 Task: For heading Use Verdana.  font size for heading24,  'Change the font style of data to'Verdana and font size to 16,  Change the alignment of both headline & data to Align right In the sheet   Precision Sales   book
Action: Mouse moved to (220, 153)
Screenshot: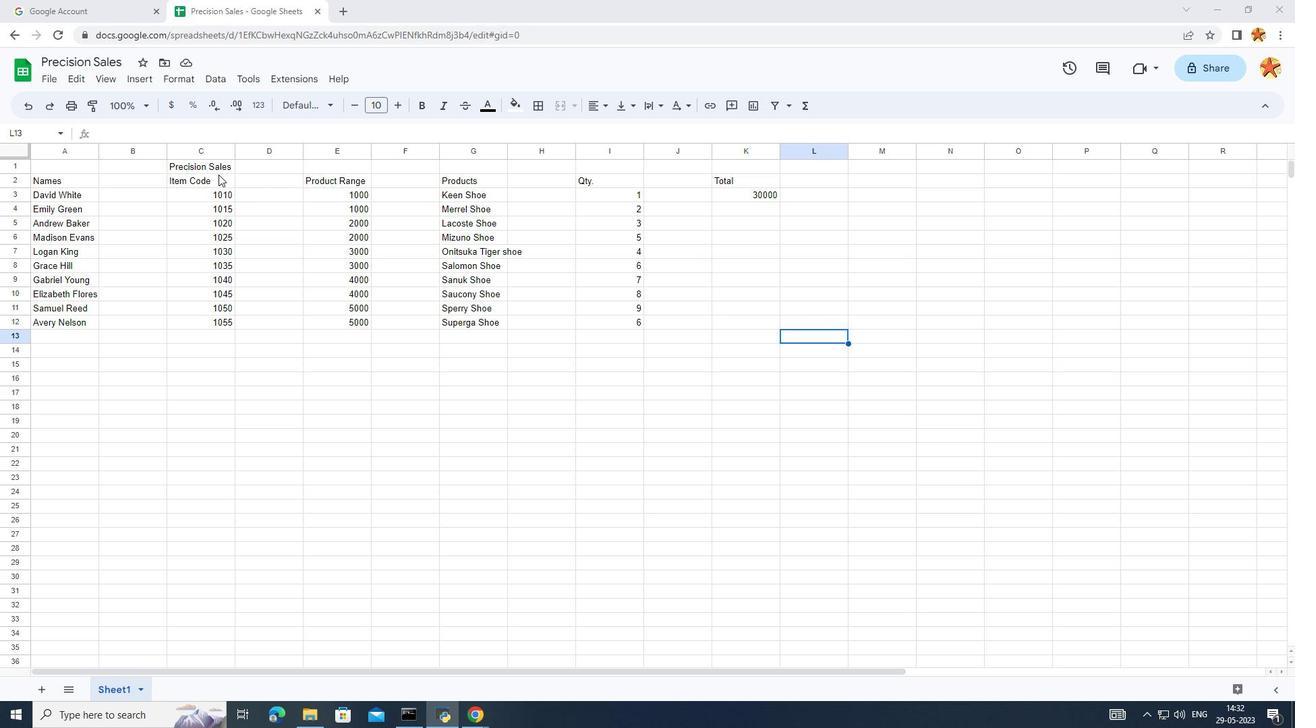 
Action: Mouse pressed left at (220, 153)
Screenshot: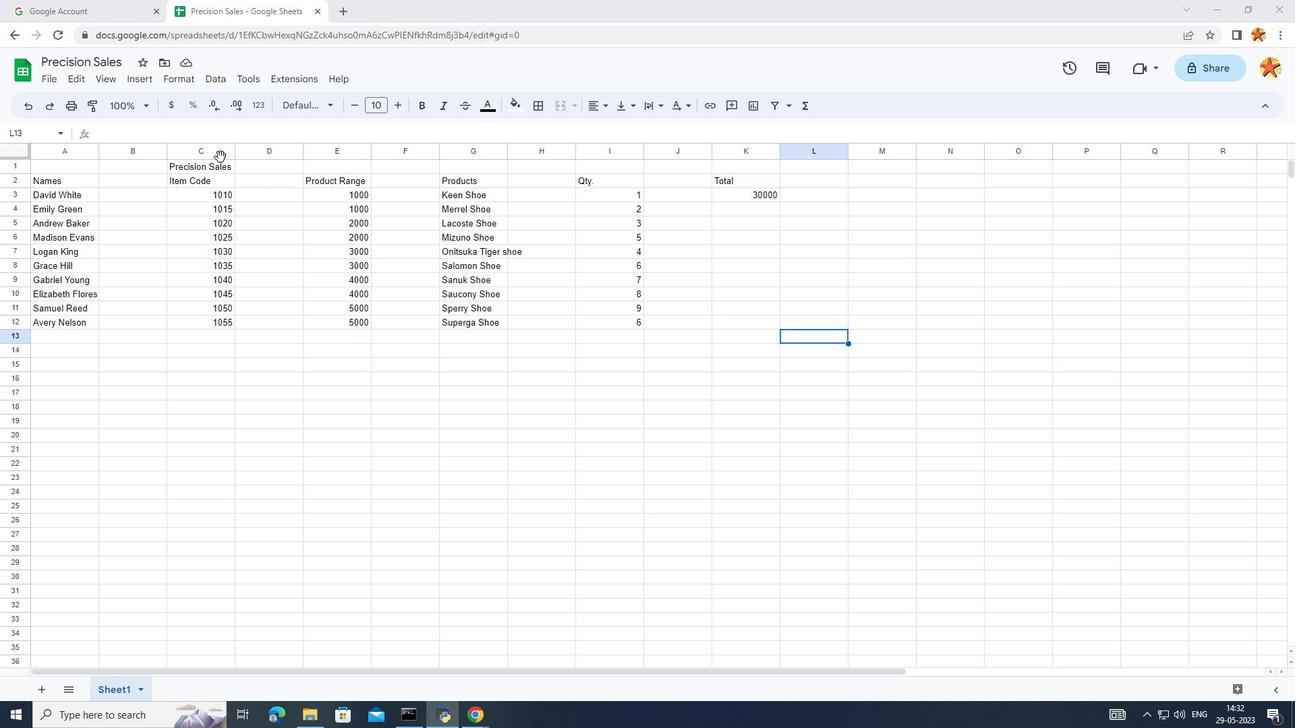 
Action: Mouse moved to (217, 165)
Screenshot: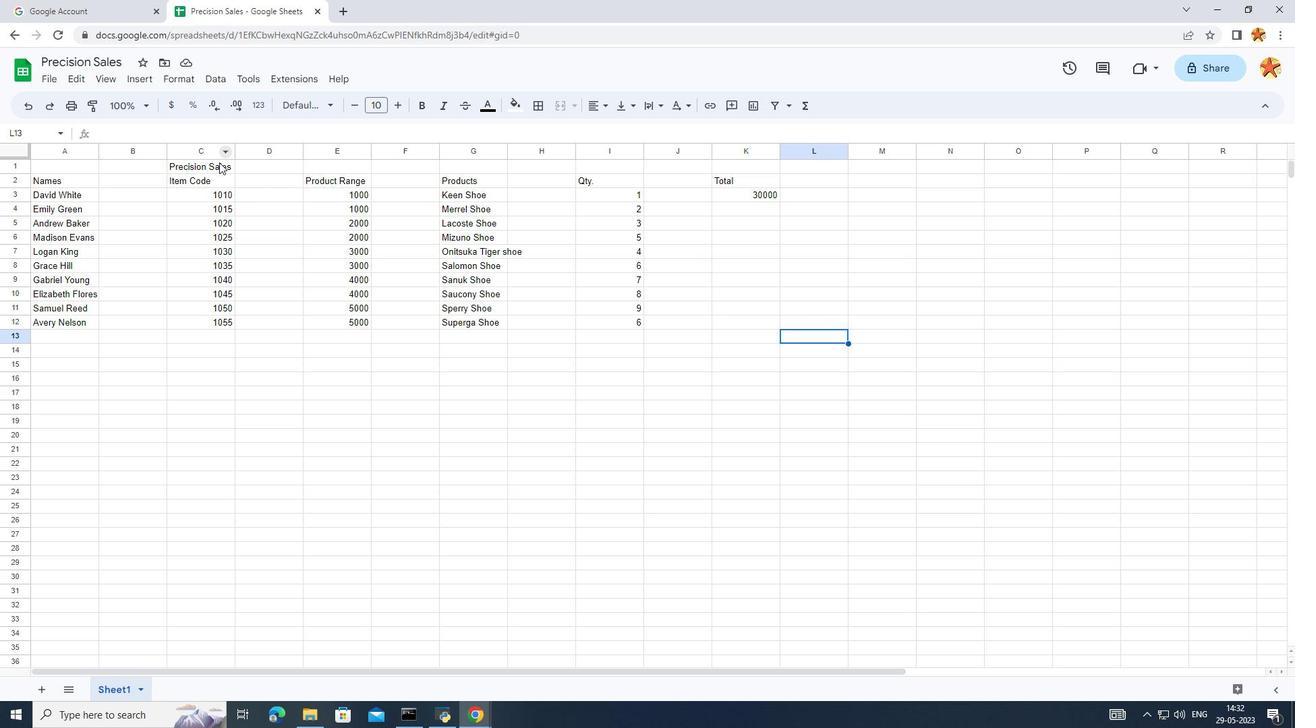 
Action: Mouse pressed left at (217, 165)
Screenshot: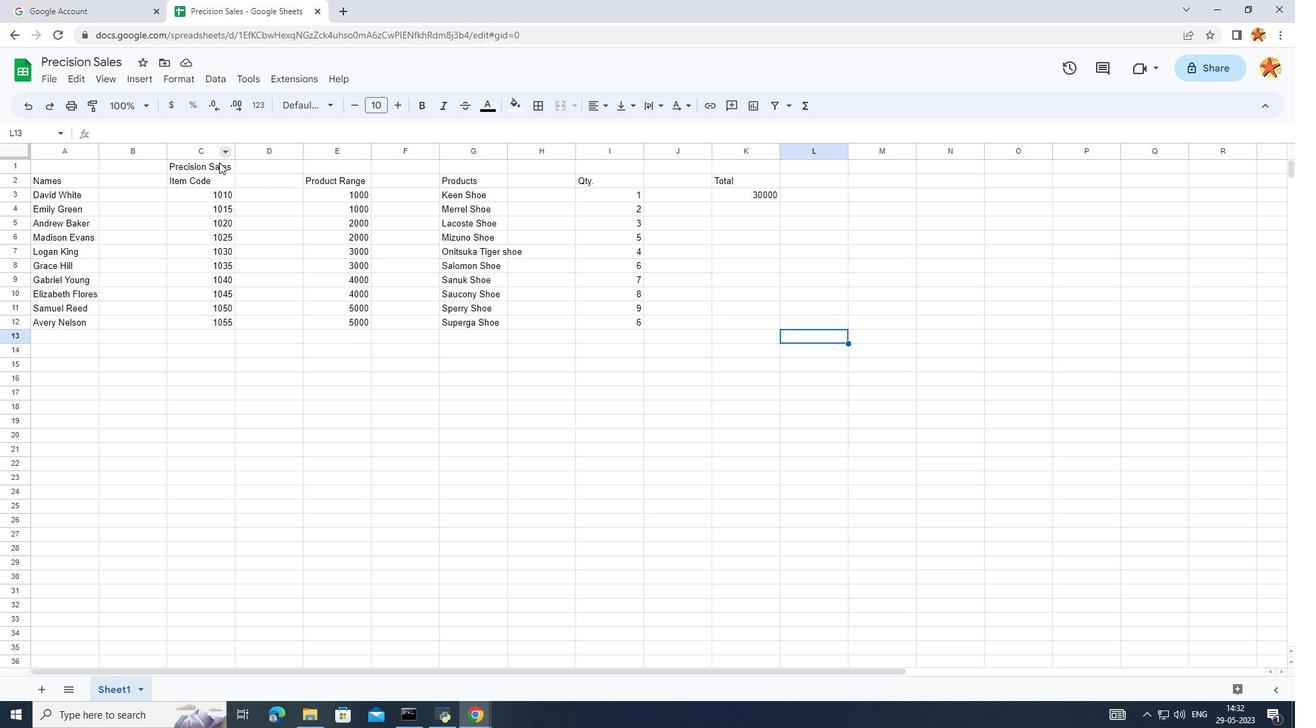 
Action: Mouse moved to (307, 106)
Screenshot: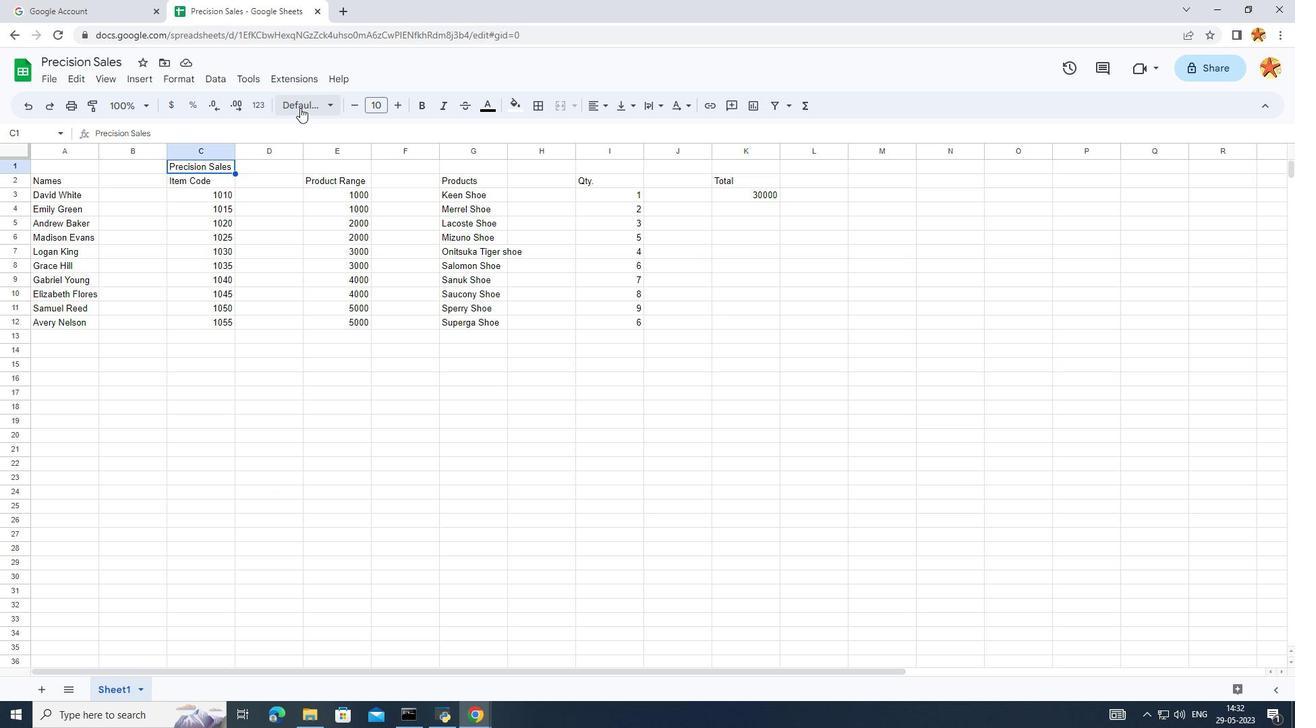 
Action: Mouse pressed left at (307, 106)
Screenshot: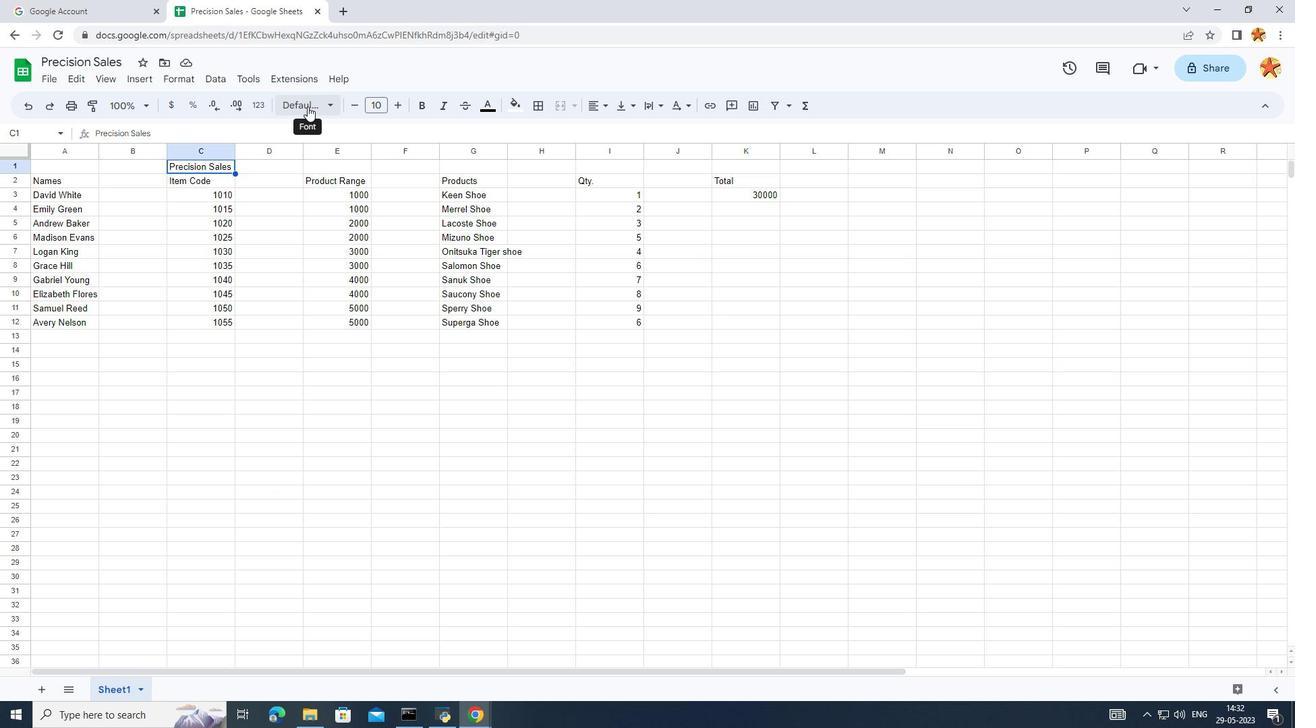 
Action: Mouse moved to (294, 500)
Screenshot: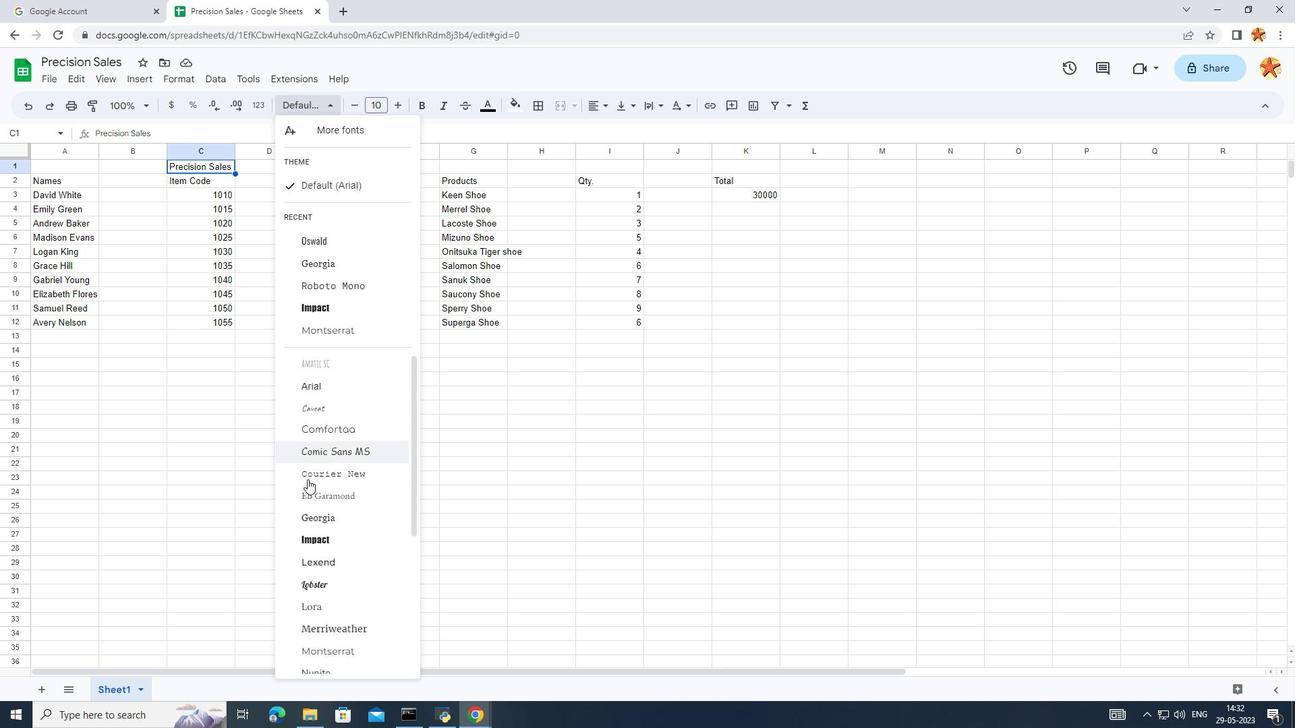 
Action: Mouse scrolled (294, 500) with delta (0, 0)
Screenshot: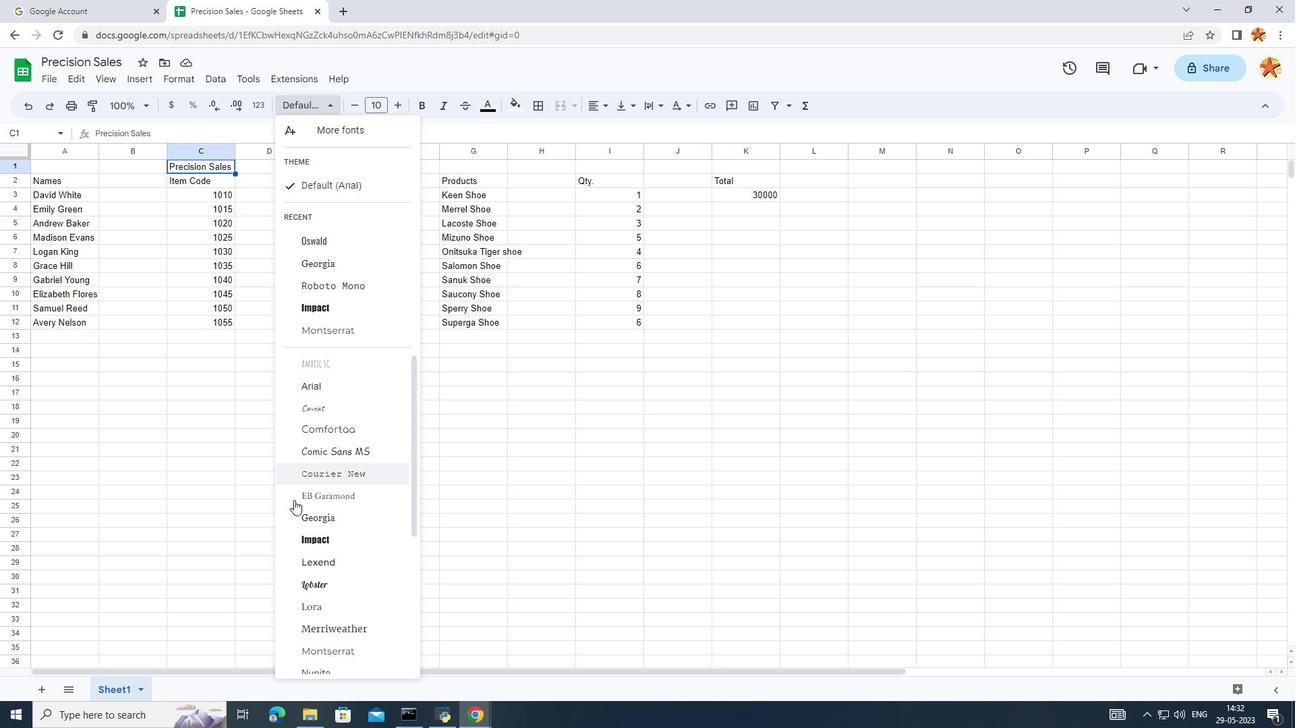 
Action: Mouse moved to (305, 548)
Screenshot: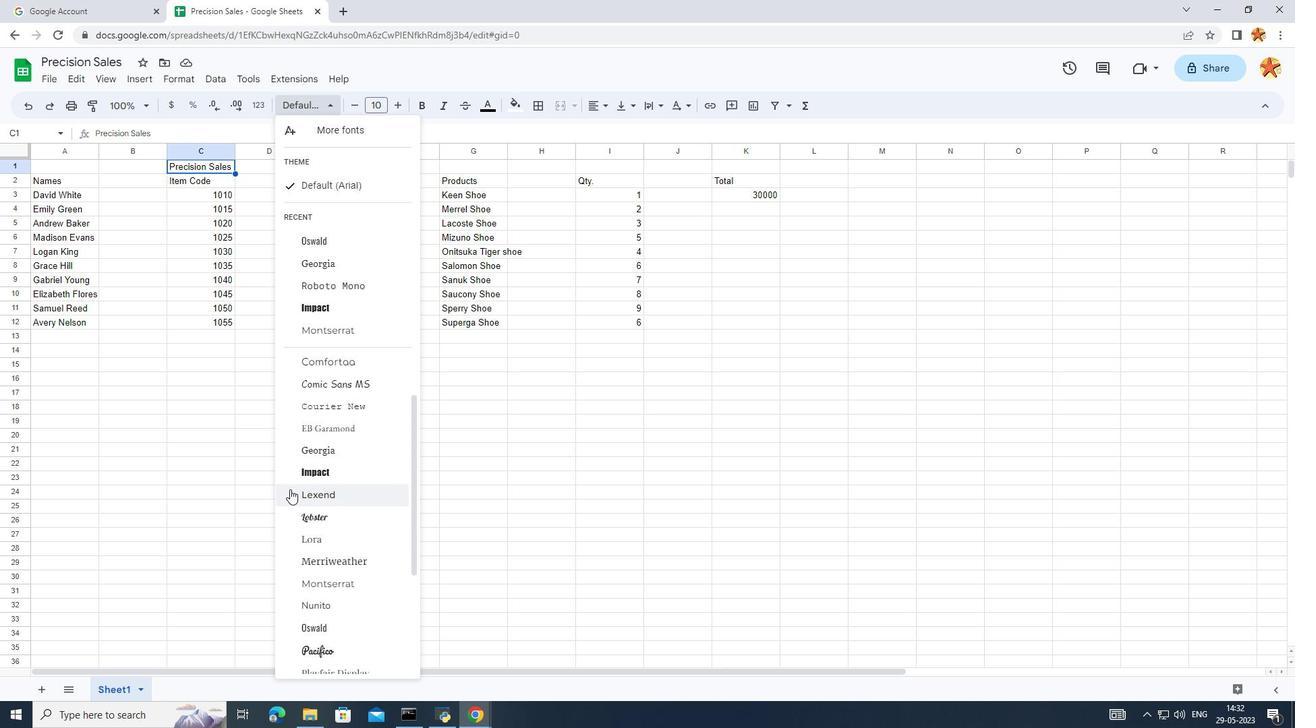 
Action: Mouse scrolled (286, 479) with delta (0, 0)
Screenshot: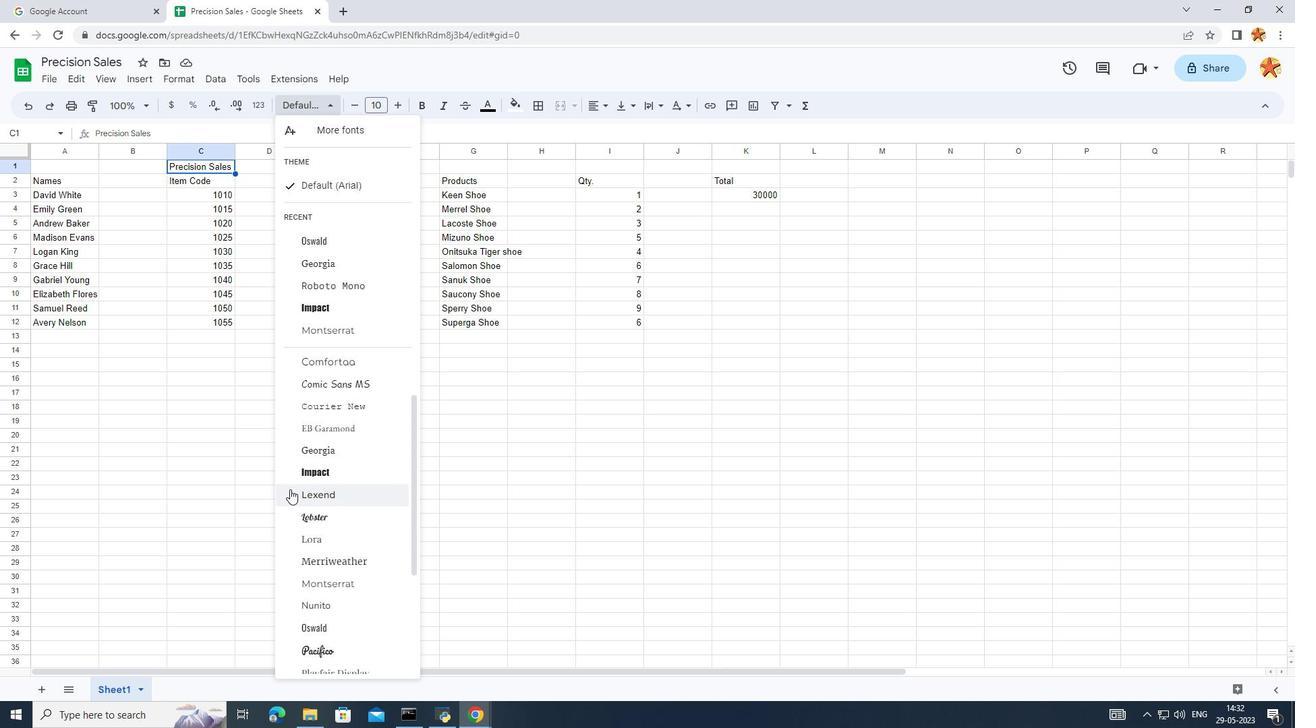 
Action: Mouse moved to (305, 552)
Screenshot: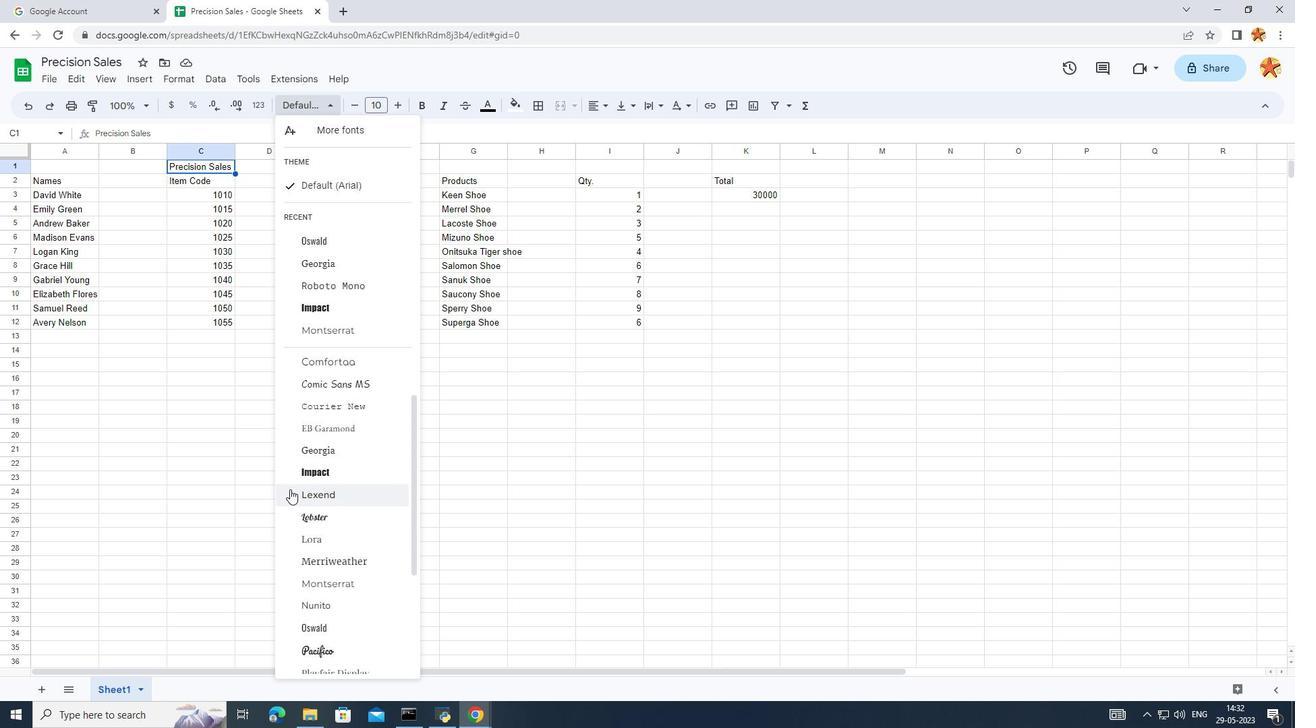 
Action: Mouse scrolled (286, 479) with delta (0, 0)
Screenshot: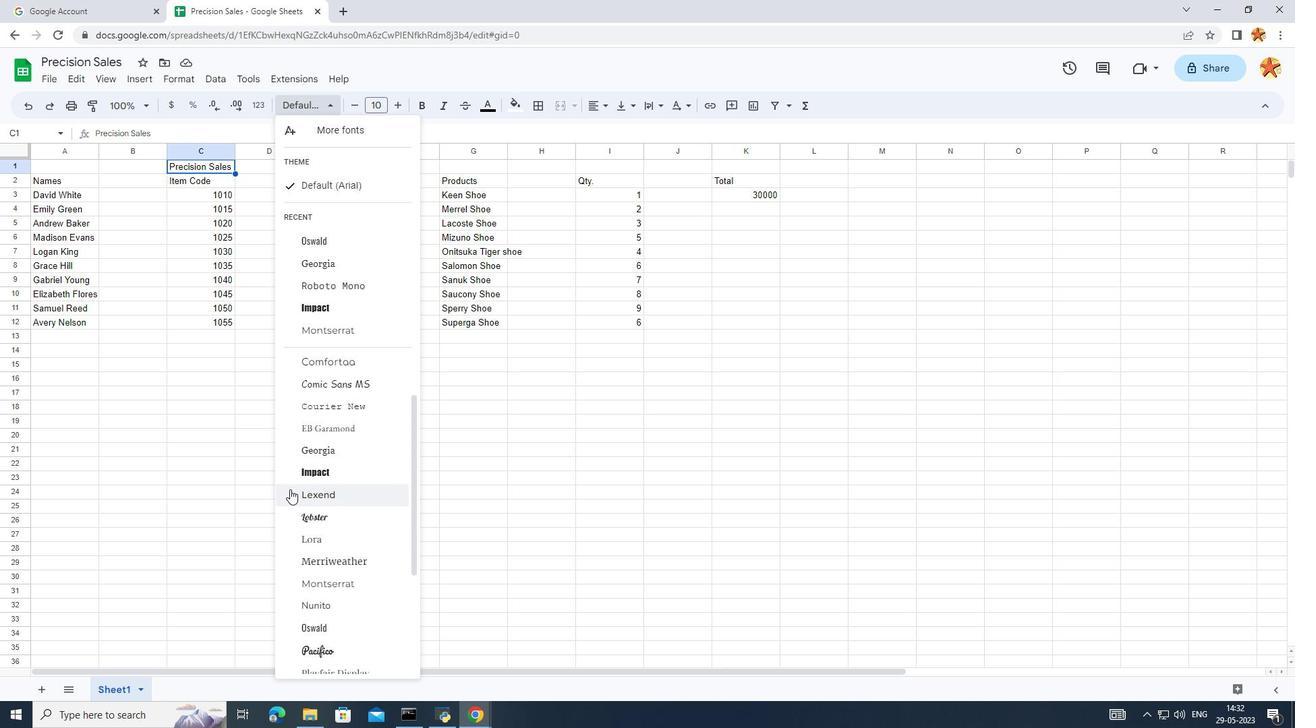 
Action: Mouse moved to (302, 565)
Screenshot: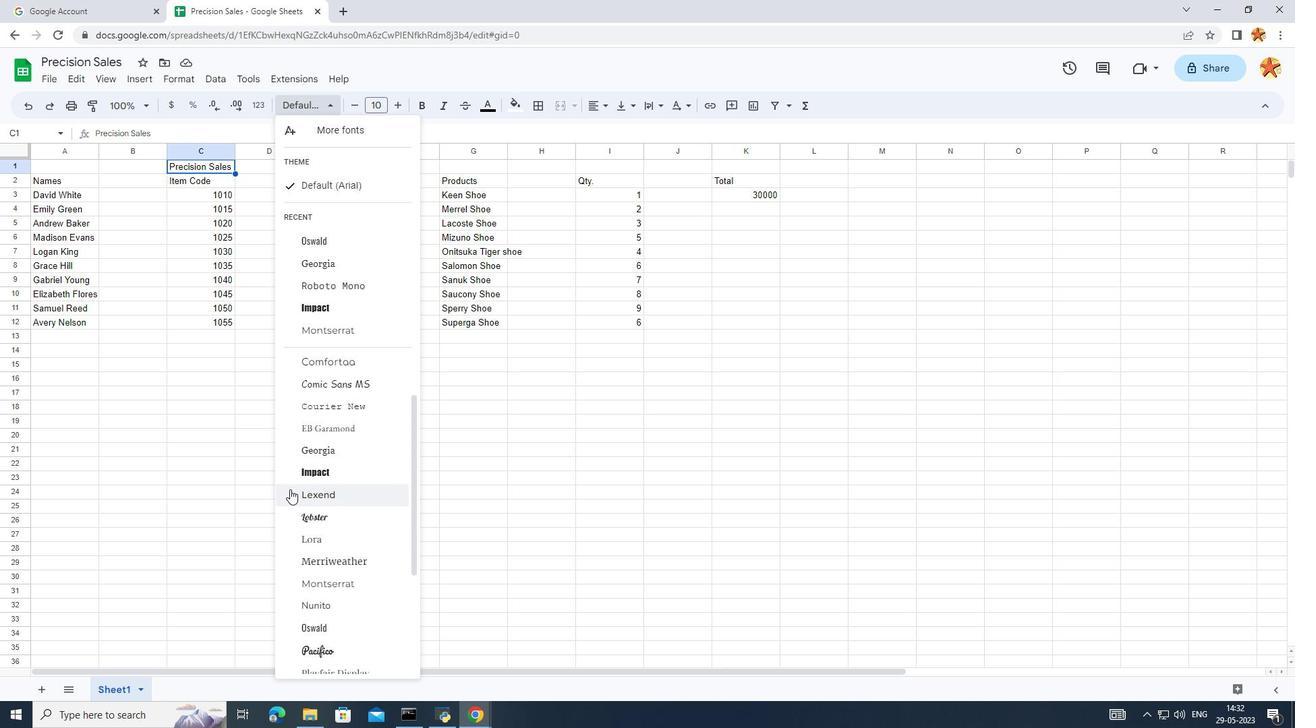 
Action: Mouse scrolled (286, 479) with delta (0, 0)
Screenshot: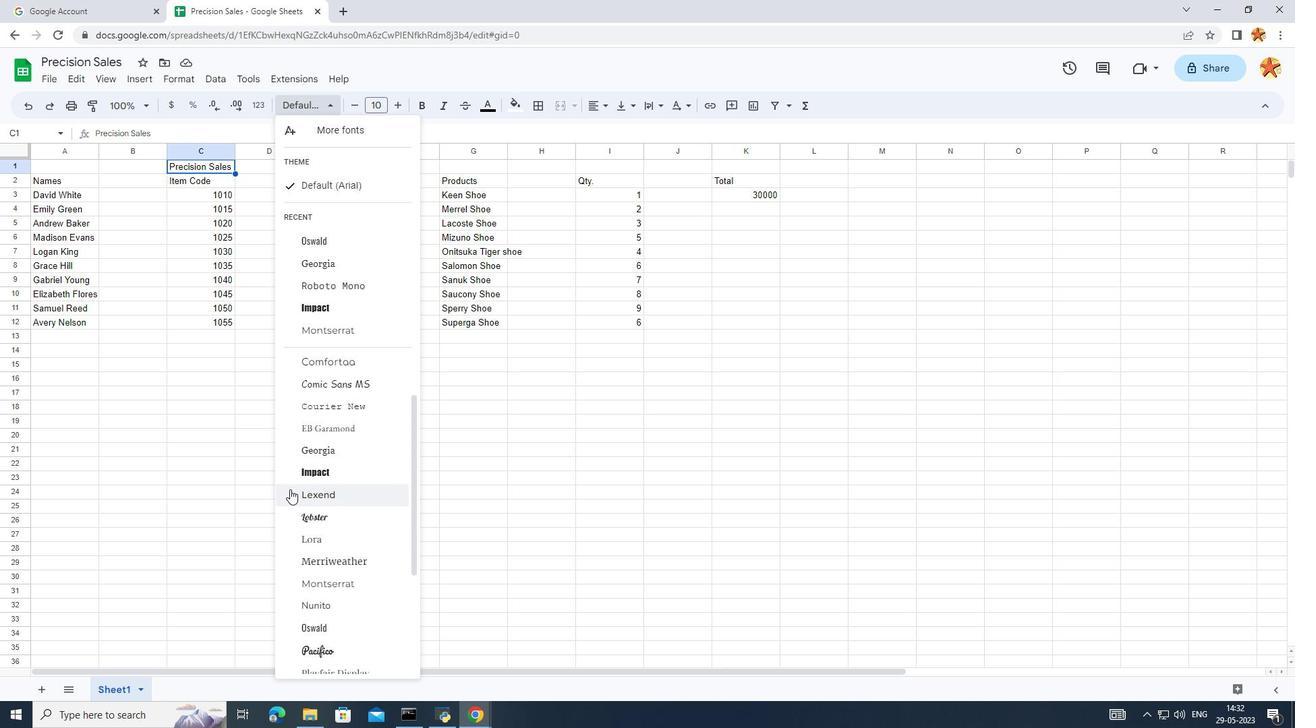 
Action: Mouse moved to (300, 568)
Screenshot: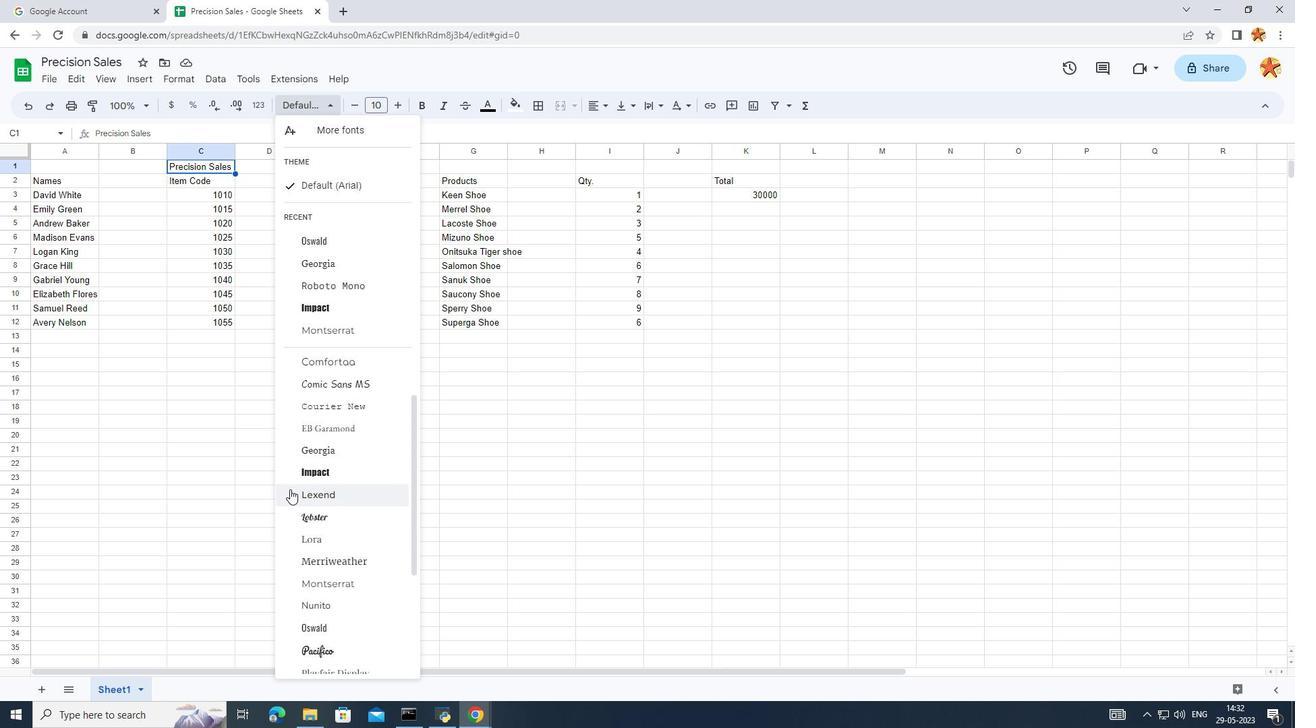 
Action: Mouse scrolled (300, 567) with delta (0, 0)
Screenshot: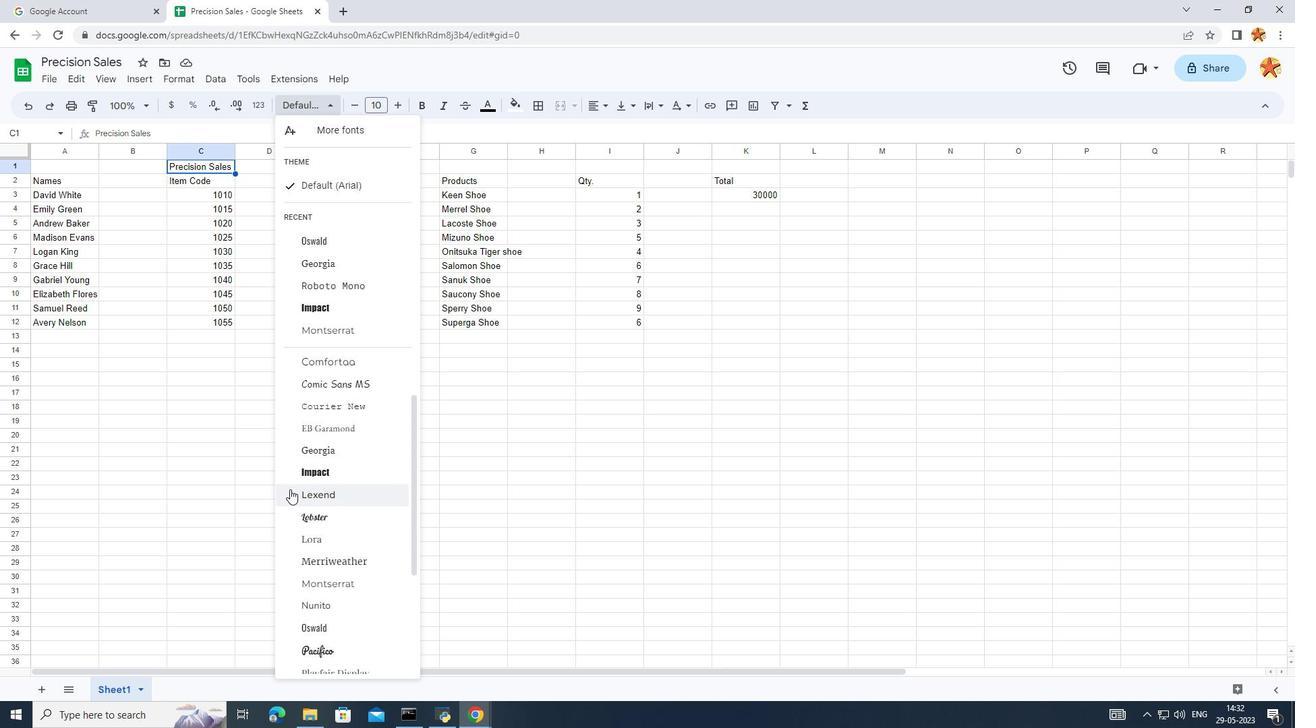 
Action: Mouse moved to (298, 570)
Screenshot: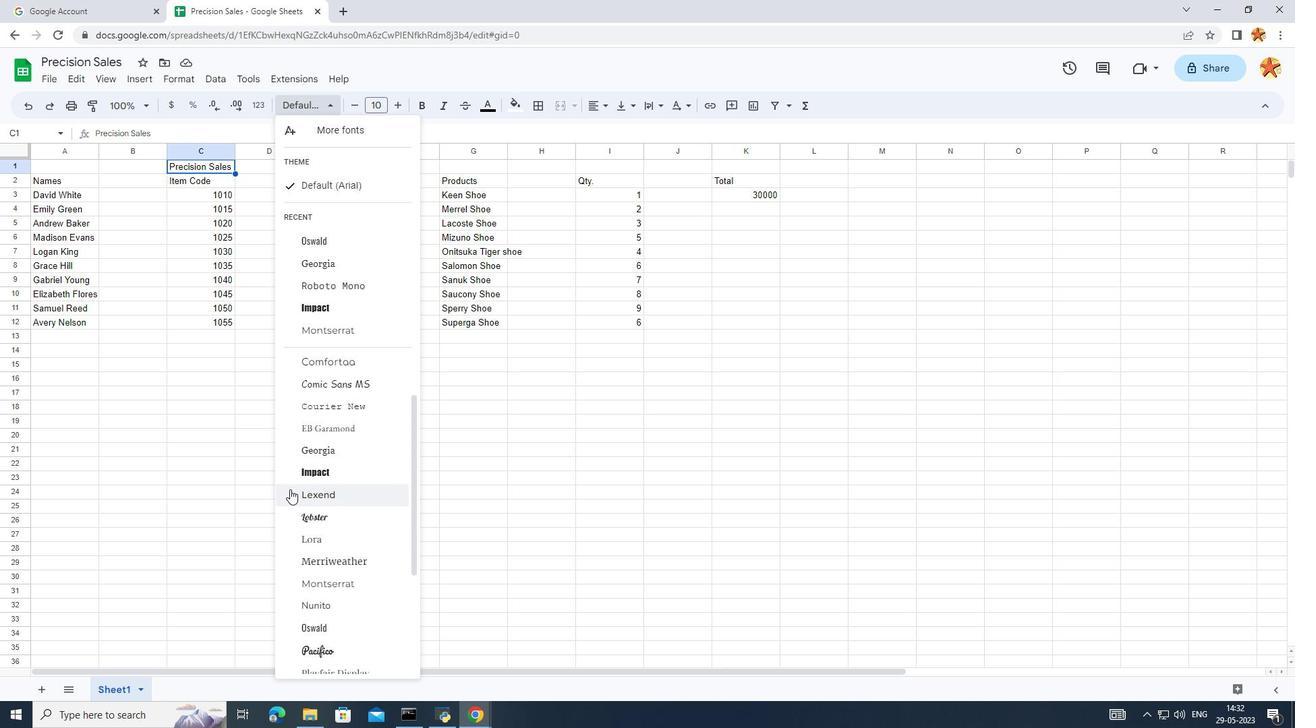 
Action: Mouse scrolled (300, 567) with delta (0, 0)
Screenshot: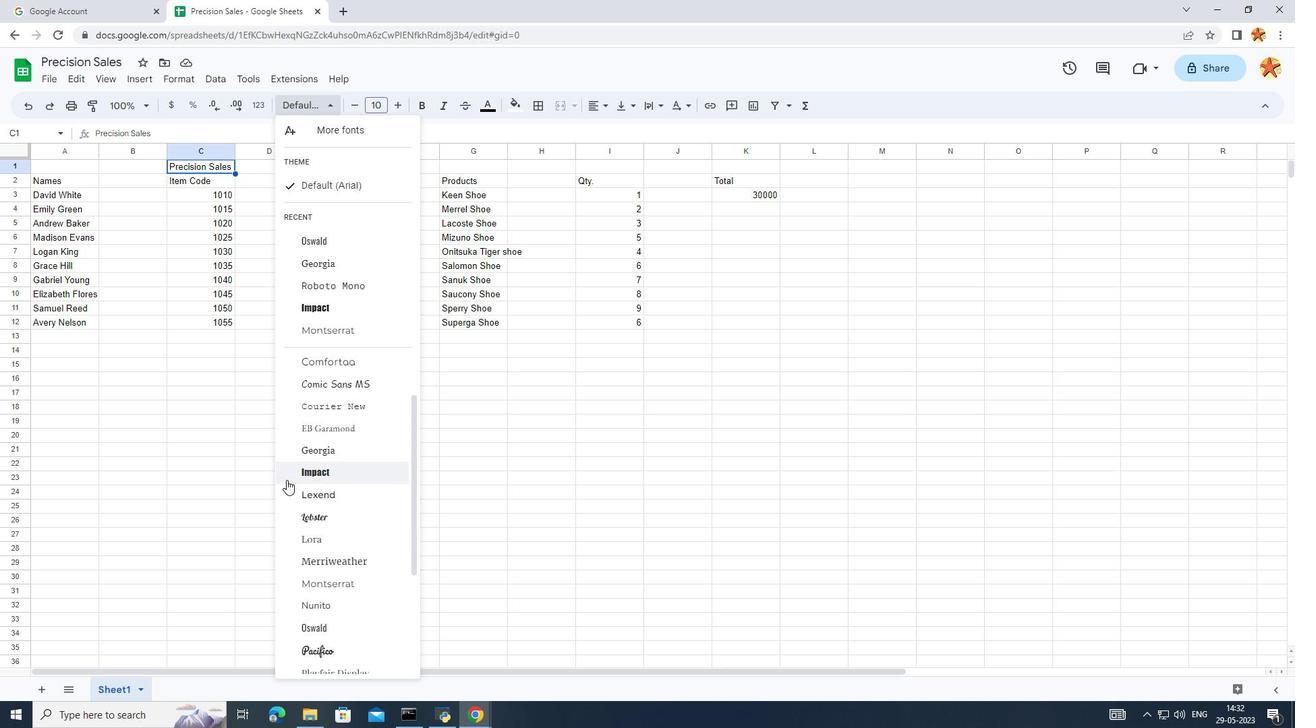 
Action: Mouse scrolled (300, 567) with delta (0, 0)
Screenshot: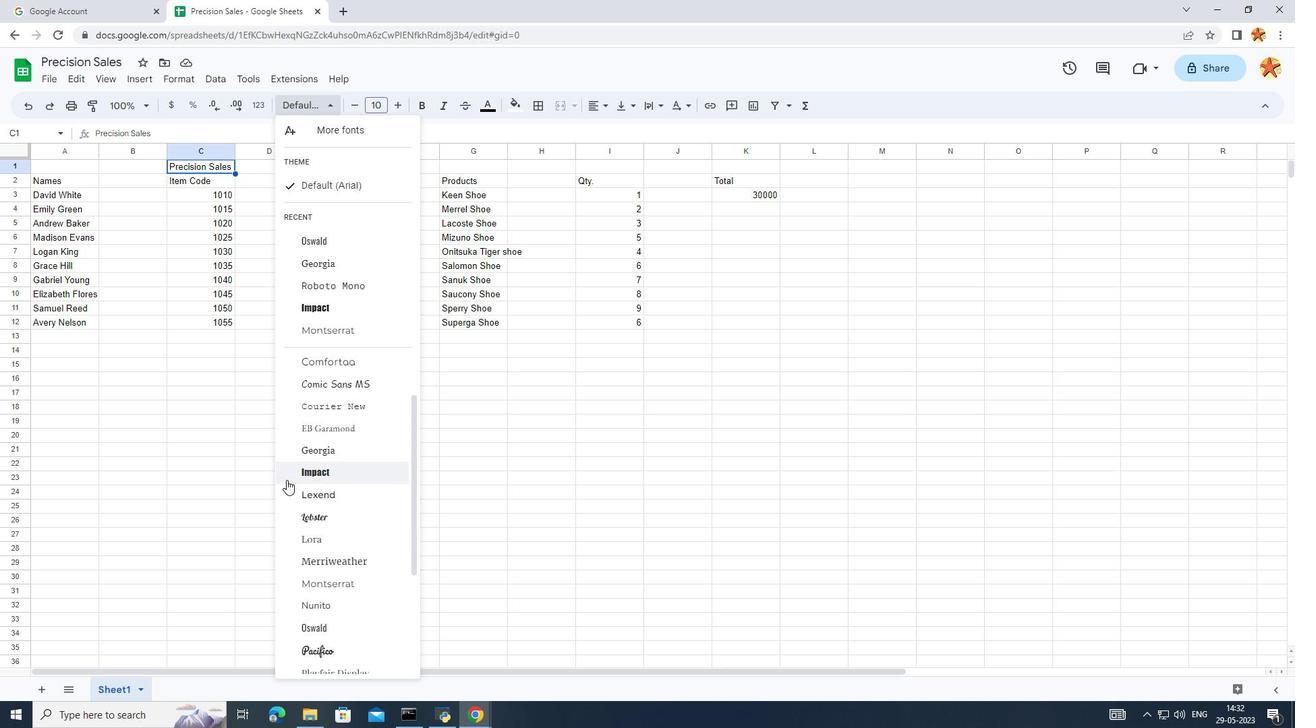 
Action: Mouse moved to (298, 569)
Screenshot: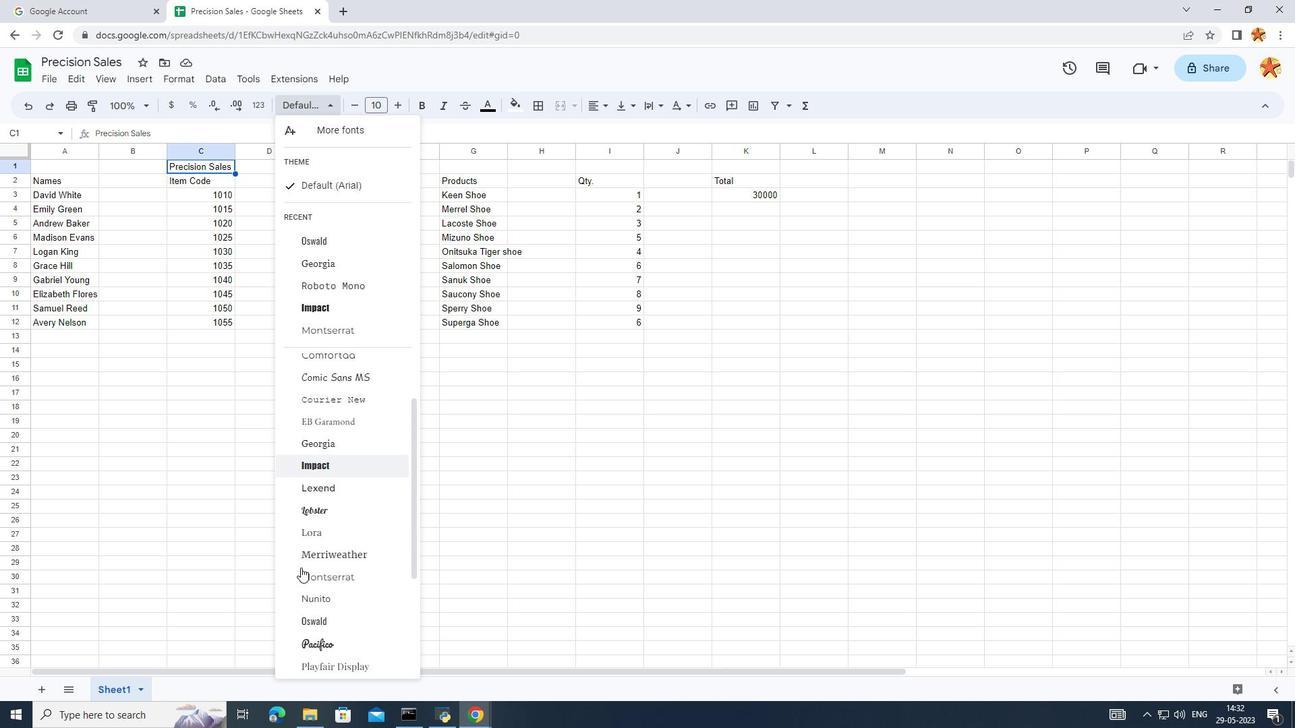 
Action: Mouse scrolled (298, 570) with delta (0, 0)
Screenshot: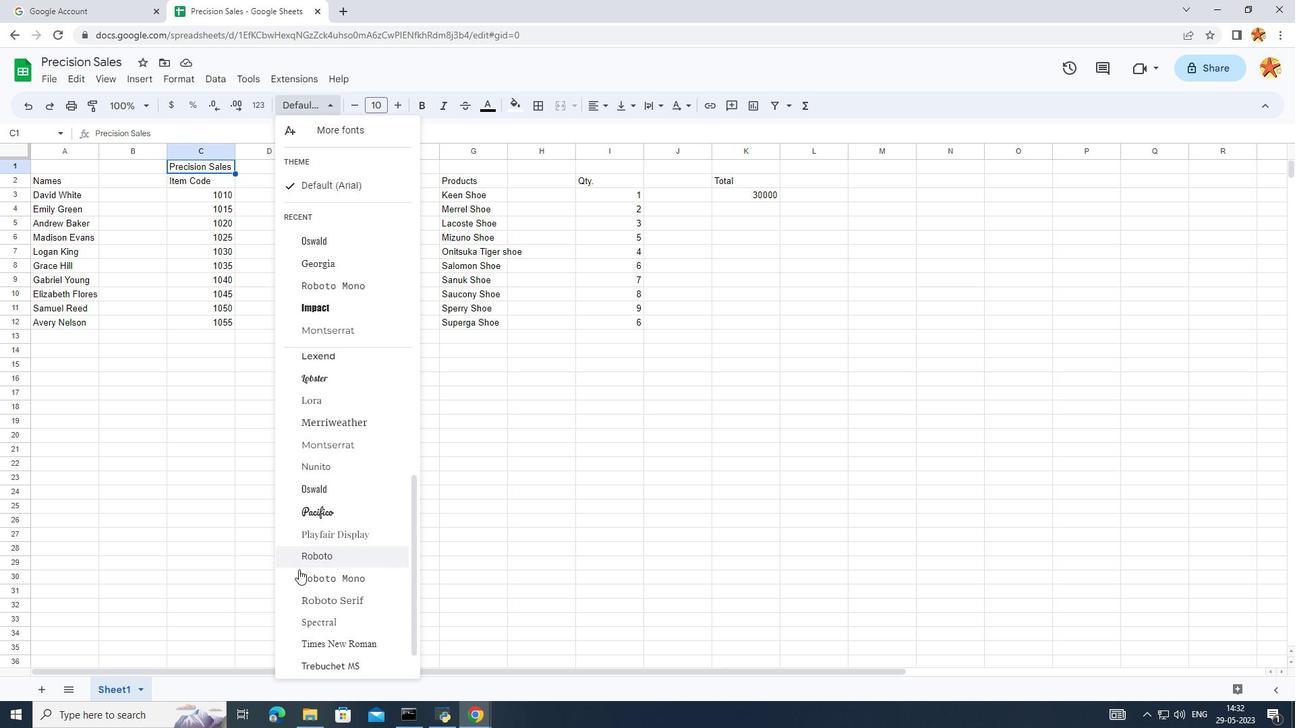 
Action: Mouse moved to (293, 566)
Screenshot: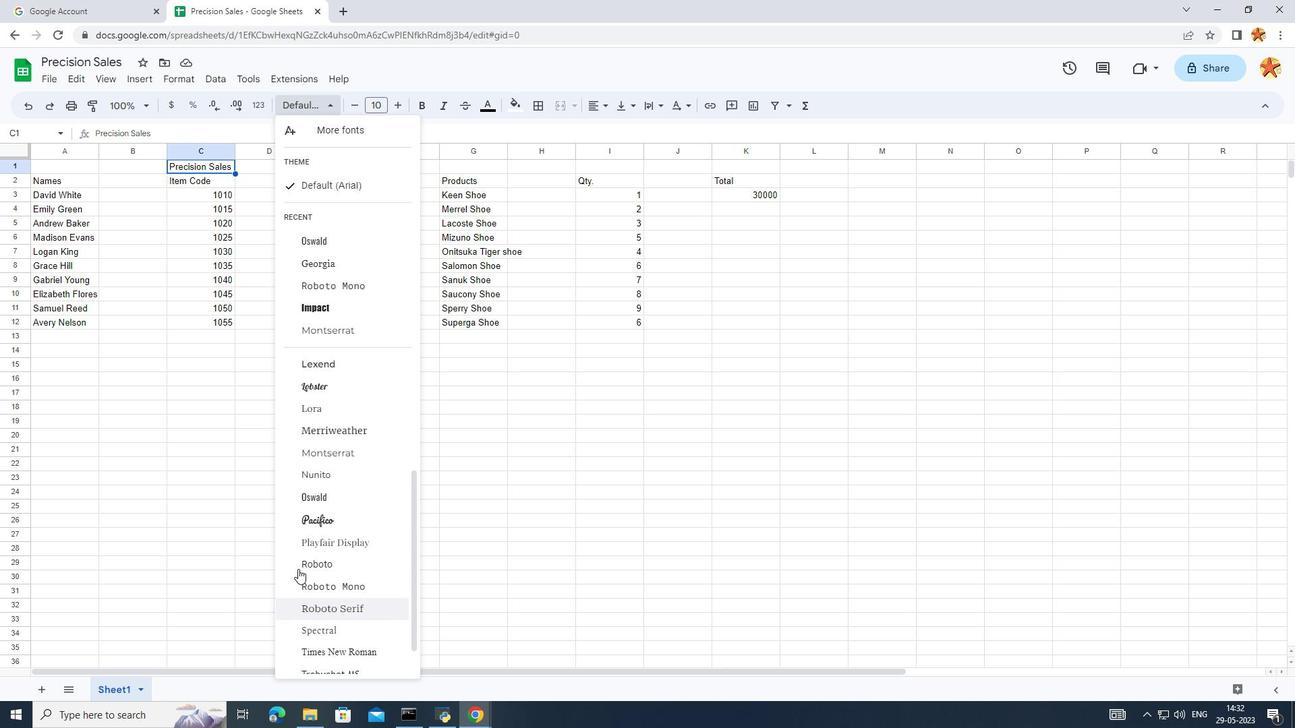 
Action: Mouse scrolled (293, 565) with delta (0, 0)
Screenshot: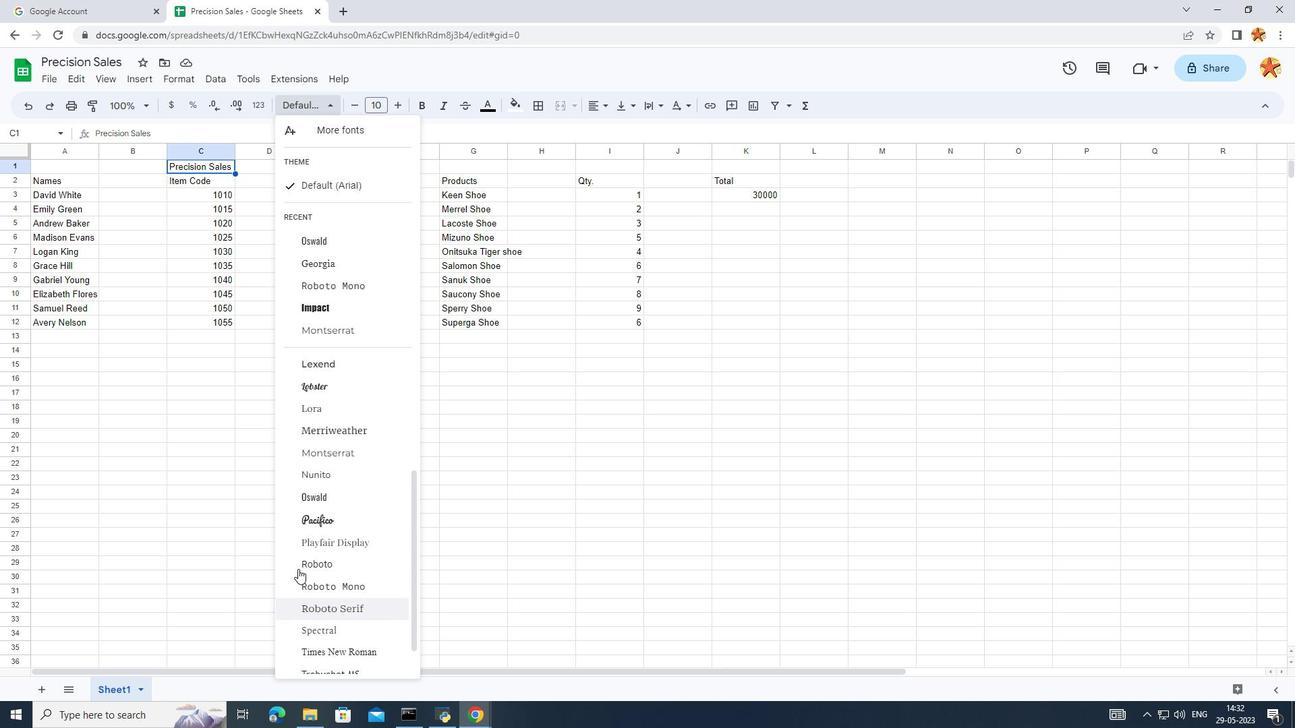 
Action: Mouse scrolled (293, 566) with delta (0, 0)
Screenshot: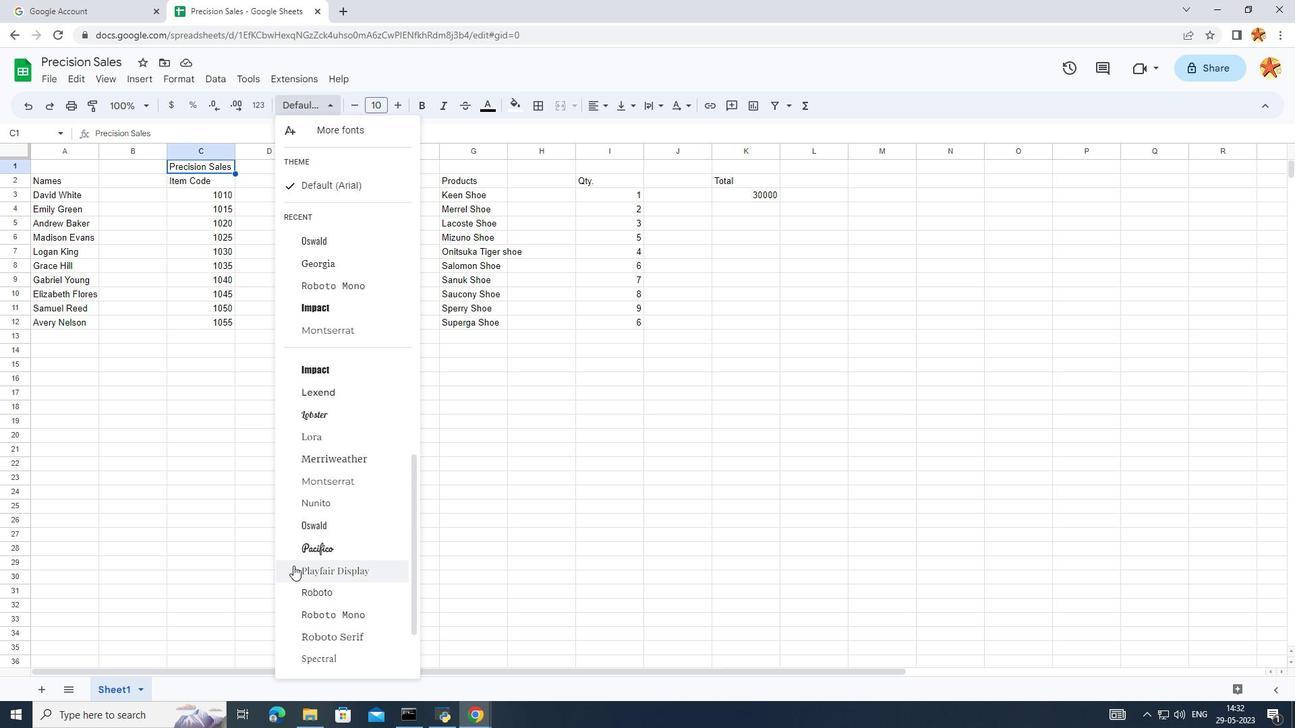 
Action: Mouse scrolled (293, 566) with delta (0, 0)
Screenshot: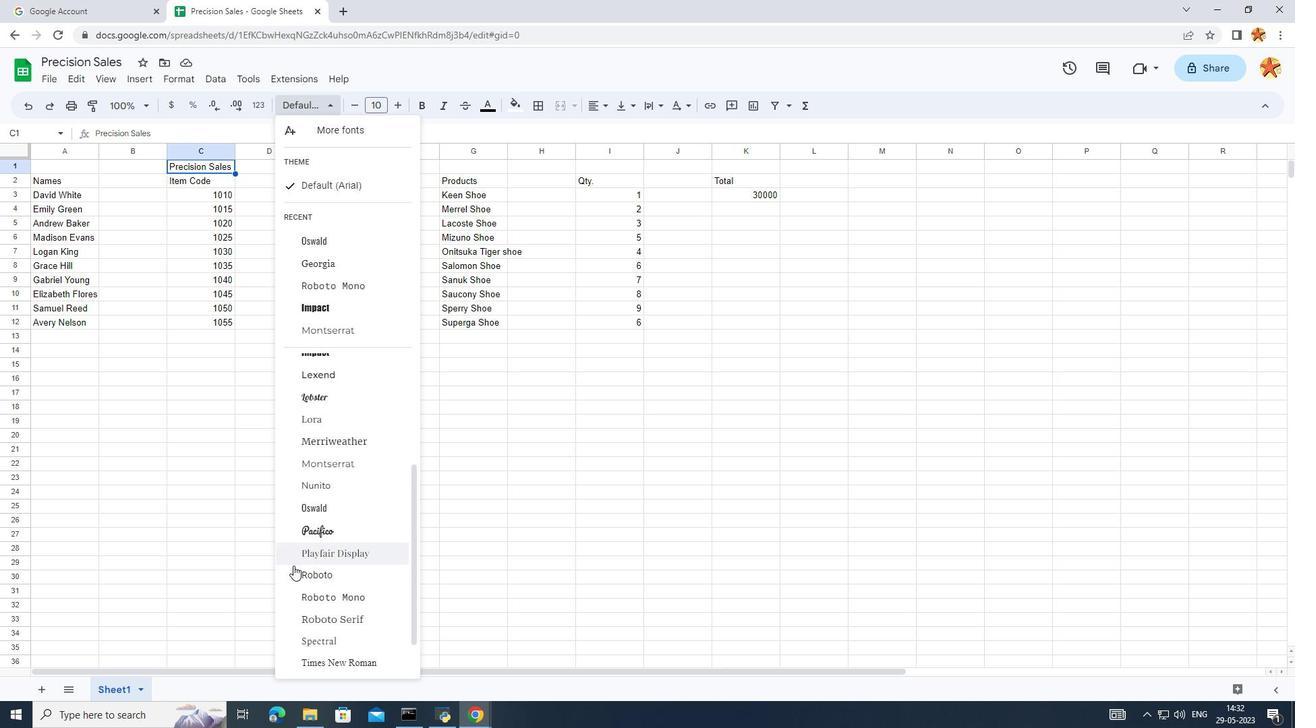 
Action: Mouse scrolled (293, 566) with delta (0, 0)
Screenshot: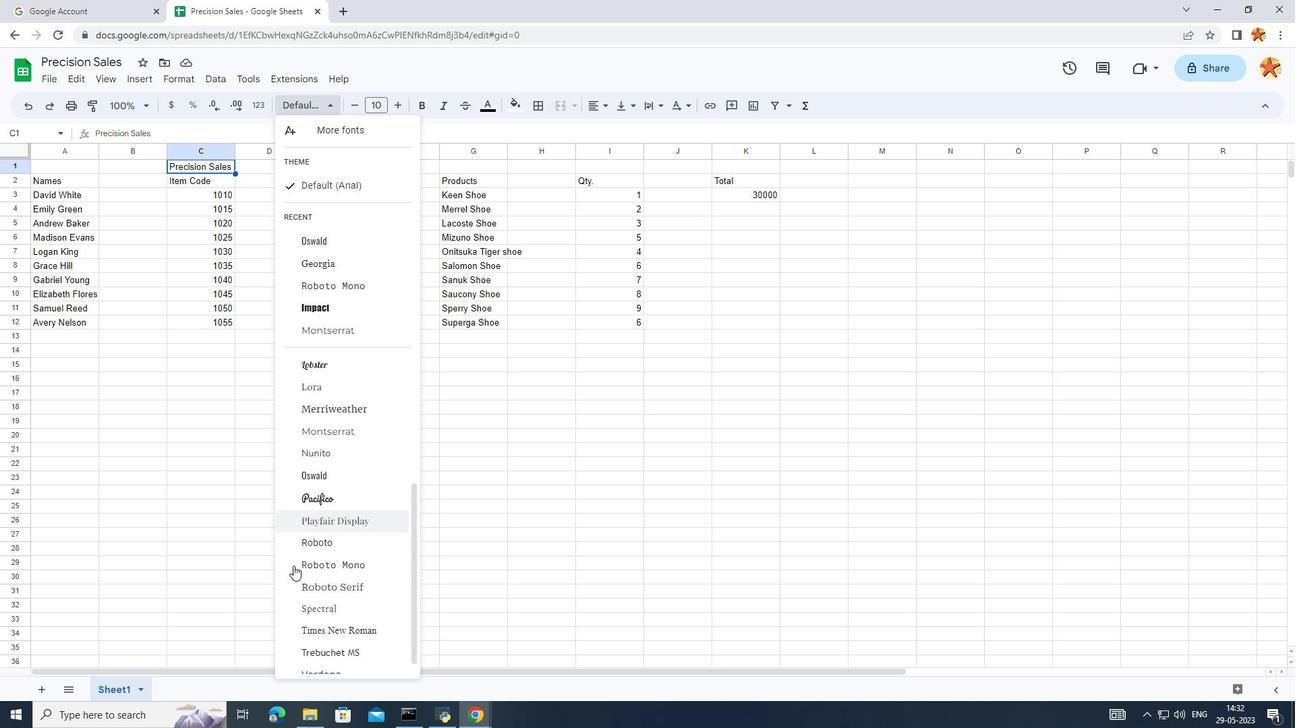 
Action: Mouse moved to (307, 637)
Screenshot: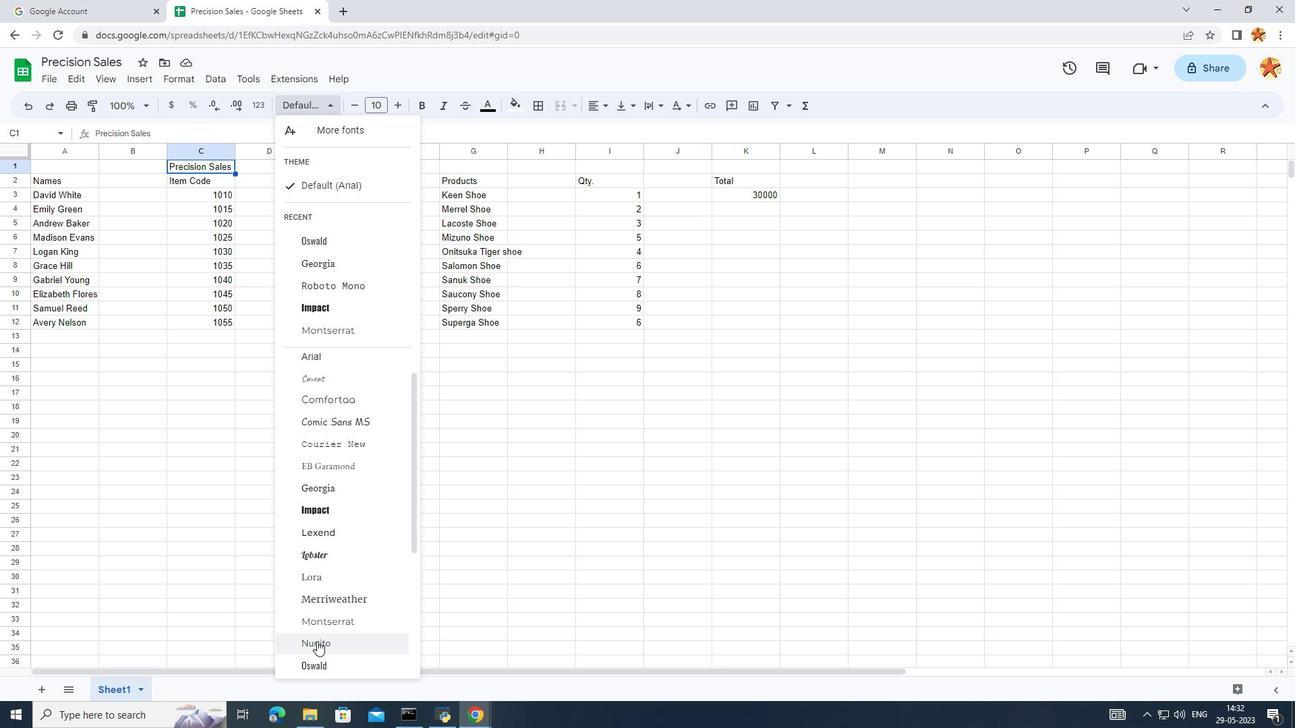 
Action: Mouse scrolled (307, 636) with delta (0, 0)
Screenshot: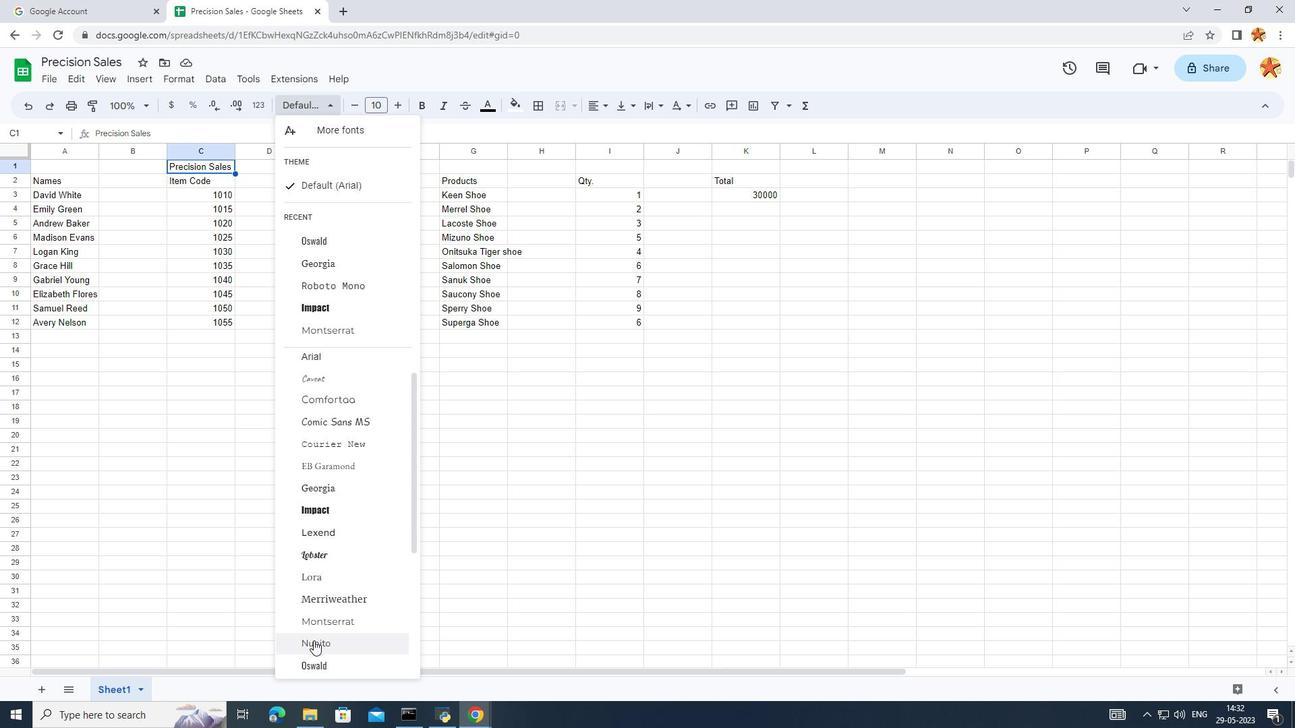
Action: Mouse moved to (305, 635)
Screenshot: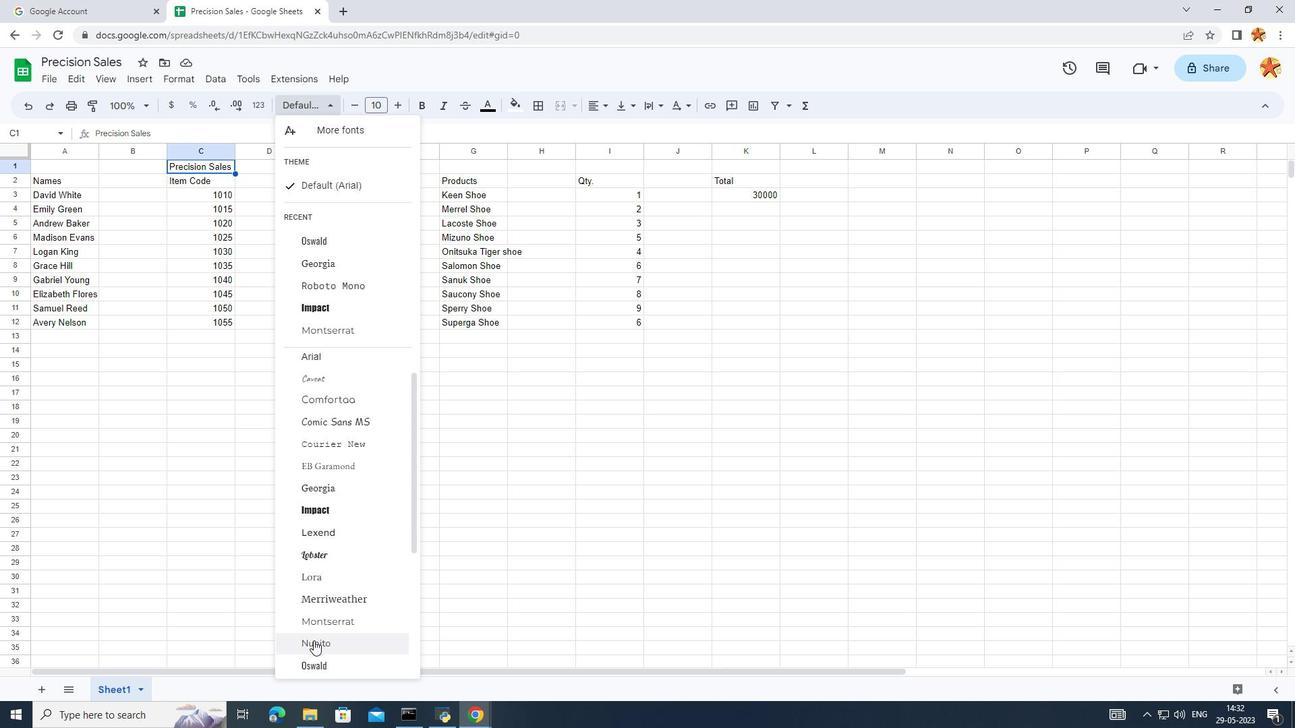 
Action: Mouse scrolled (305, 635) with delta (0, 0)
Screenshot: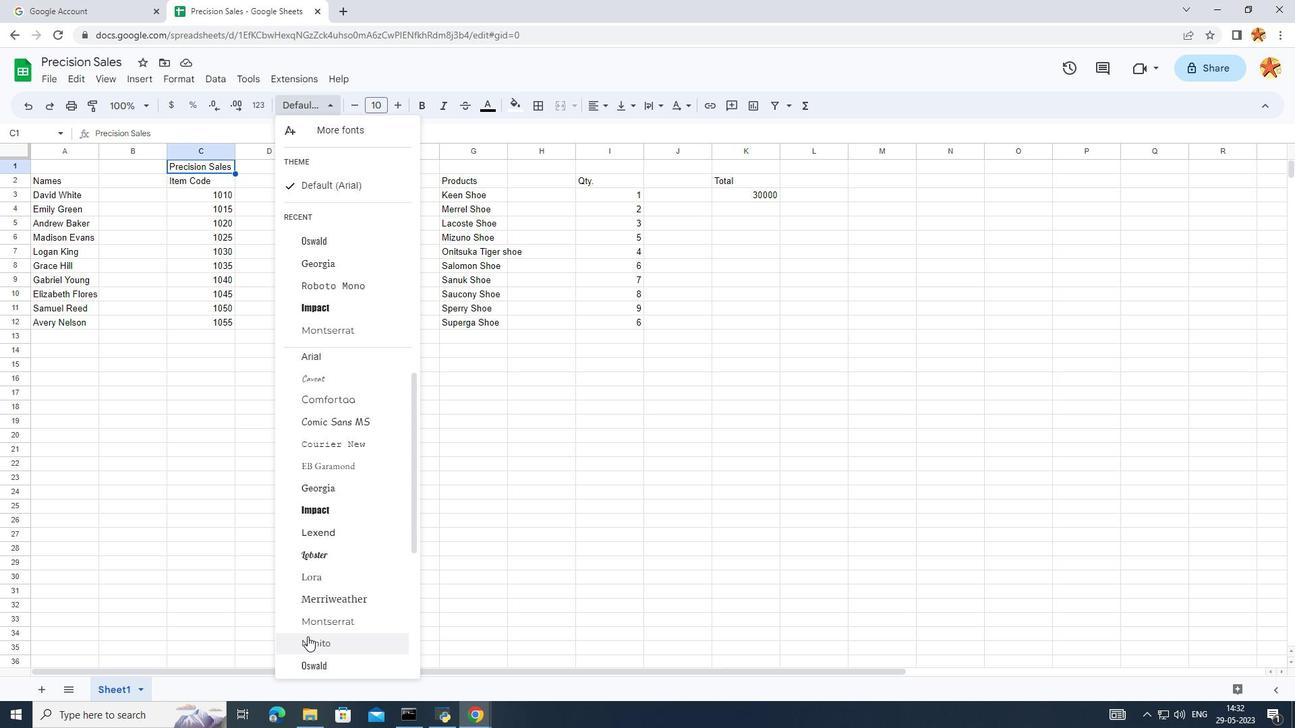 
Action: Mouse moved to (305, 645)
Screenshot: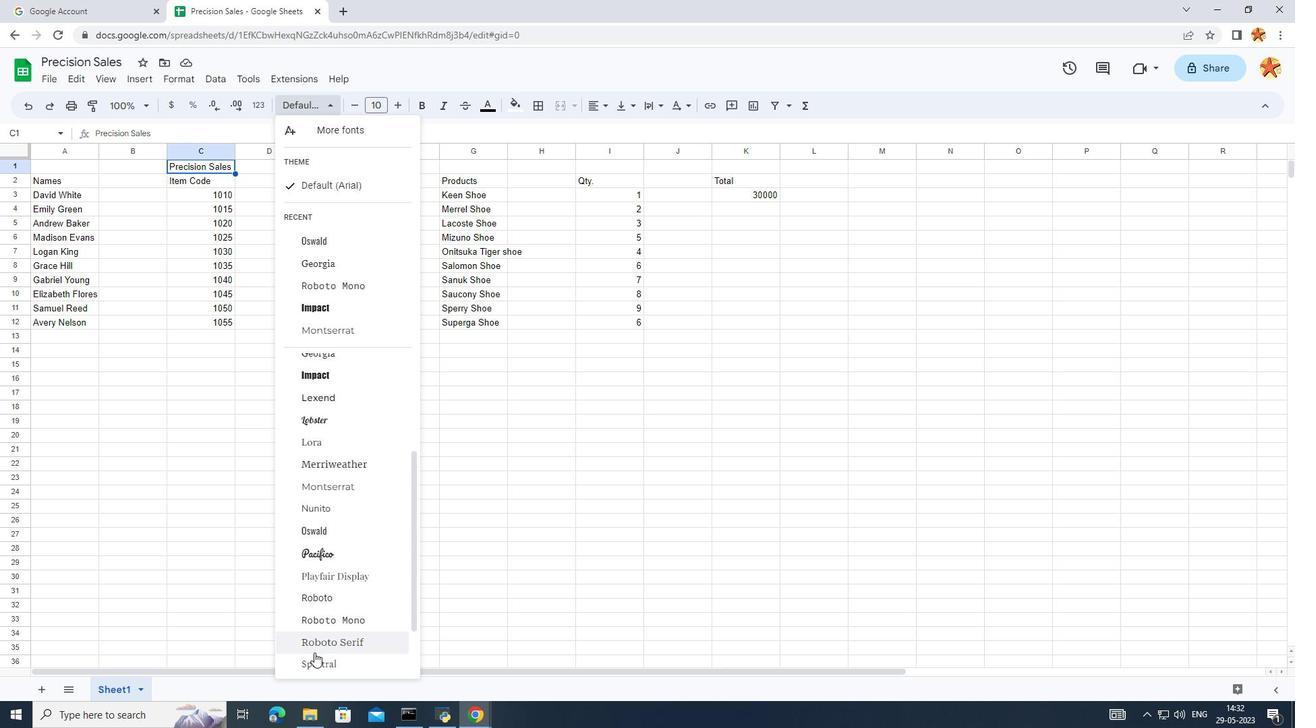 
Action: Mouse scrolled (305, 645) with delta (0, 0)
Screenshot: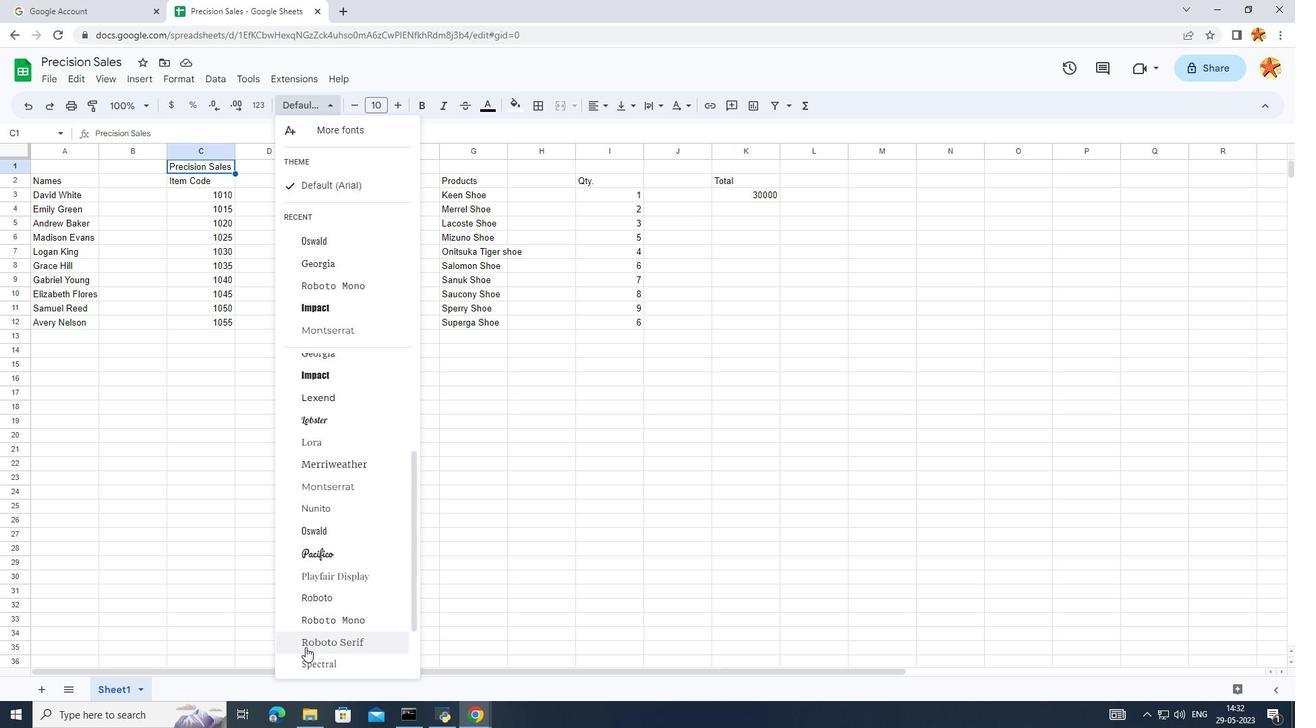 
Action: Mouse scrolled (305, 645) with delta (0, 0)
Screenshot: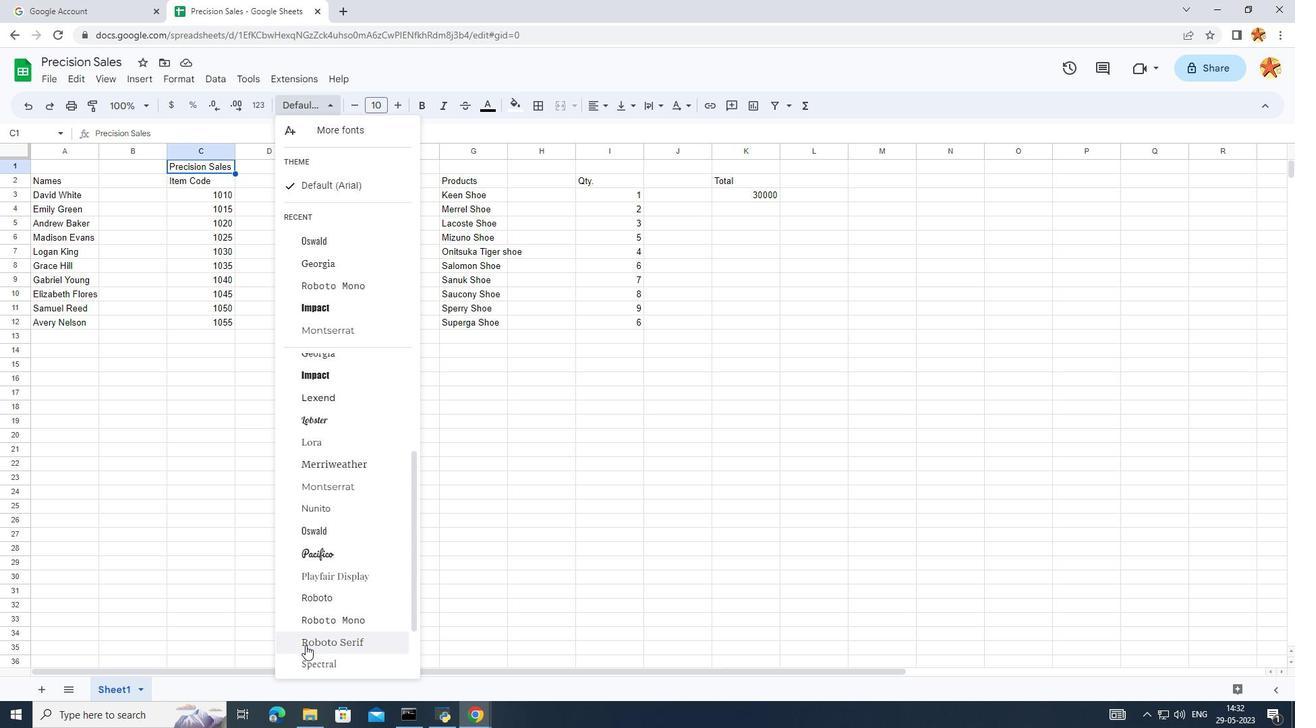 
Action: Mouse scrolled (305, 645) with delta (0, 0)
Screenshot: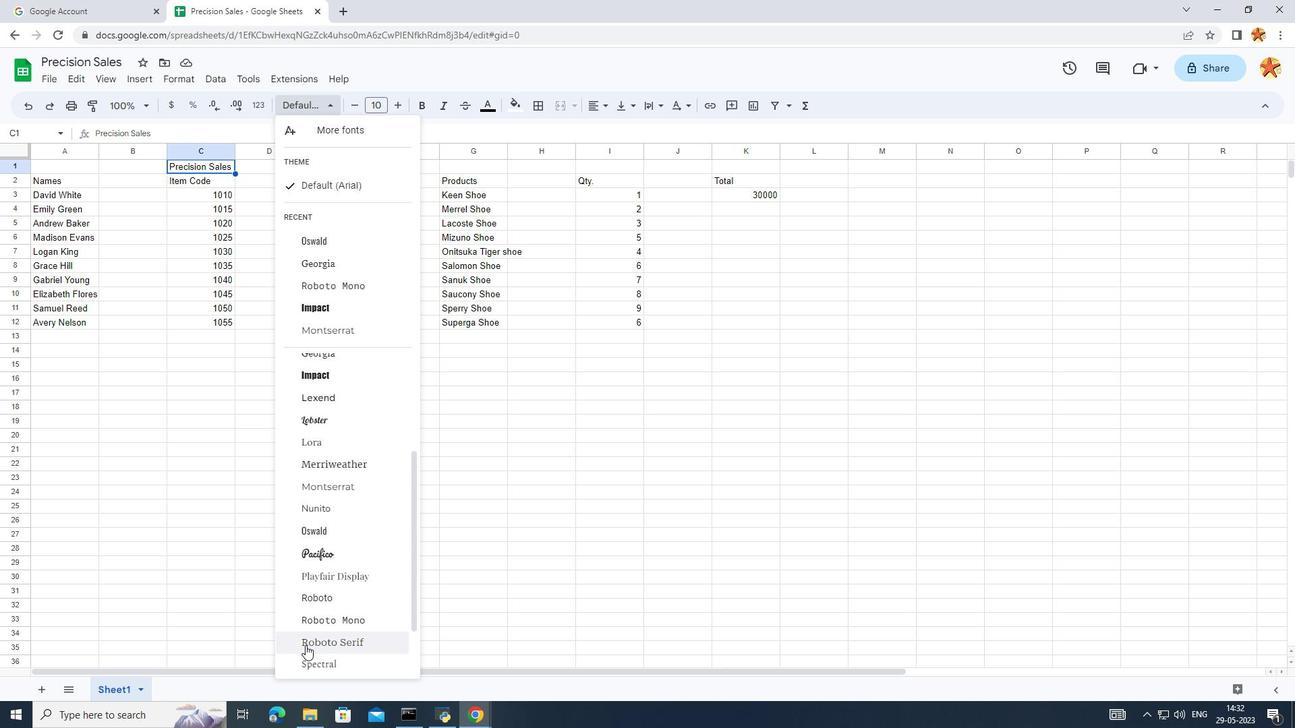 
Action: Mouse scrolled (305, 645) with delta (0, 0)
Screenshot: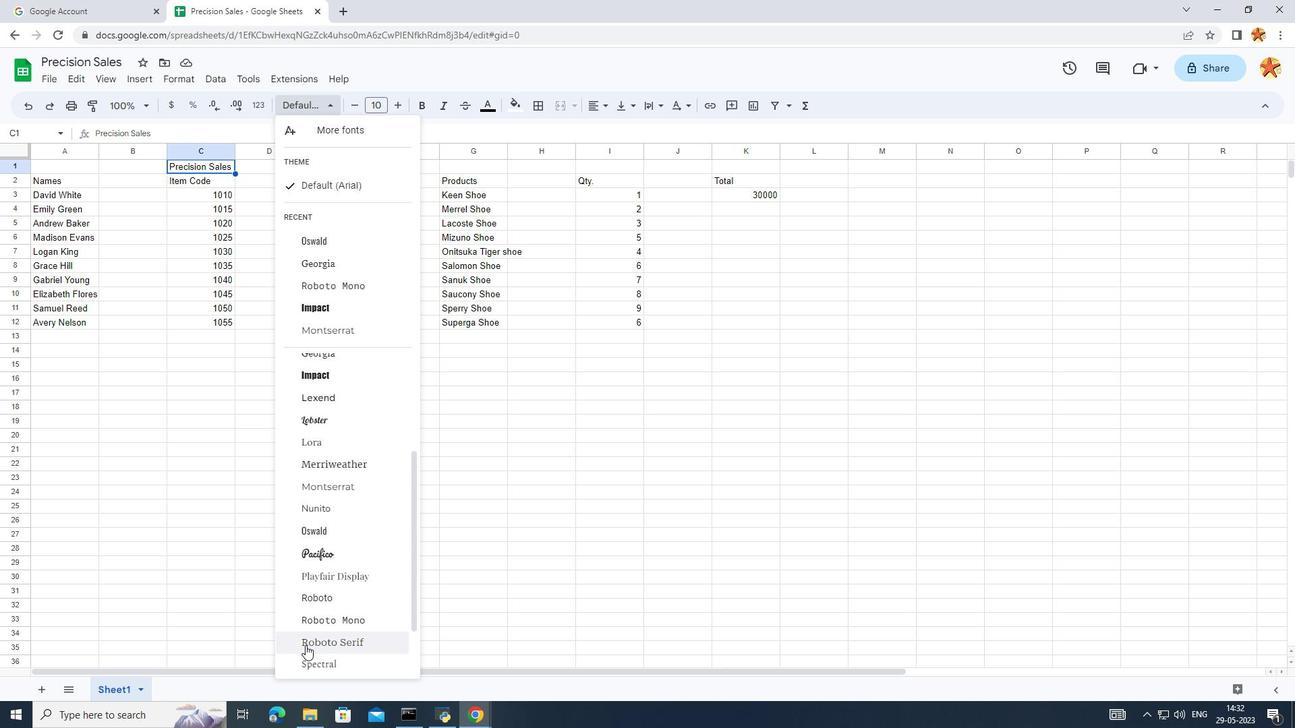 
Action: Mouse moved to (306, 638)
Screenshot: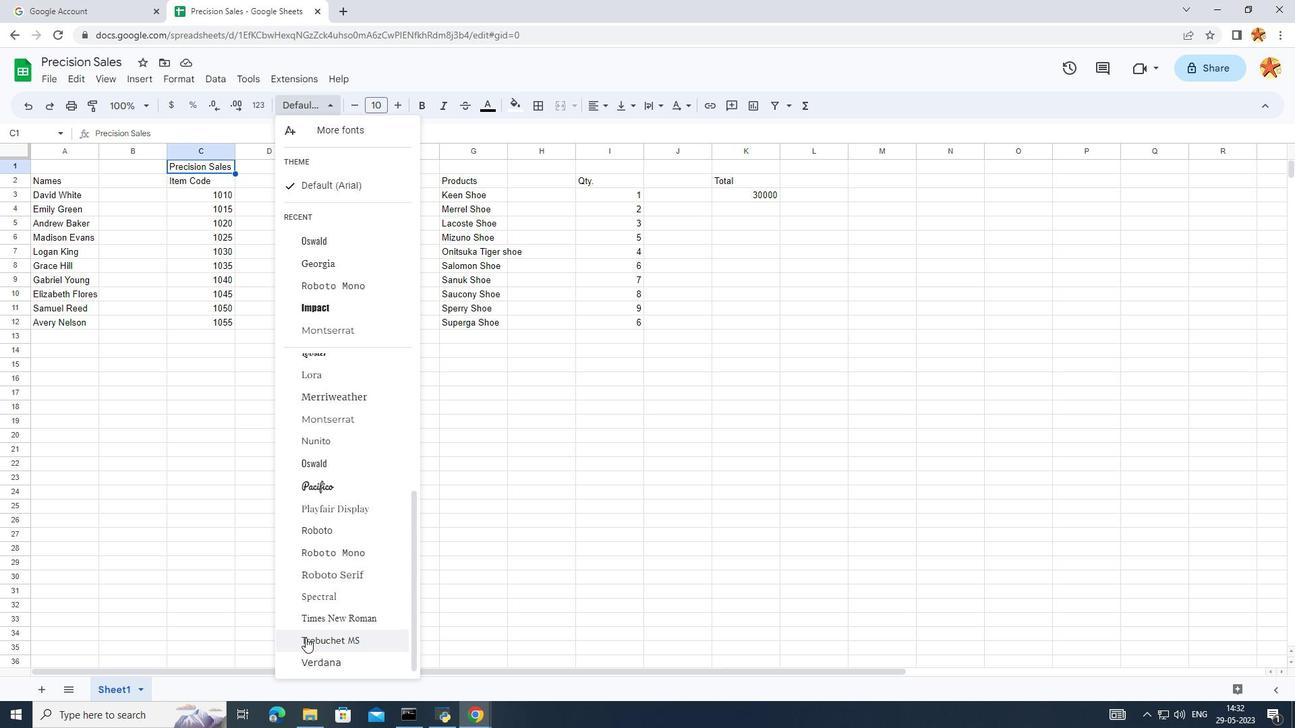 
Action: Mouse scrolled (306, 637) with delta (0, 0)
Screenshot: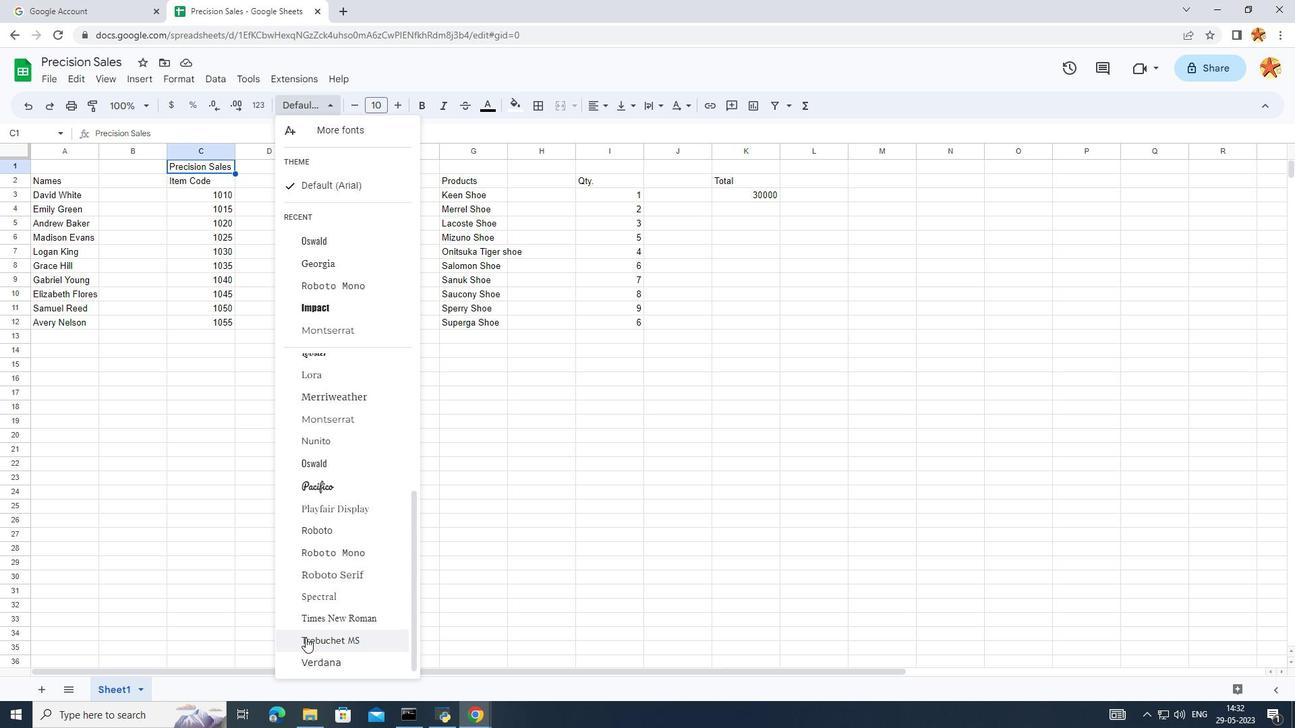 
Action: Mouse scrolled (306, 637) with delta (0, 0)
Screenshot: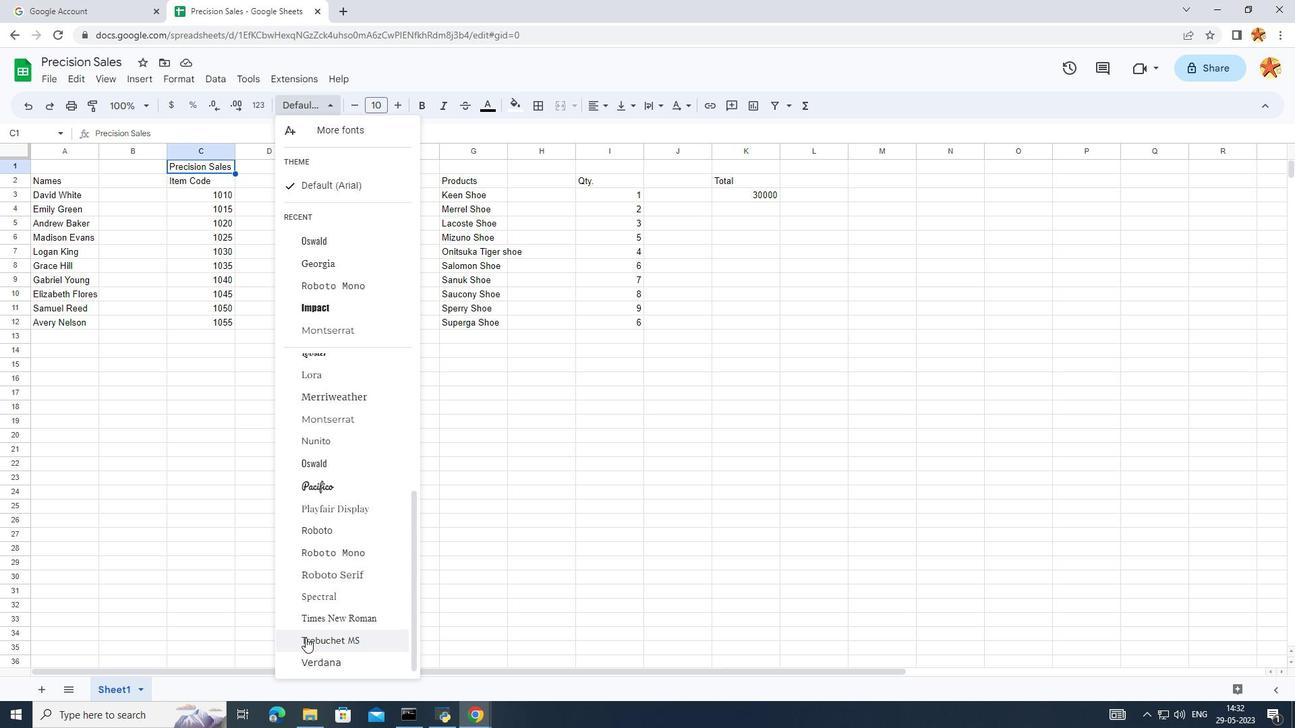 
Action: Mouse scrolled (306, 639) with delta (0, 0)
Screenshot: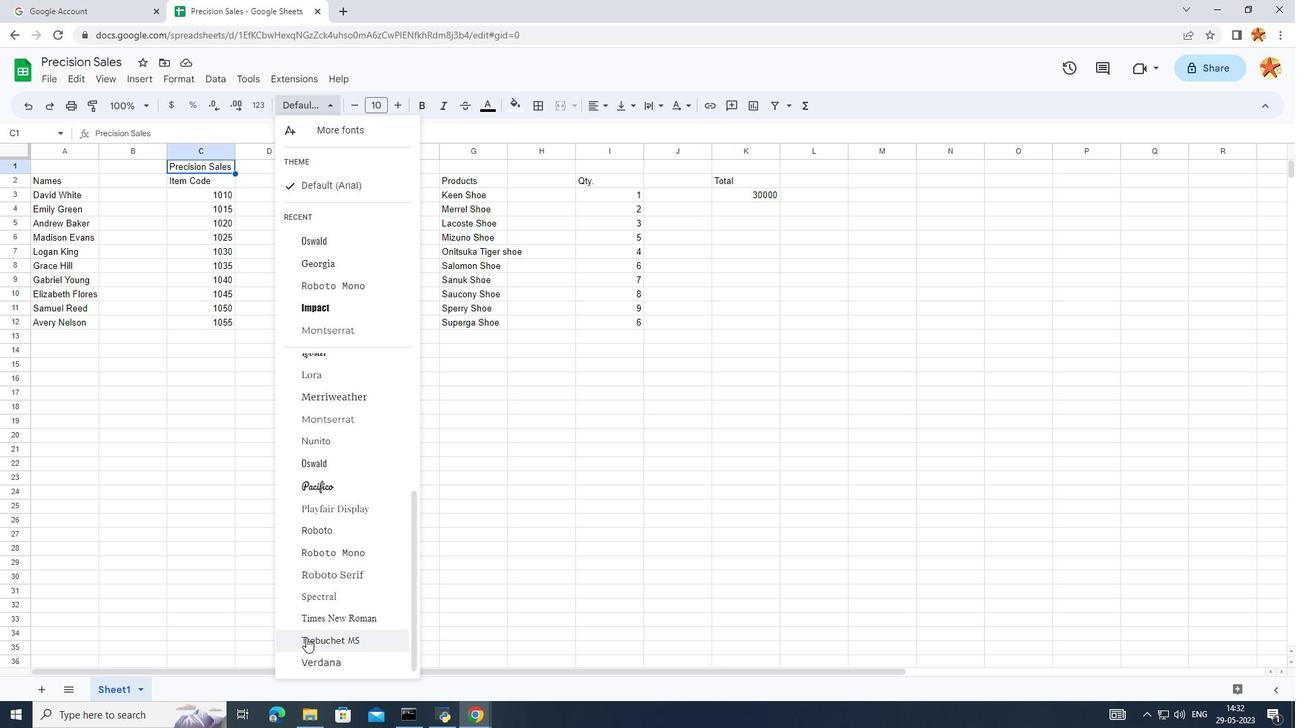 
Action: Mouse moved to (307, 642)
Screenshot: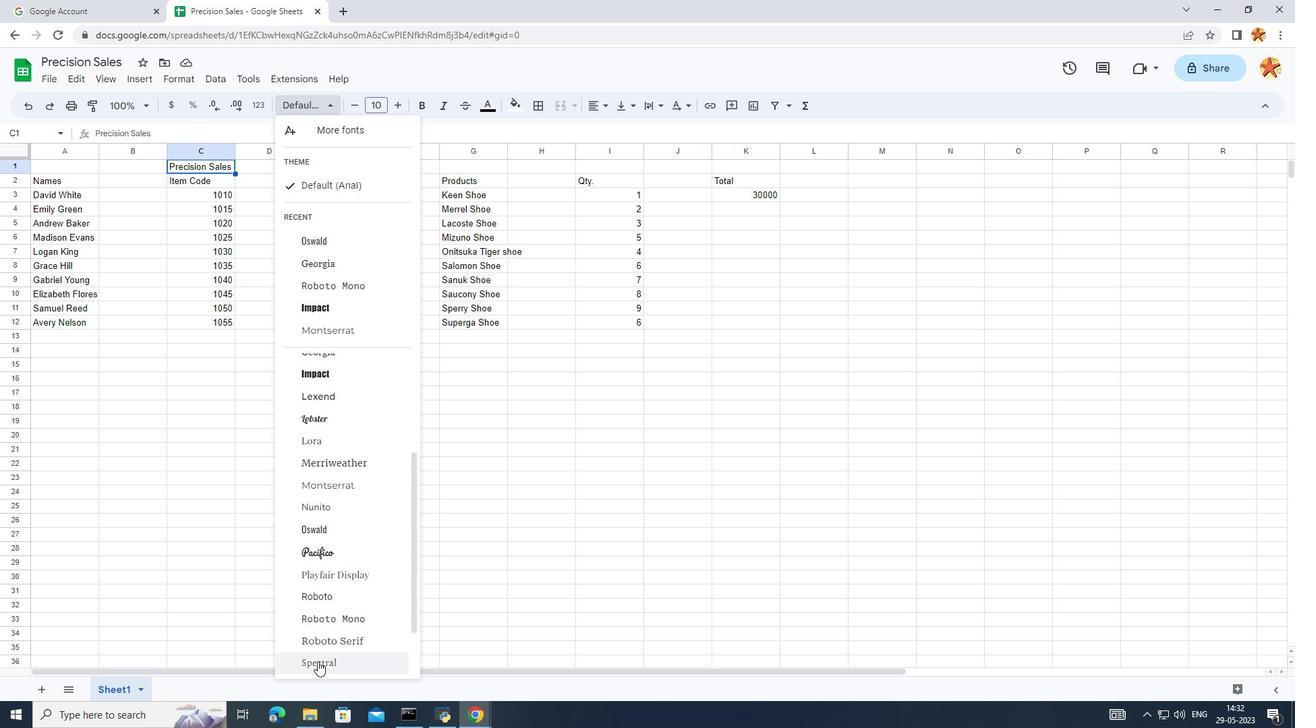
Action: Mouse scrolled (307, 641) with delta (0, 0)
Screenshot: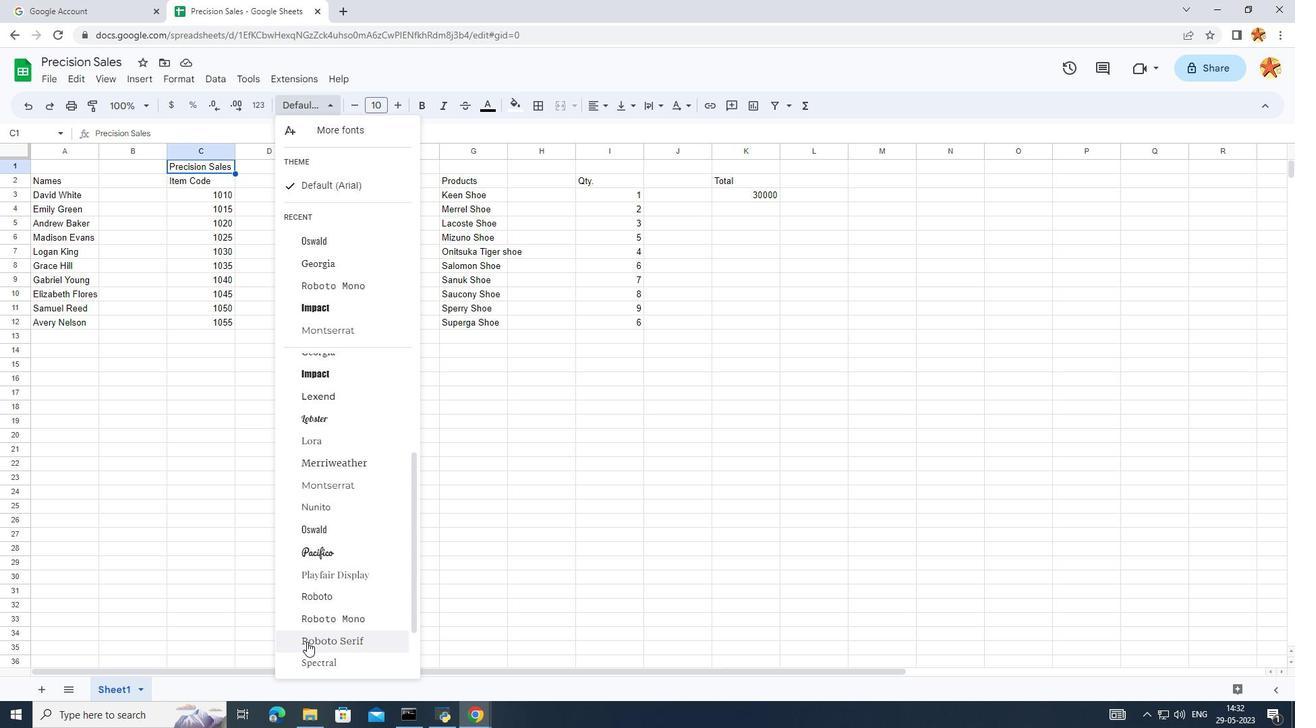 
Action: Mouse scrolled (307, 641) with delta (0, 0)
Screenshot: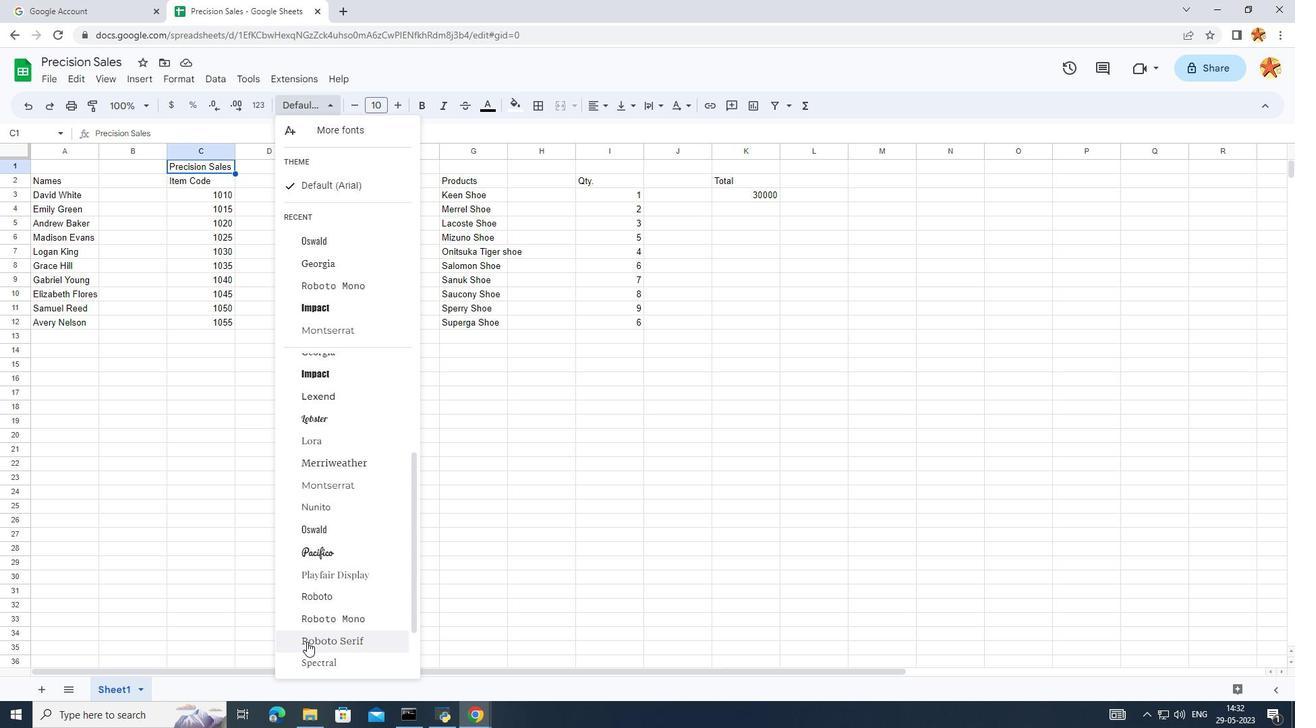 
Action: Mouse scrolled (307, 641) with delta (0, 0)
Screenshot: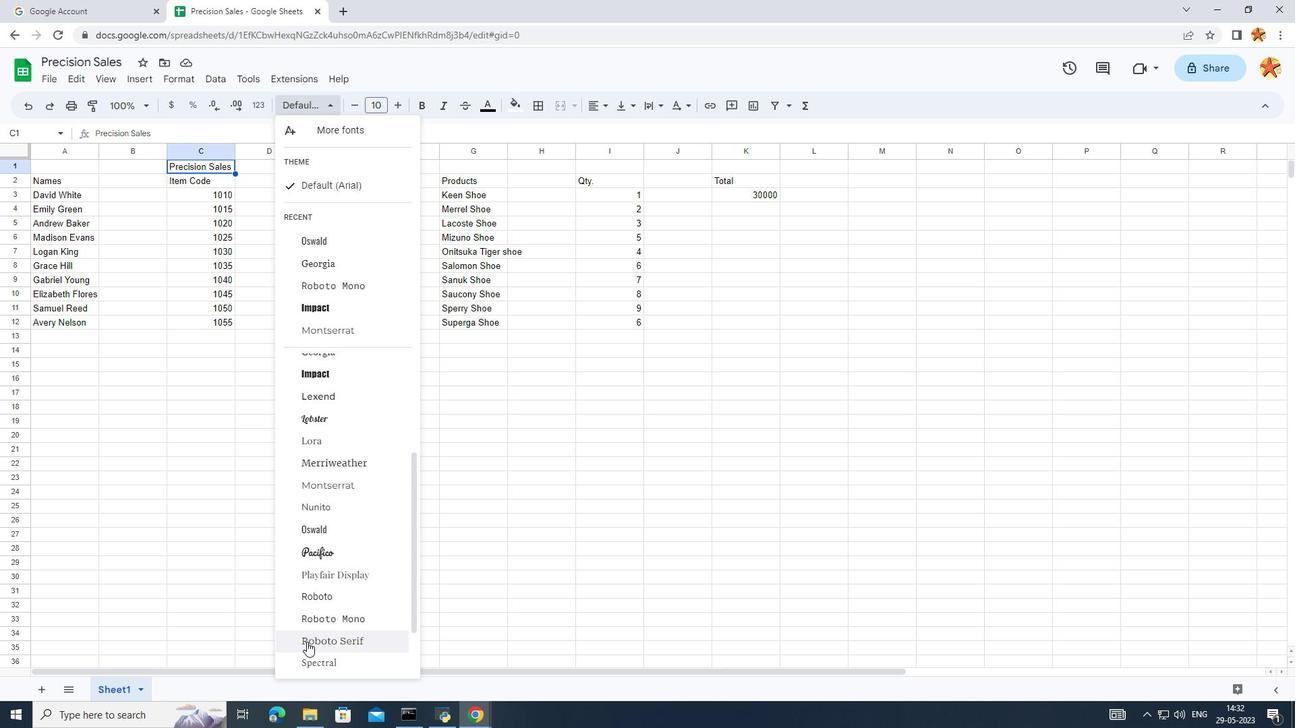 
Action: Mouse moved to (307, 662)
Screenshot: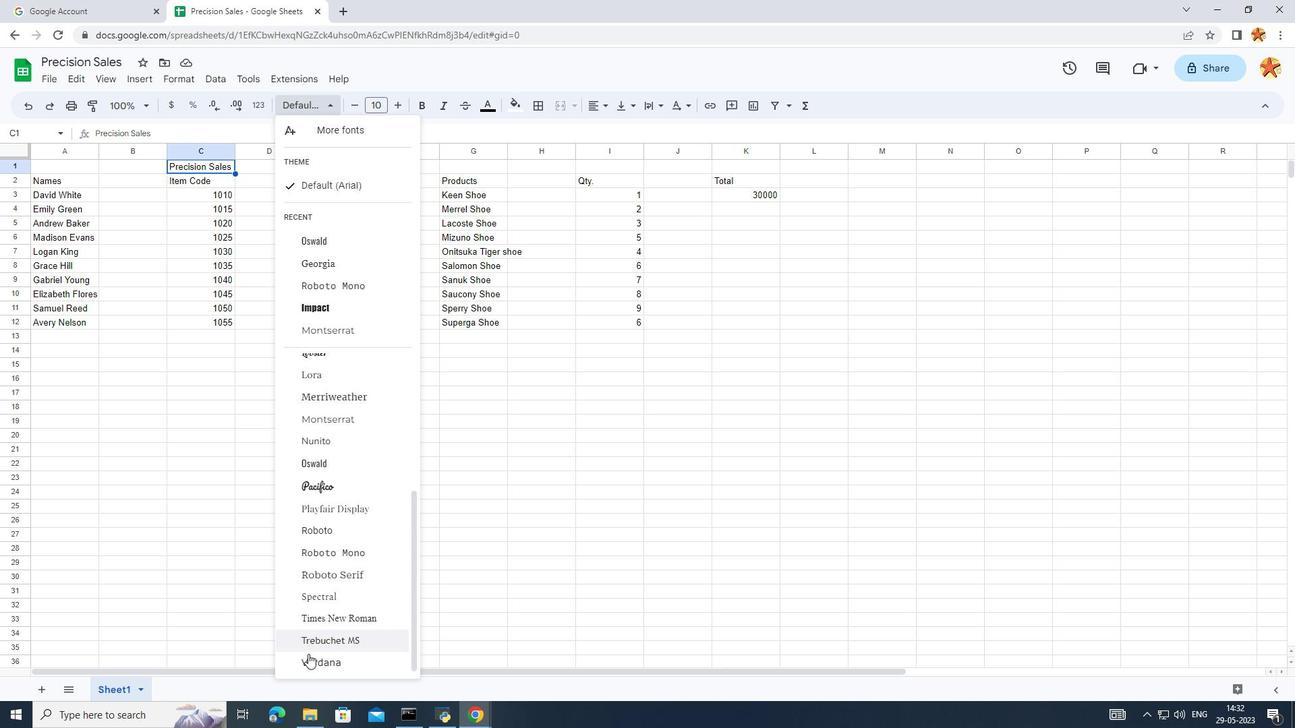 
Action: Mouse pressed left at (307, 662)
Screenshot: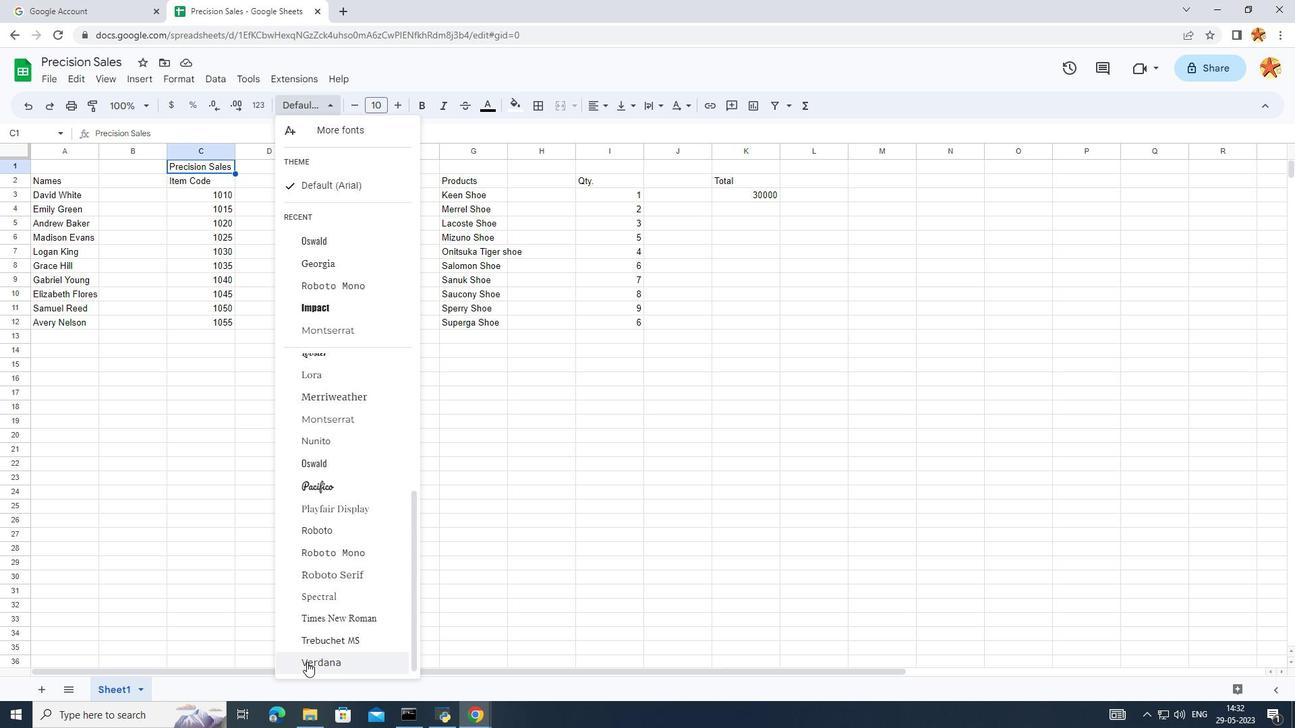
Action: Mouse moved to (196, 160)
Screenshot: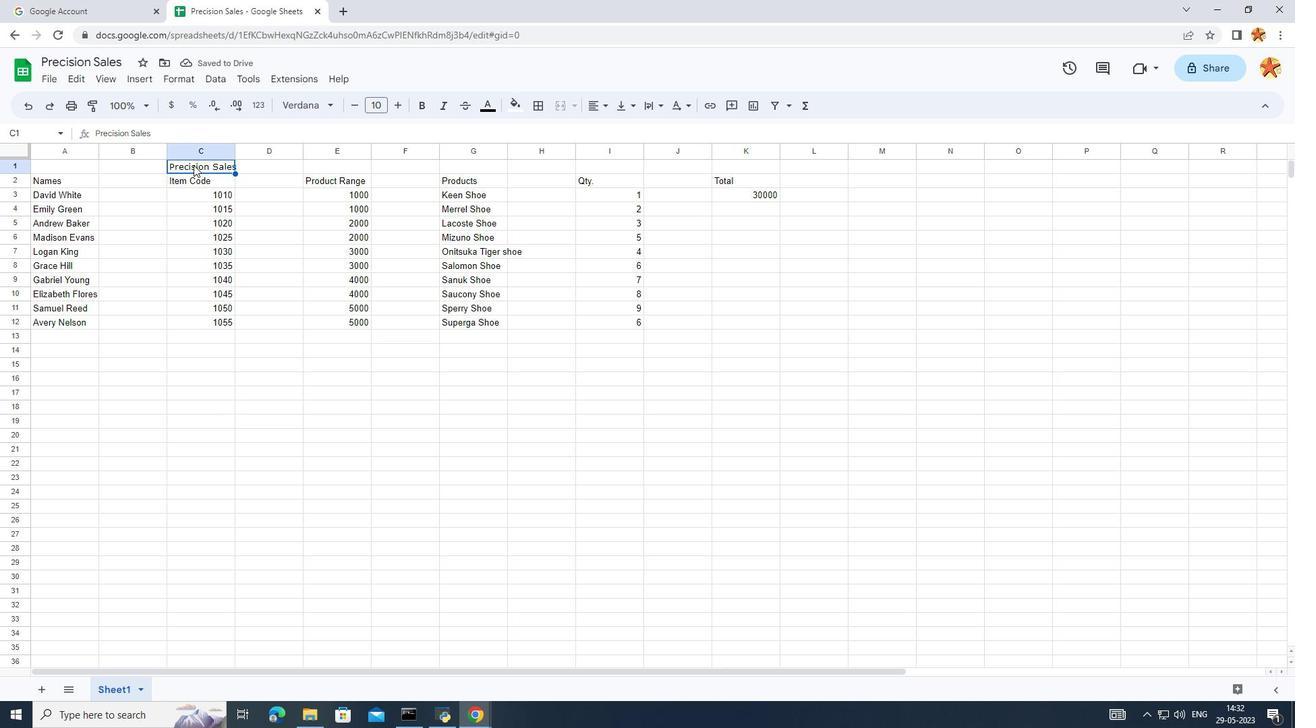 
Action: Mouse pressed left at (196, 160)
Screenshot: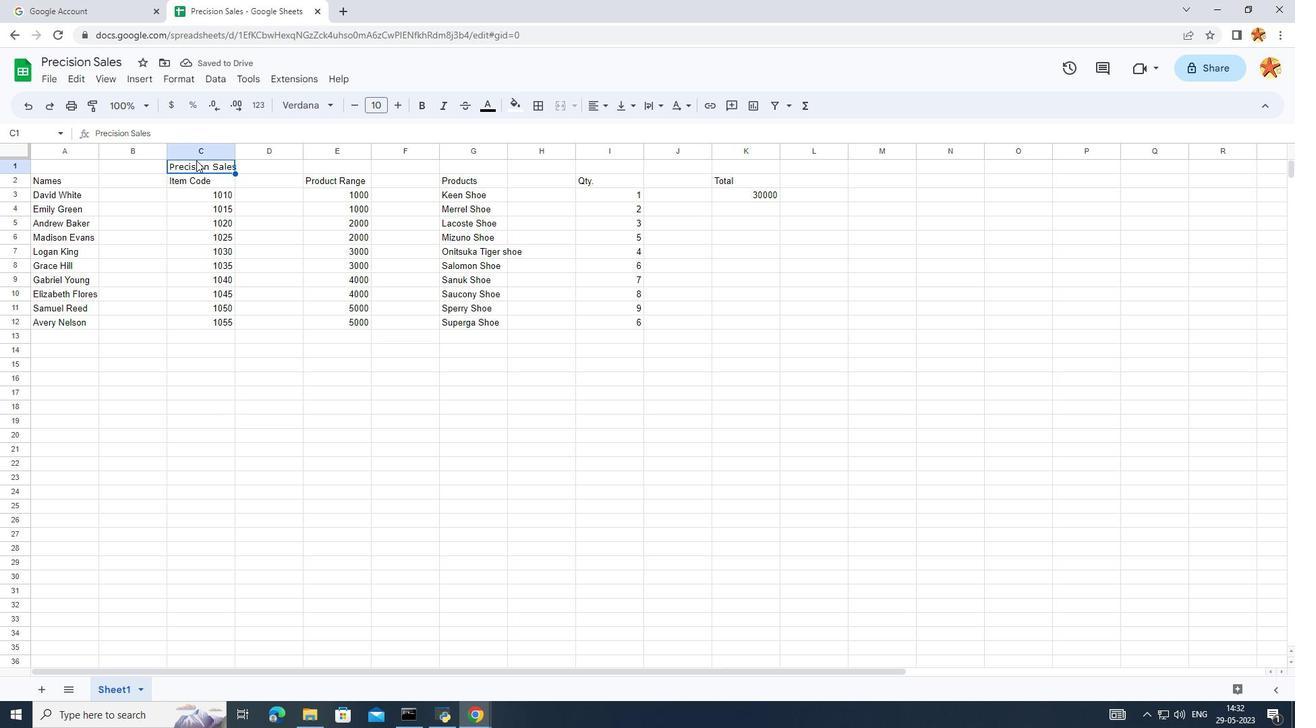 
Action: Mouse moved to (213, 224)
Screenshot: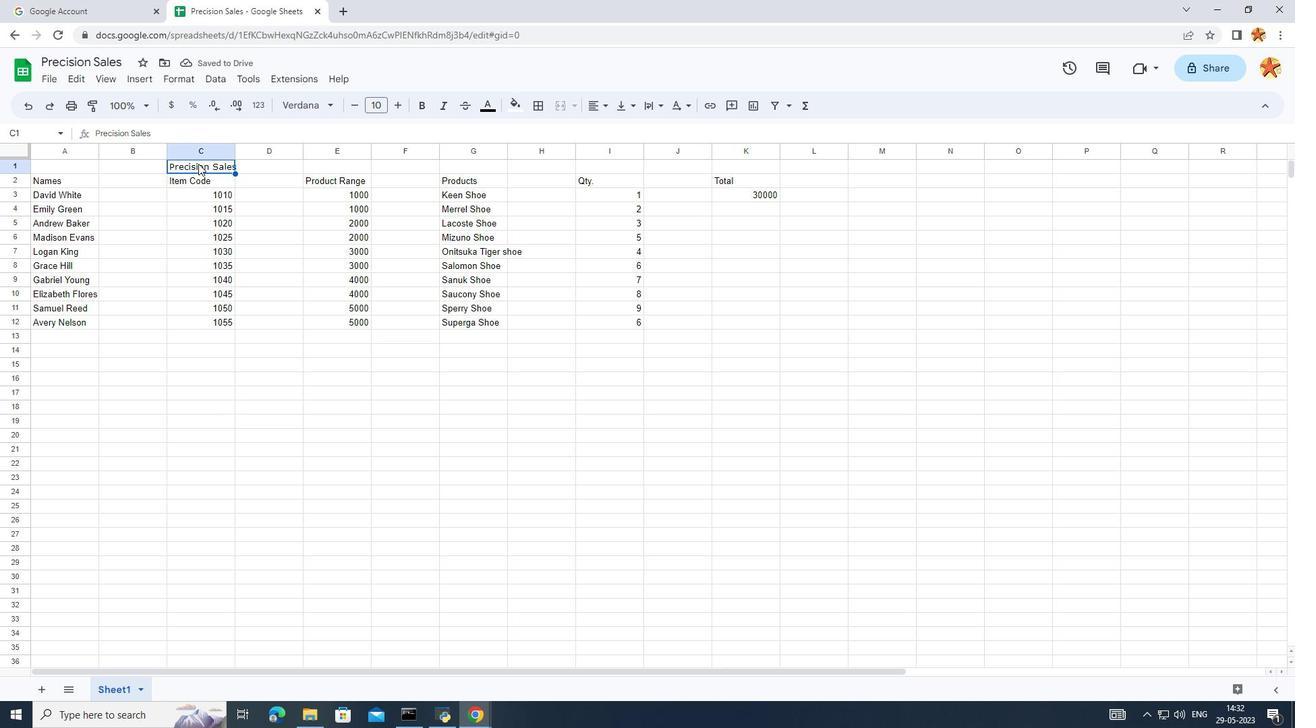
Action: Mouse pressed left at (213, 224)
Screenshot: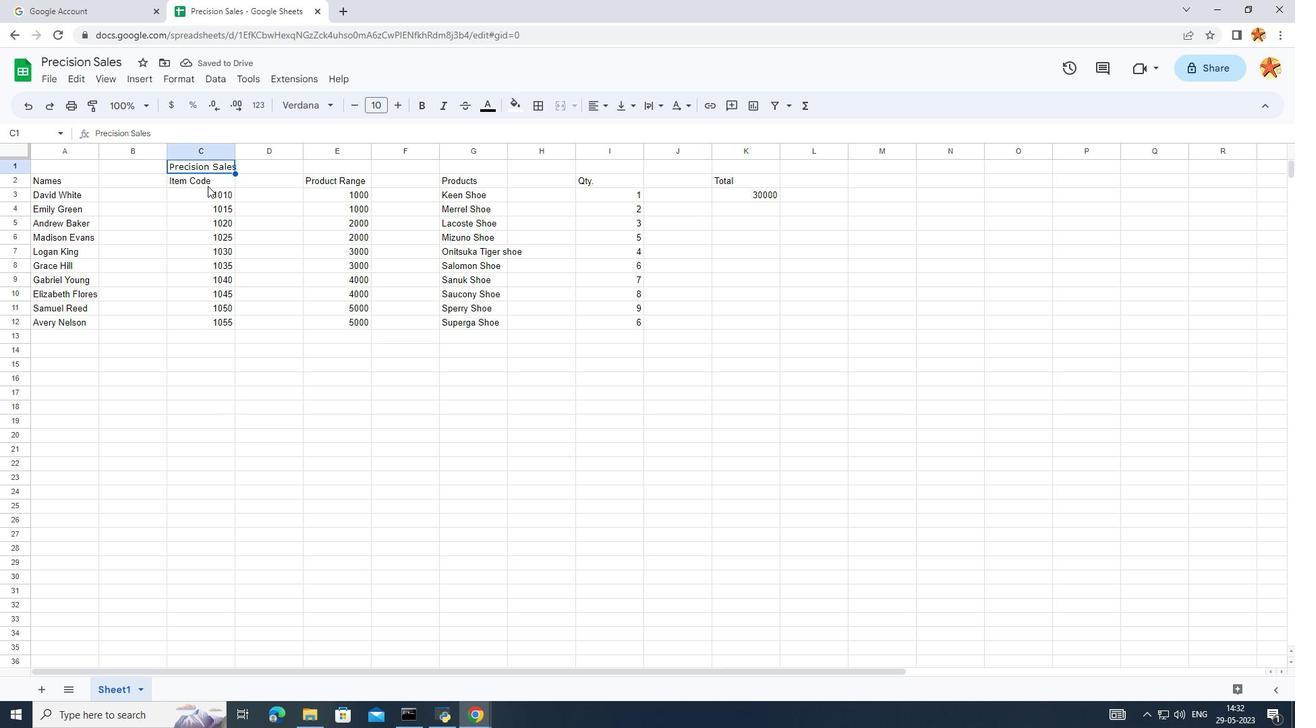 
Action: Mouse moved to (195, 161)
Screenshot: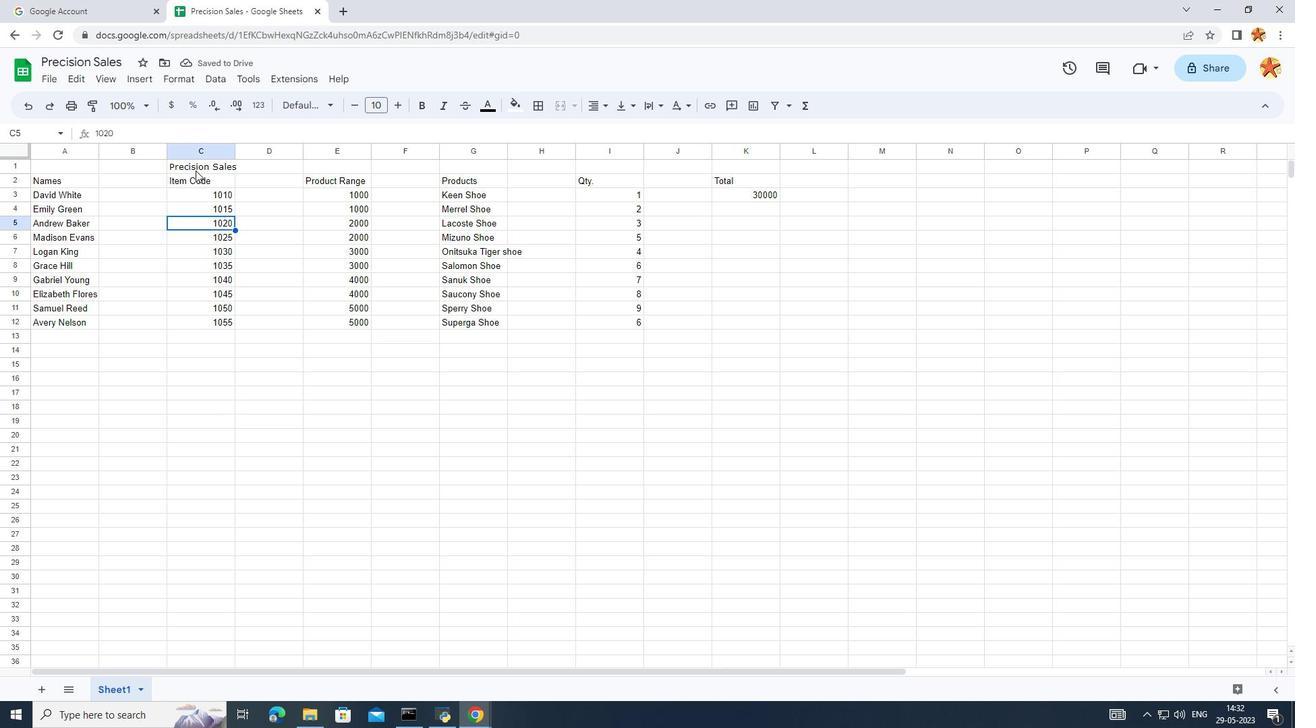 
Action: Mouse pressed left at (195, 161)
Screenshot: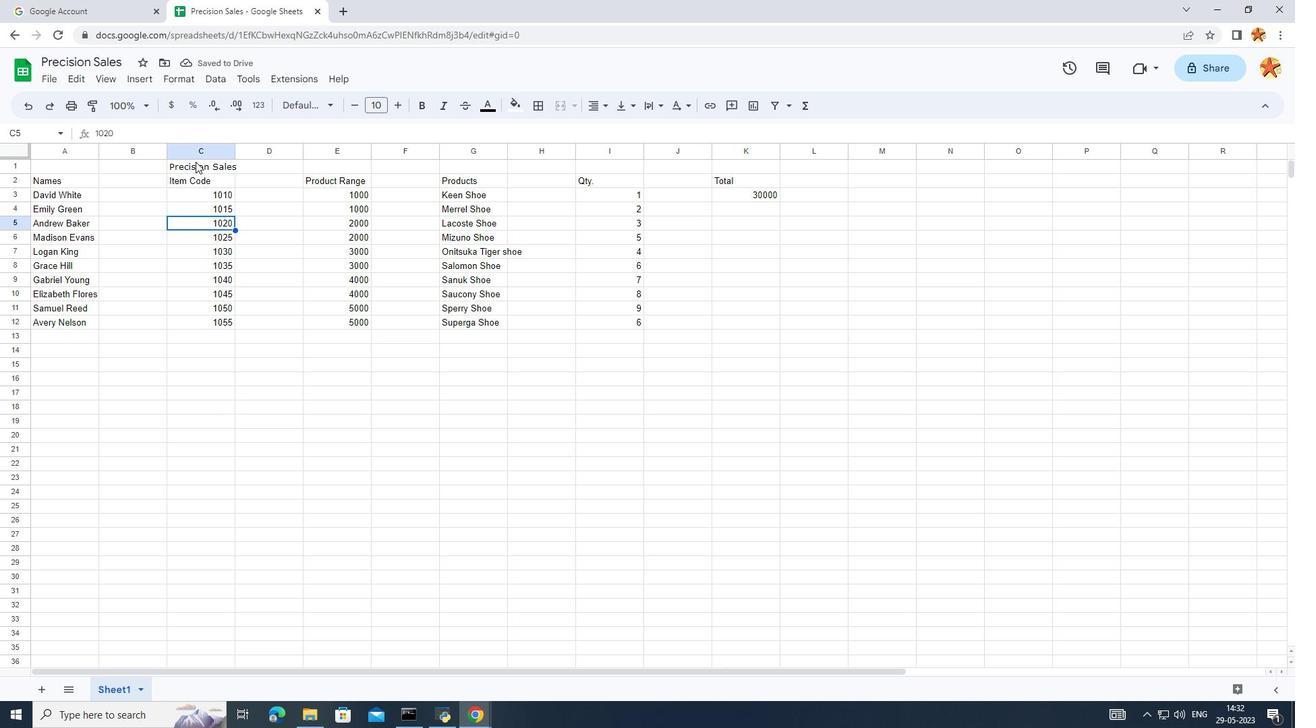 
Action: Mouse moved to (401, 105)
Screenshot: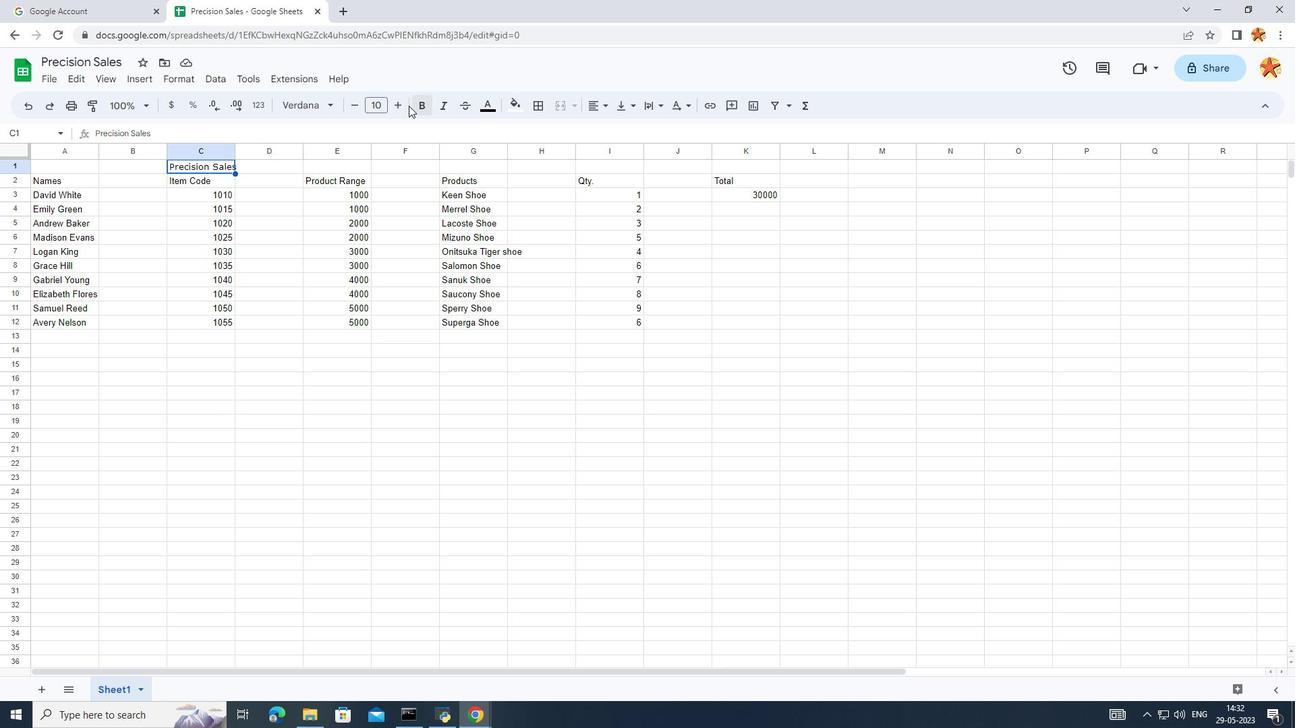 
Action: Mouse pressed left at (401, 105)
Screenshot: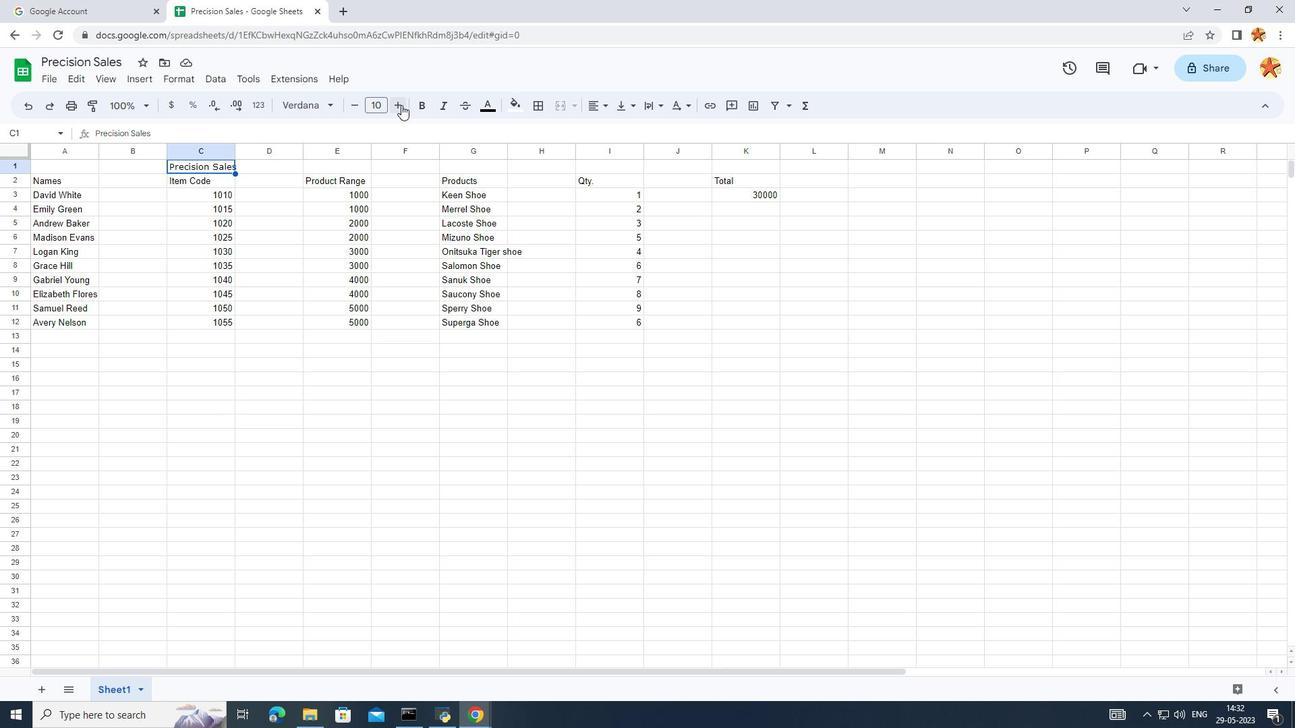 
Action: Mouse pressed left at (401, 105)
Screenshot: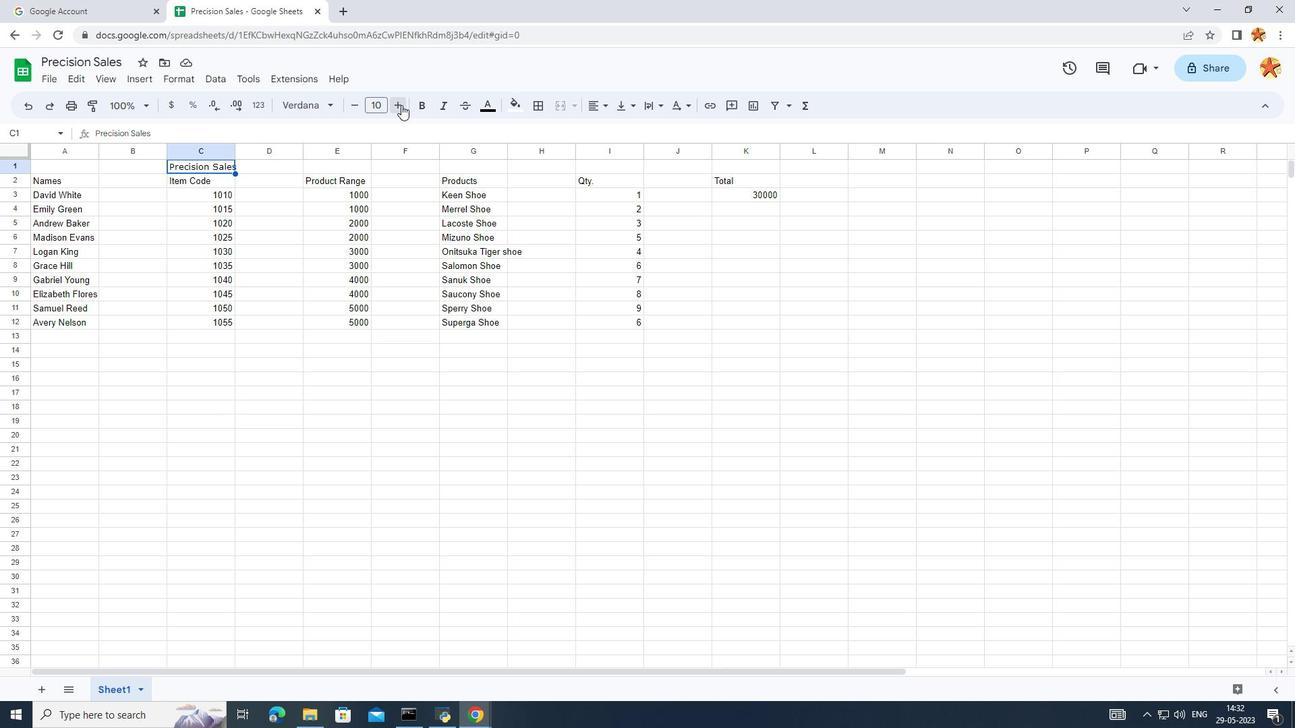 
Action: Mouse pressed left at (401, 105)
Screenshot: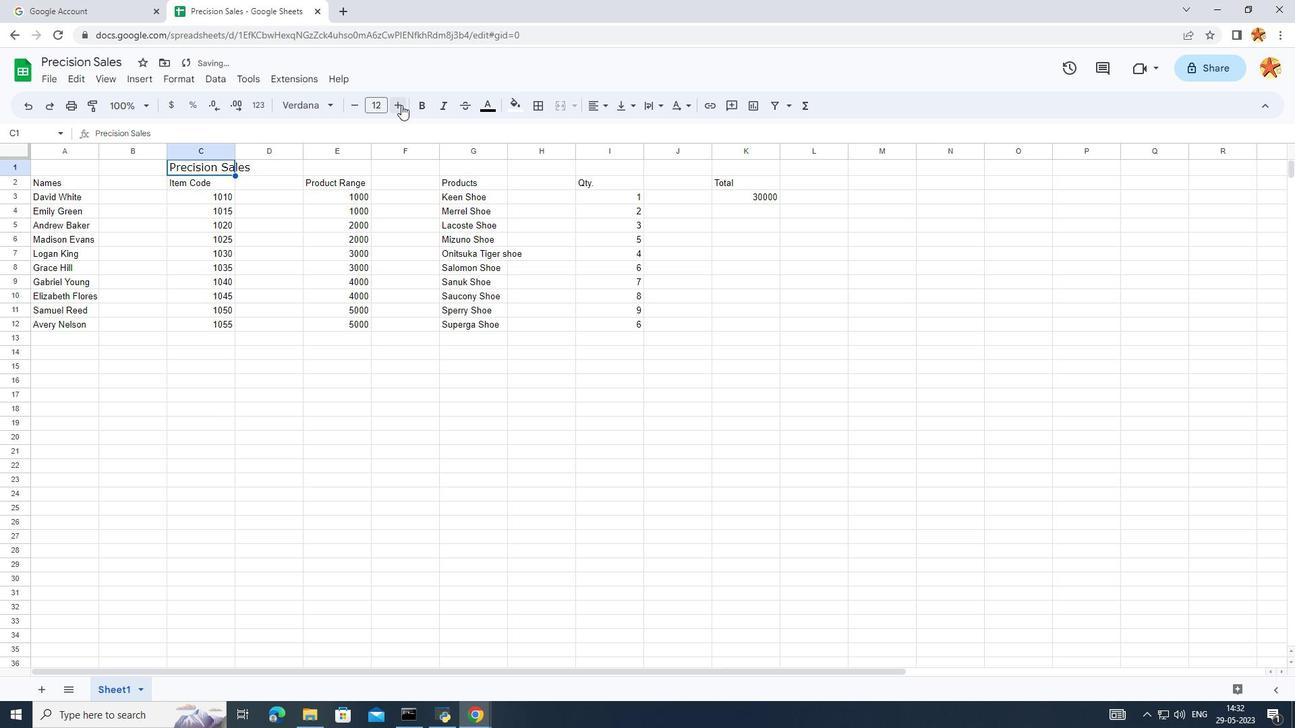 
Action: Mouse pressed left at (401, 105)
Screenshot: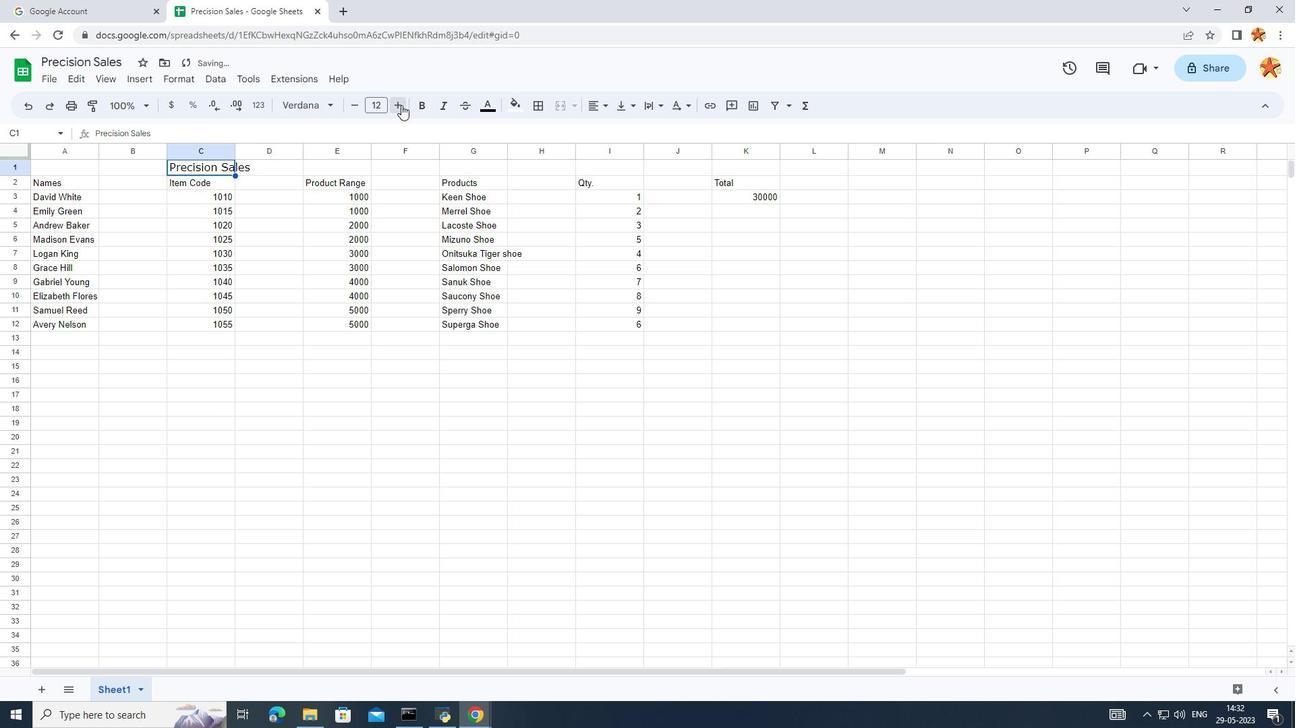 
Action: Mouse pressed left at (401, 105)
Screenshot: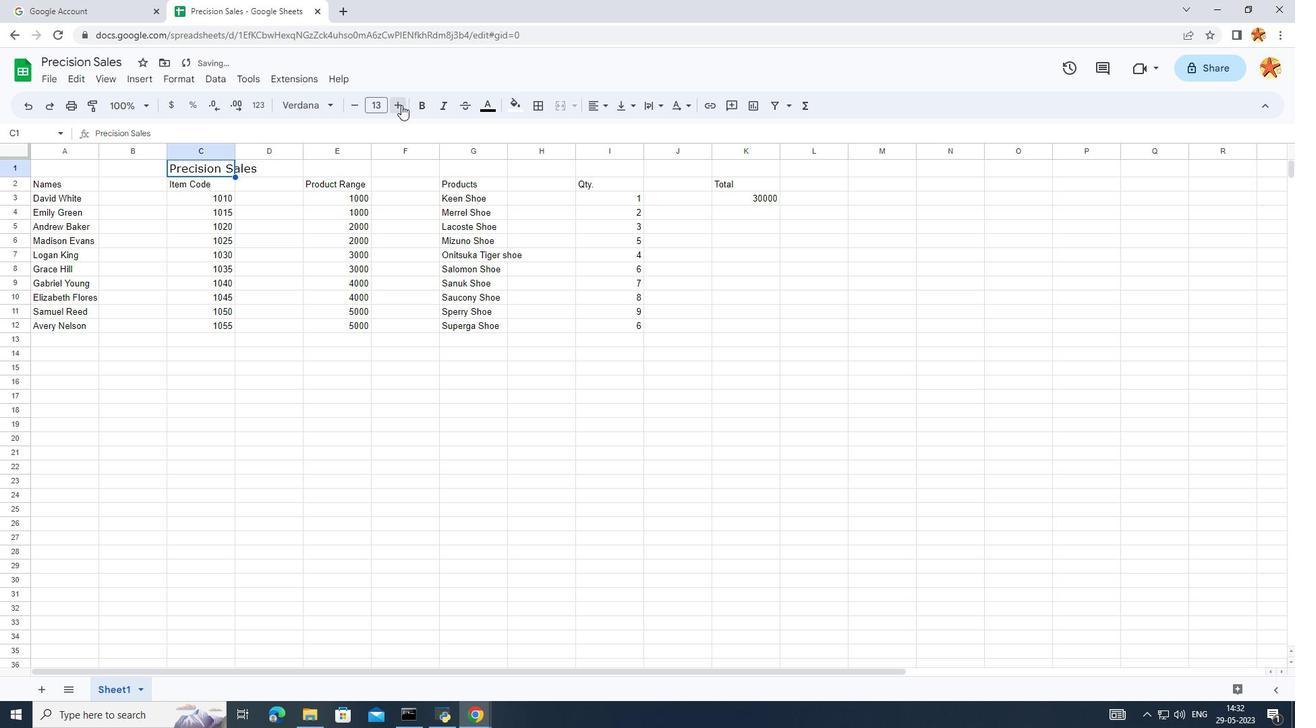 
Action: Mouse pressed left at (401, 105)
Screenshot: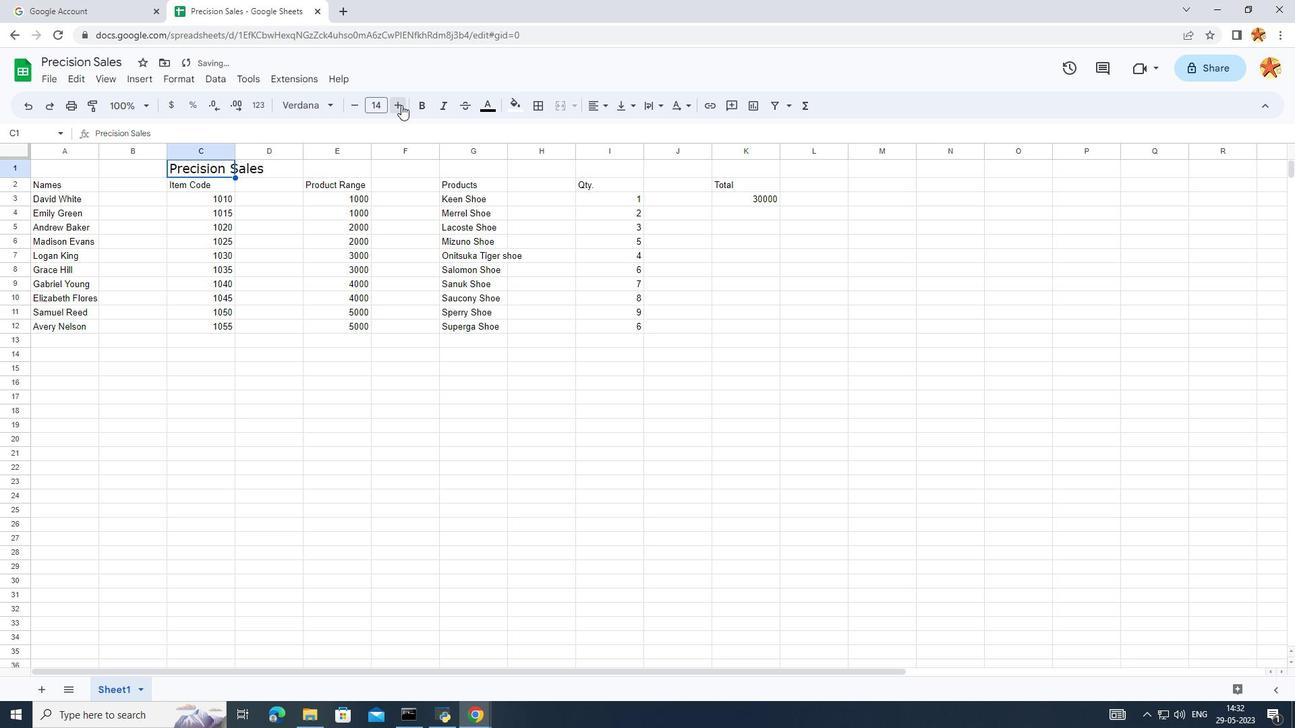 
Action: Mouse pressed left at (401, 105)
Screenshot: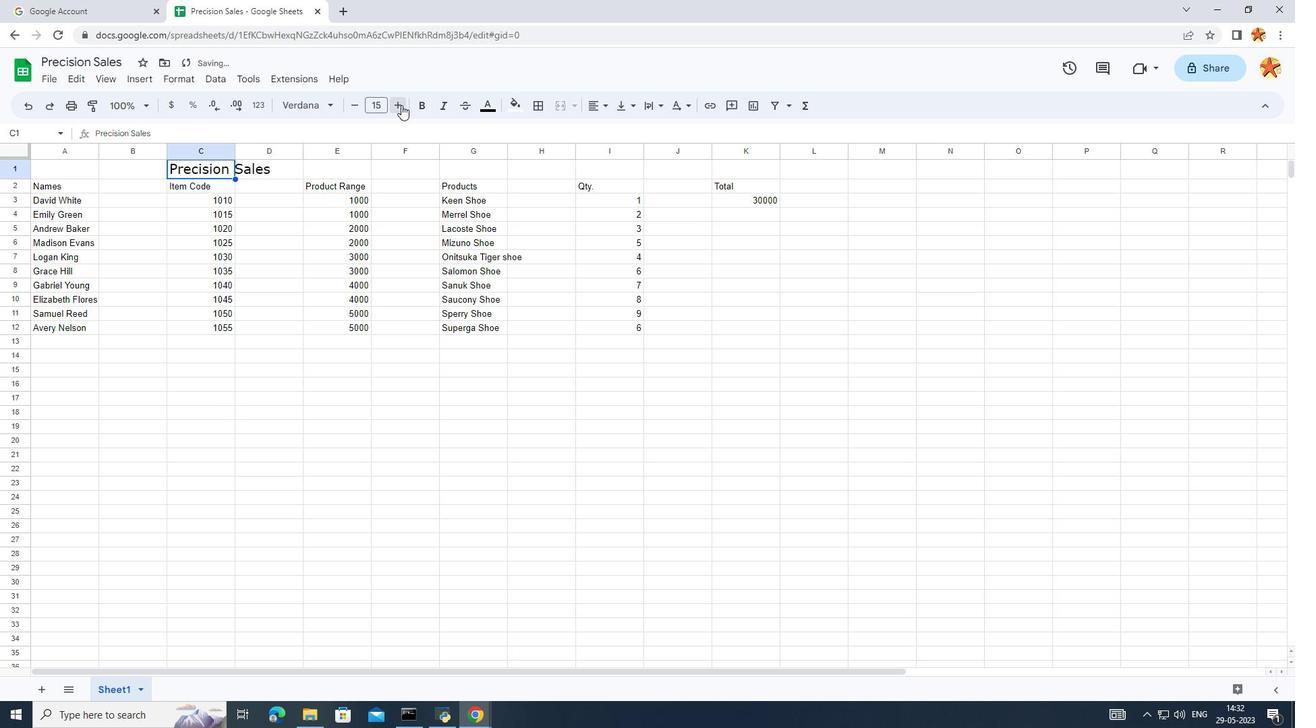 
Action: Mouse pressed left at (401, 105)
Screenshot: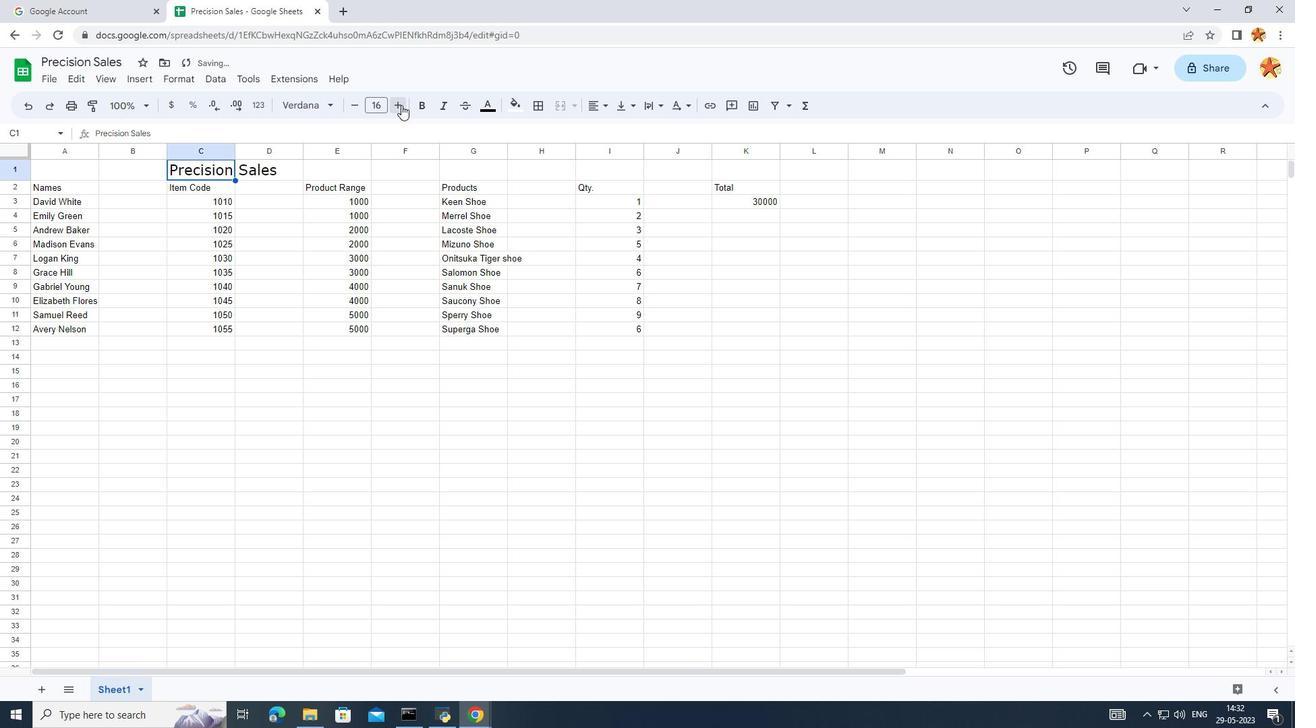 
Action: Mouse pressed left at (401, 105)
Screenshot: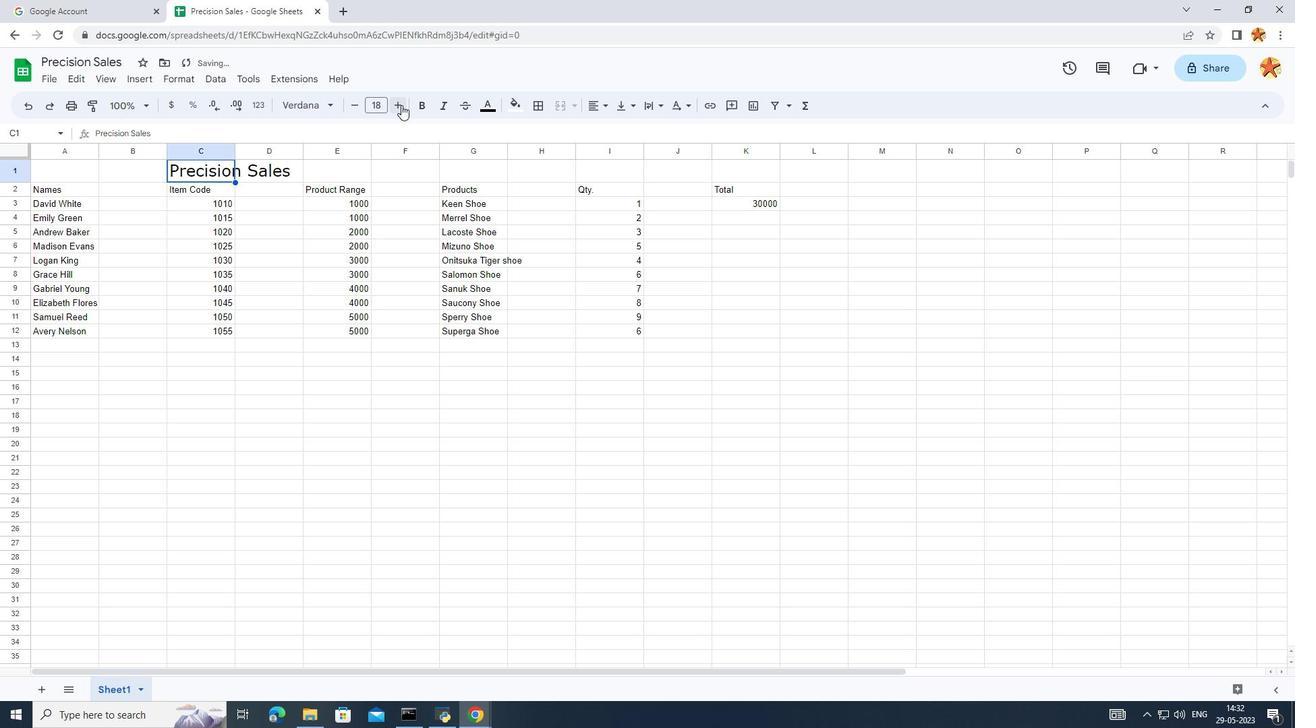 
Action: Mouse pressed left at (401, 105)
Screenshot: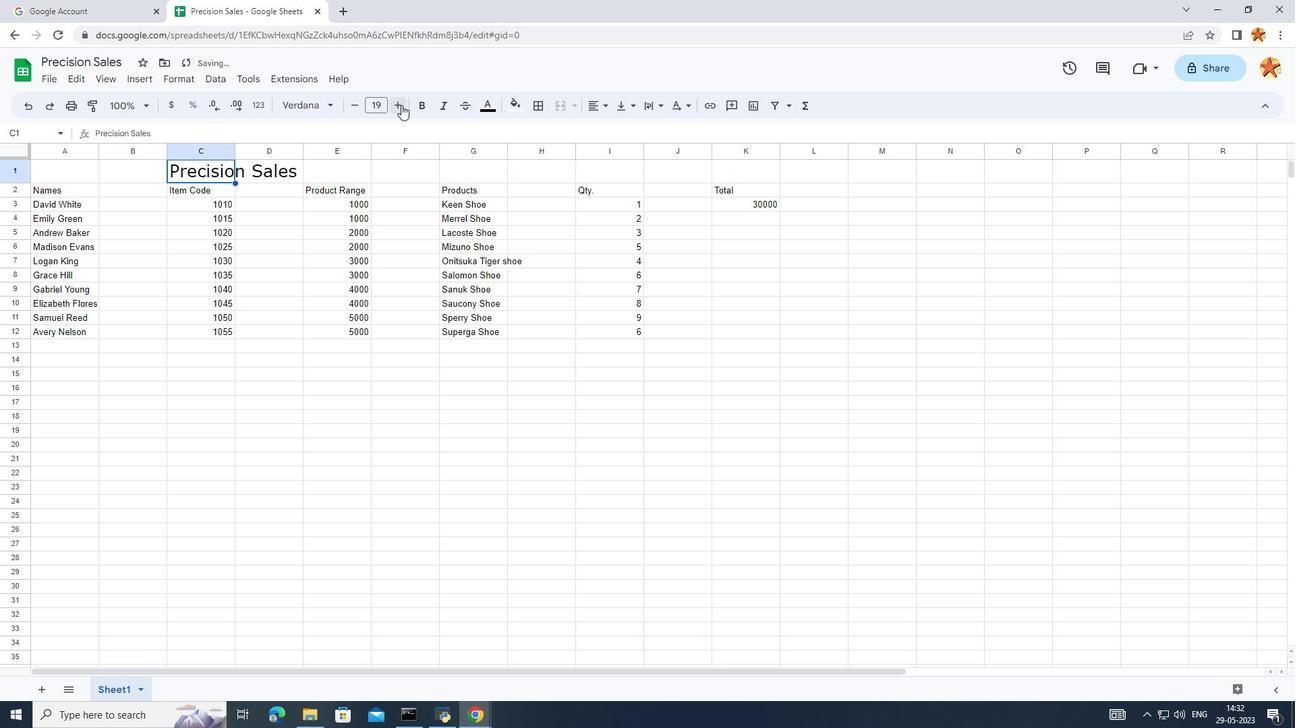 
Action: Mouse pressed left at (401, 105)
Screenshot: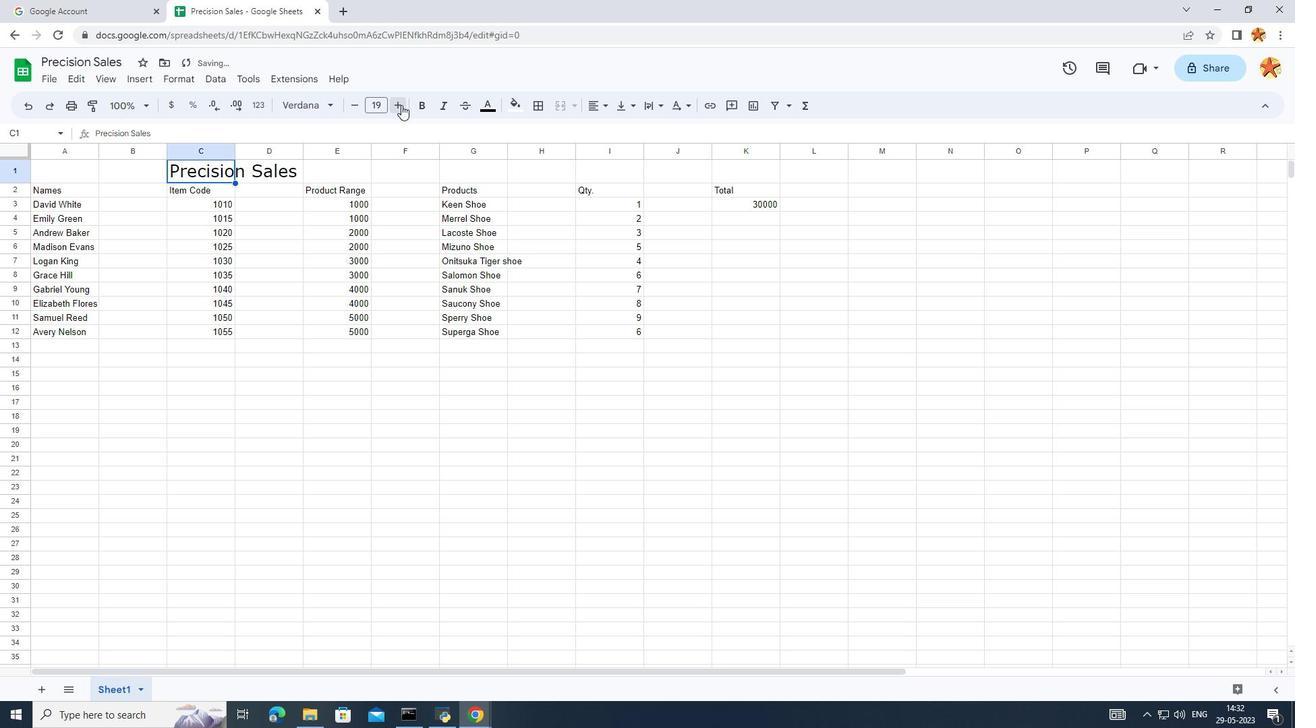 
Action: Mouse pressed left at (401, 105)
Screenshot: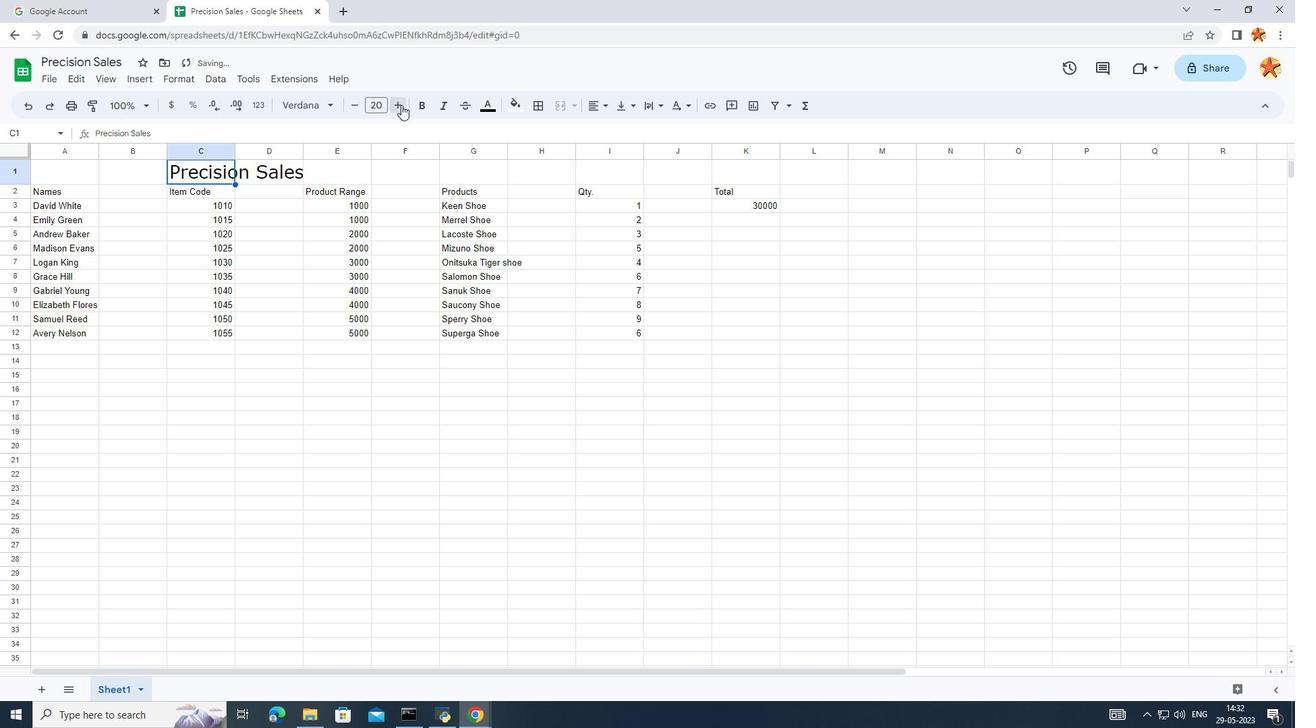 
Action: Mouse pressed left at (401, 105)
Screenshot: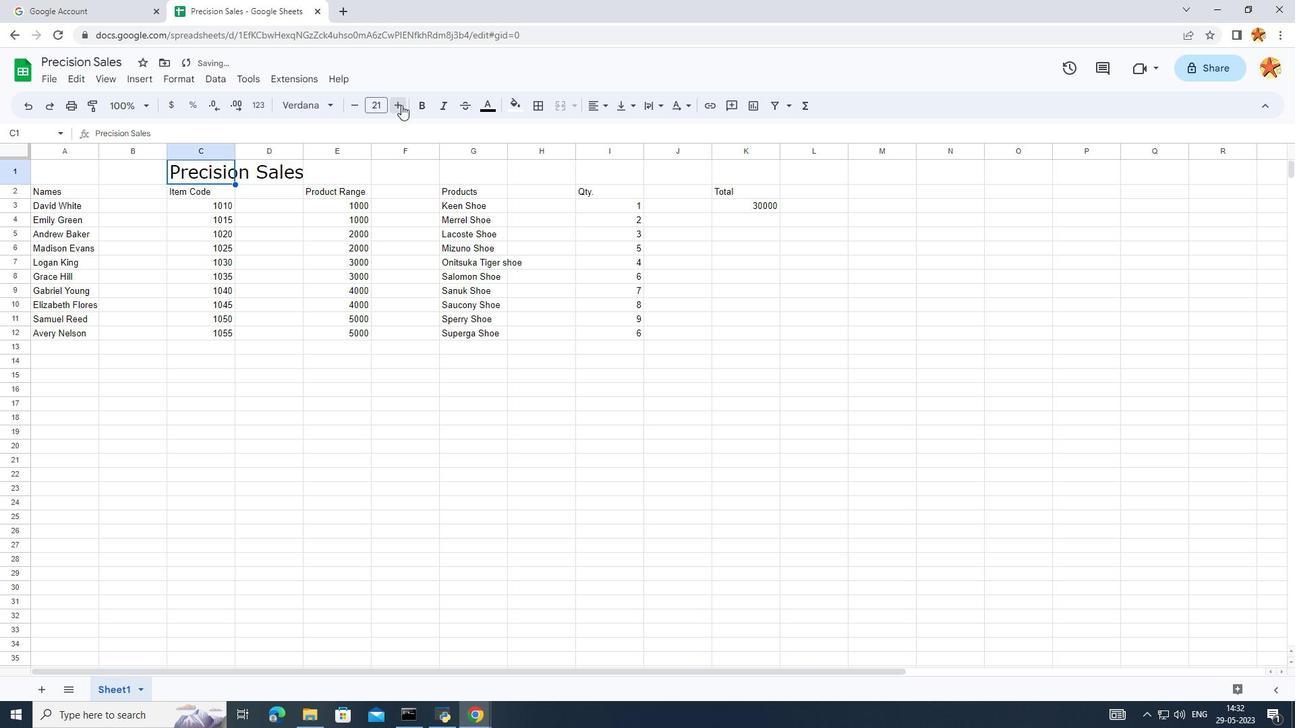 
Action: Mouse pressed left at (401, 105)
Screenshot: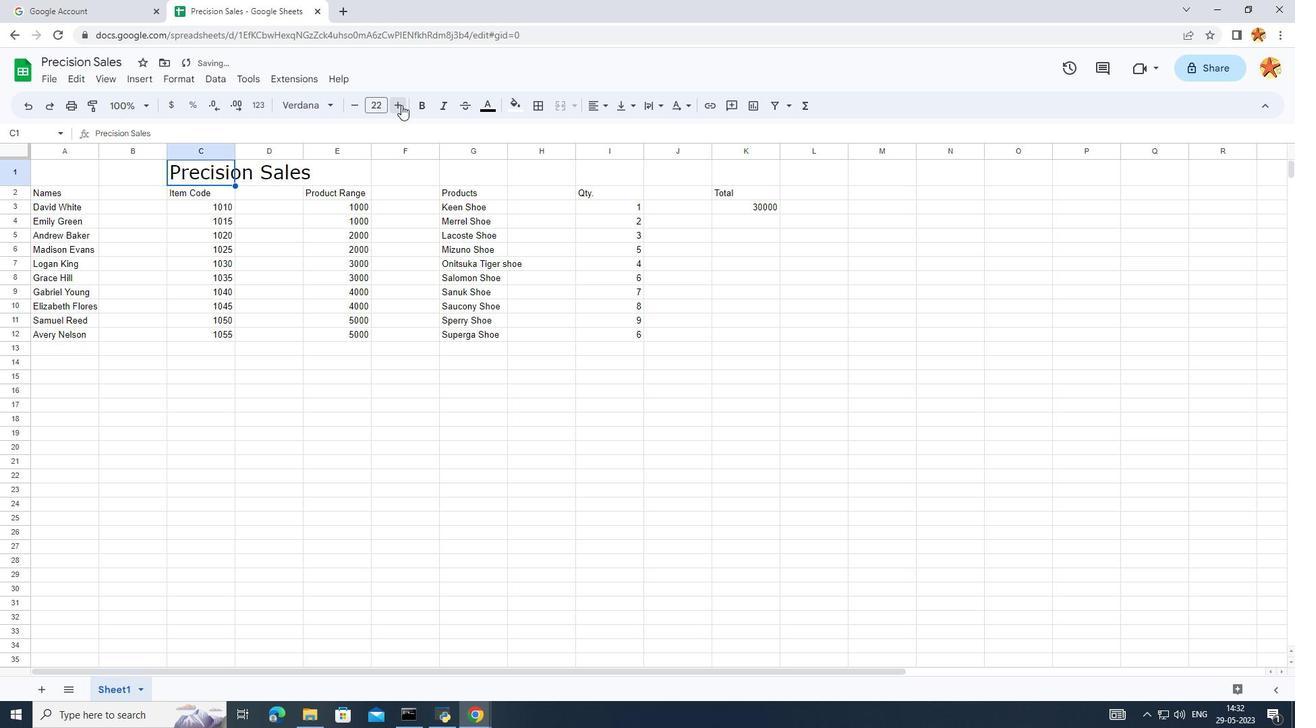 
Action: Mouse pressed left at (401, 105)
Screenshot: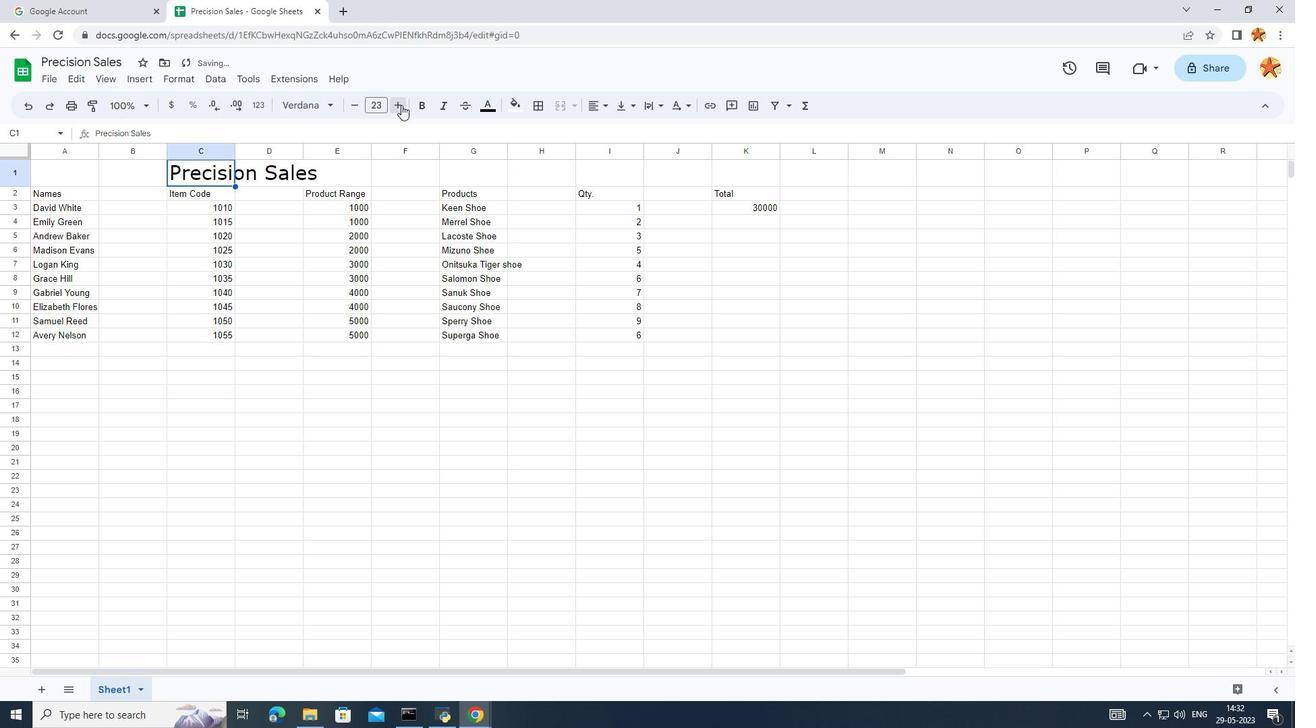 
Action: Mouse moved to (361, 109)
Screenshot: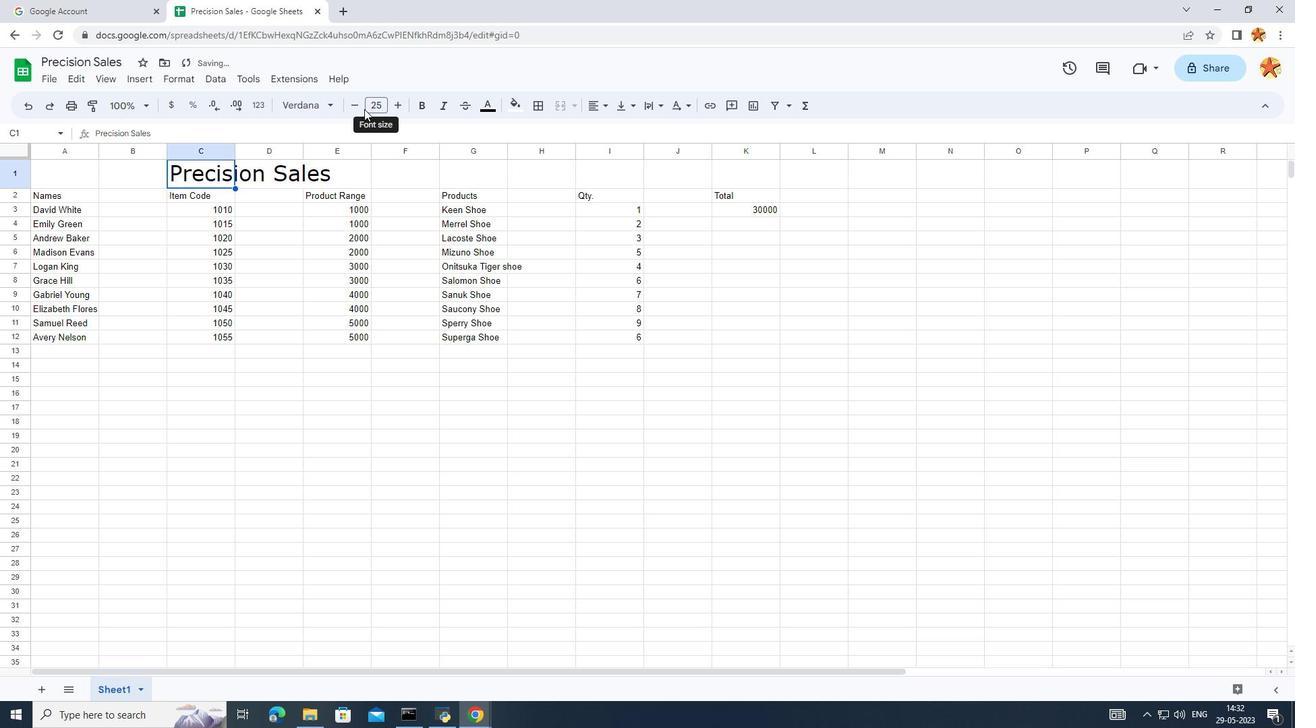
Action: Mouse pressed left at (361, 109)
Screenshot: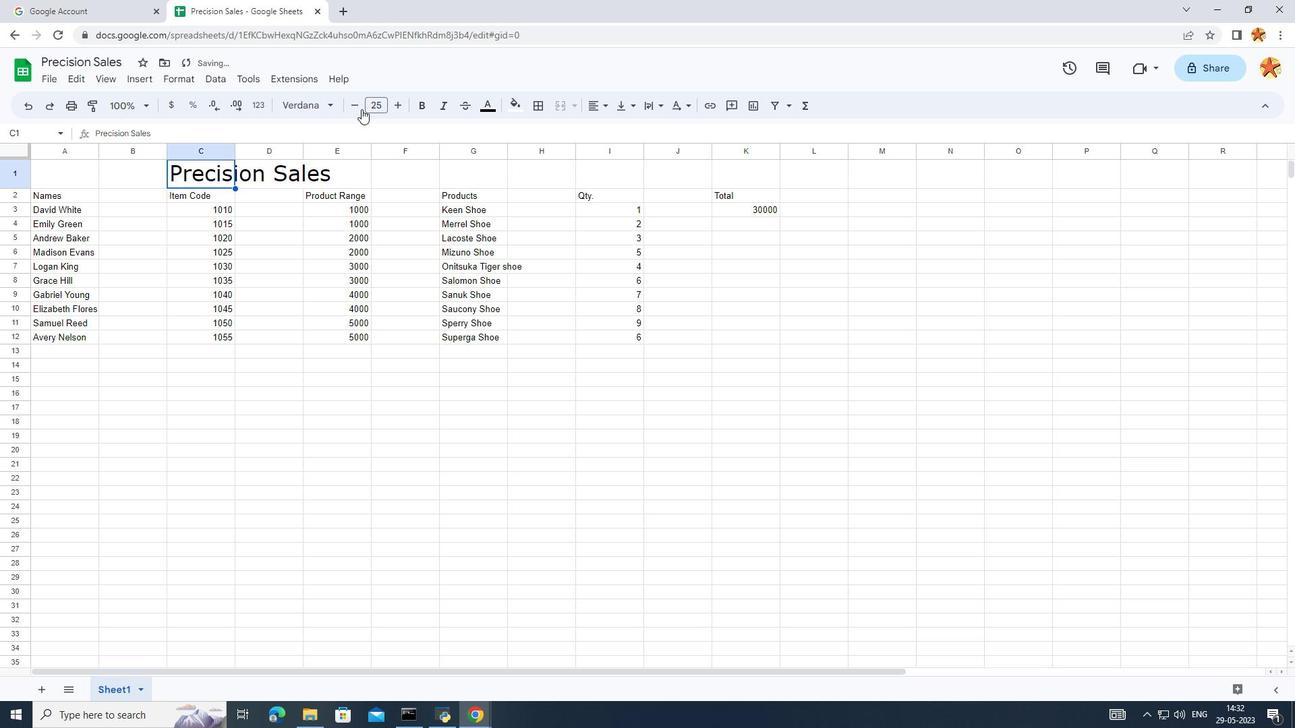 
Action: Mouse moved to (226, 439)
Screenshot: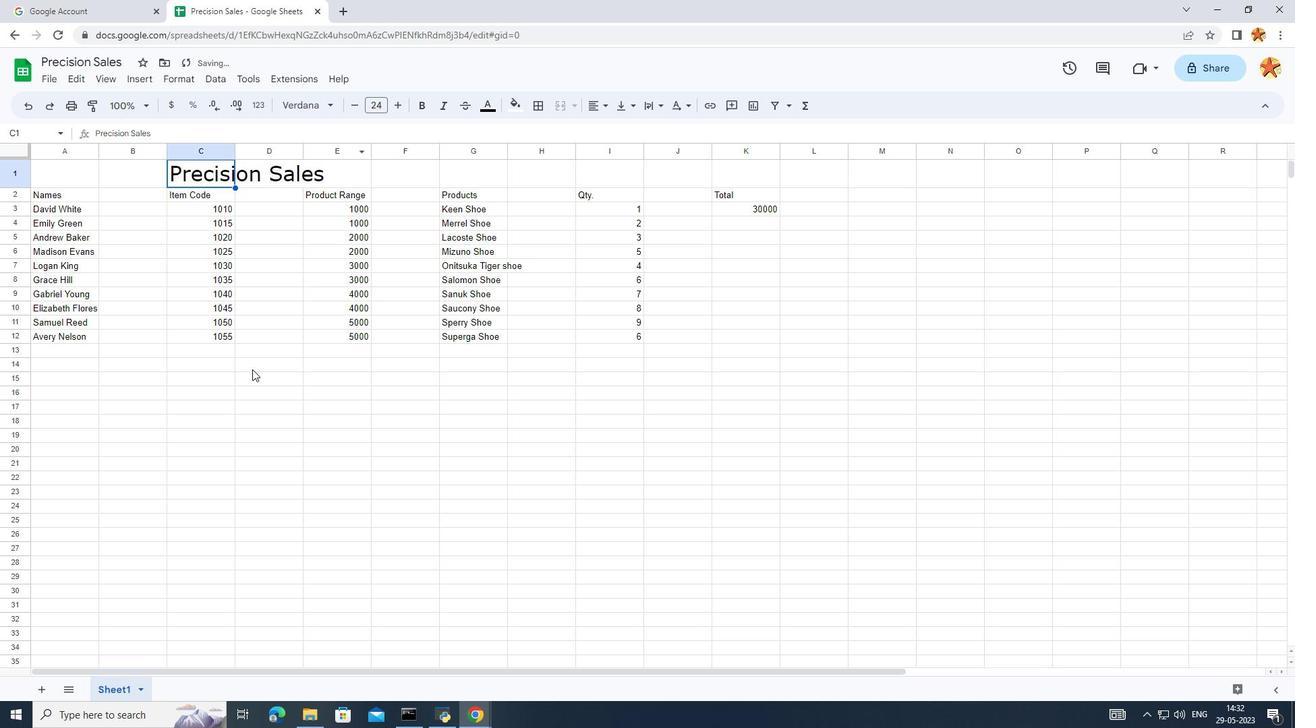
Action: Mouse pressed left at (226, 439)
Screenshot: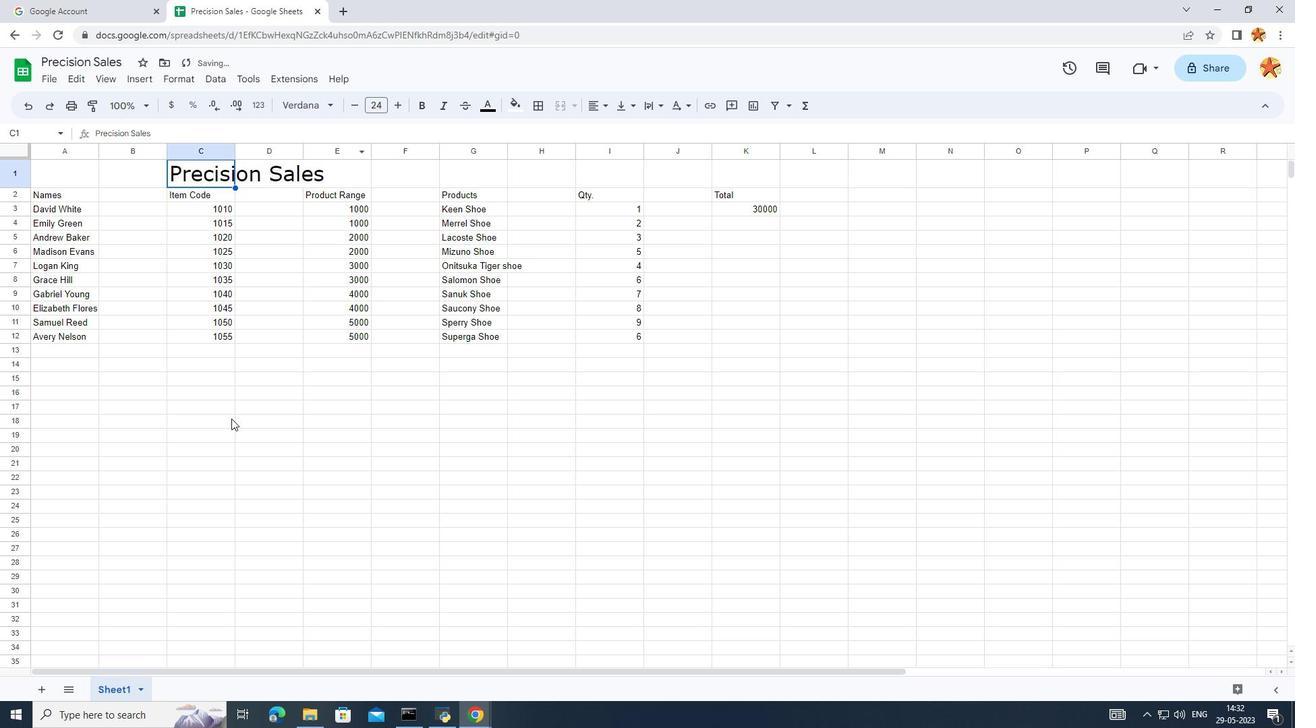 
Action: Mouse moved to (45, 193)
Screenshot: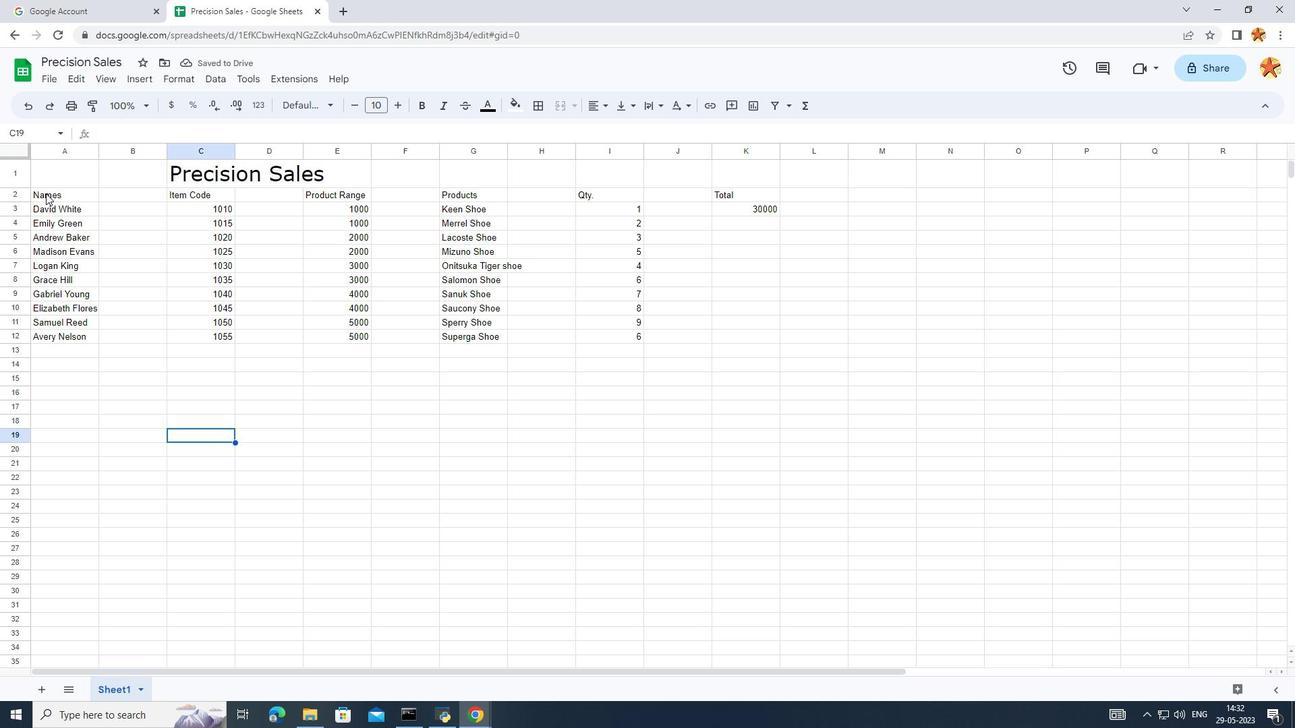 
Action: Mouse pressed left at (45, 193)
Screenshot: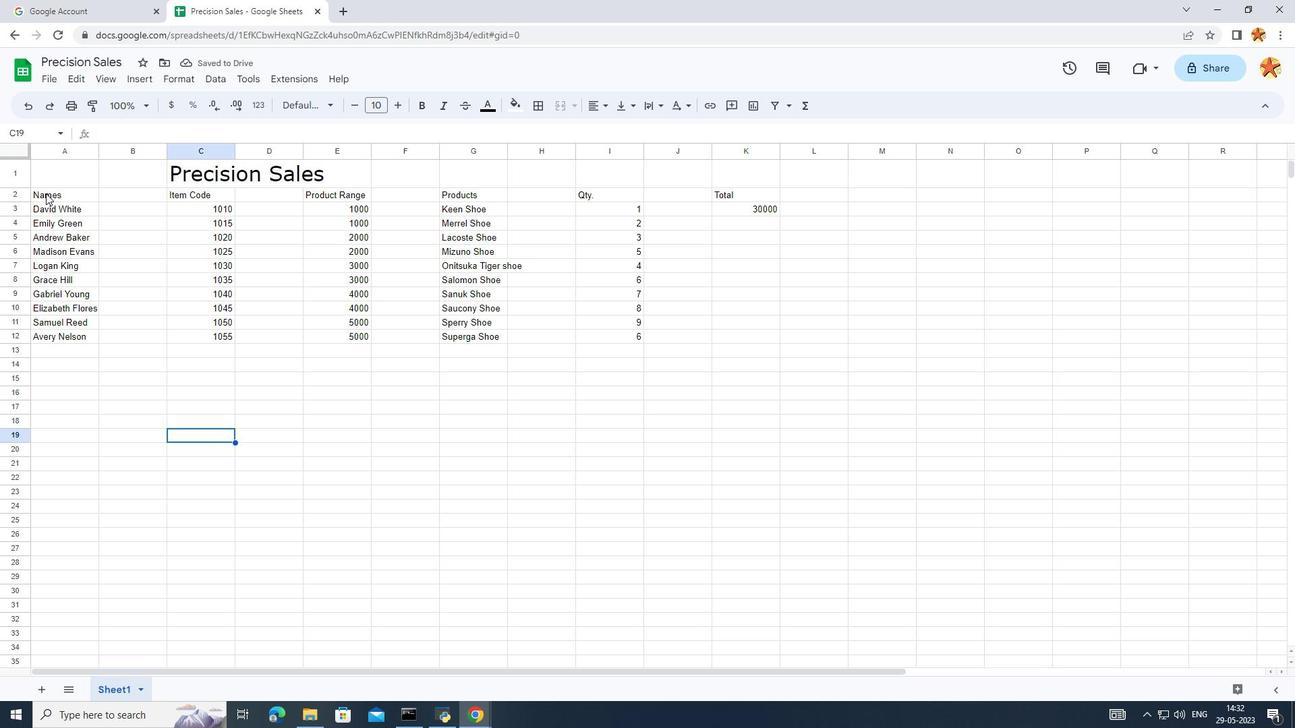 
Action: Mouse moved to (337, 115)
Screenshot: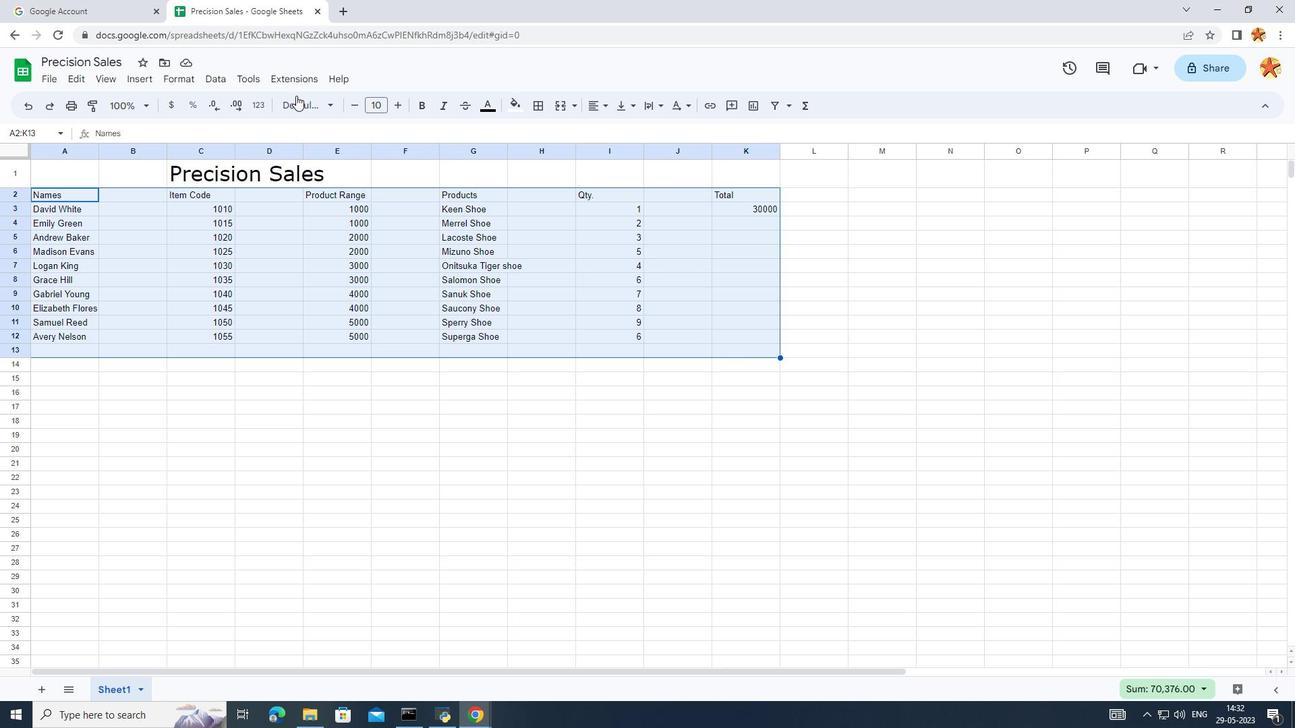 
Action: Mouse pressed left at (337, 115)
Screenshot: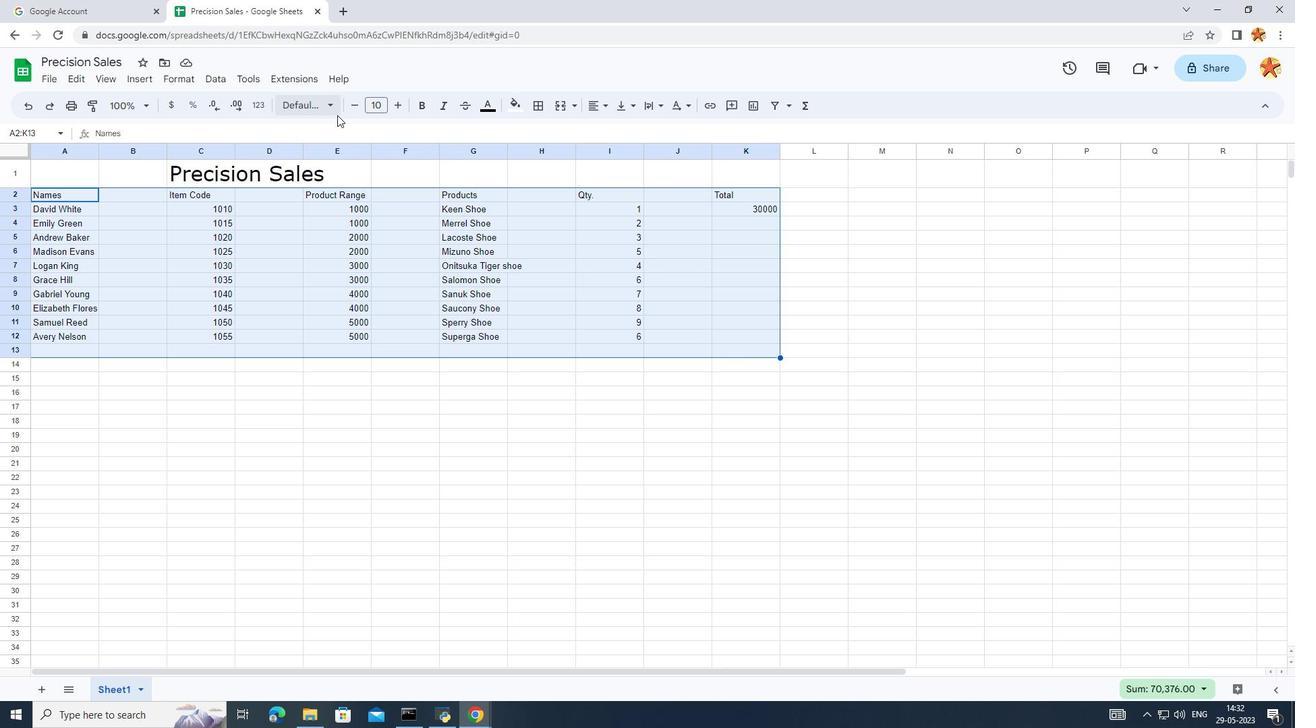 
Action: Mouse moved to (321, 101)
Screenshot: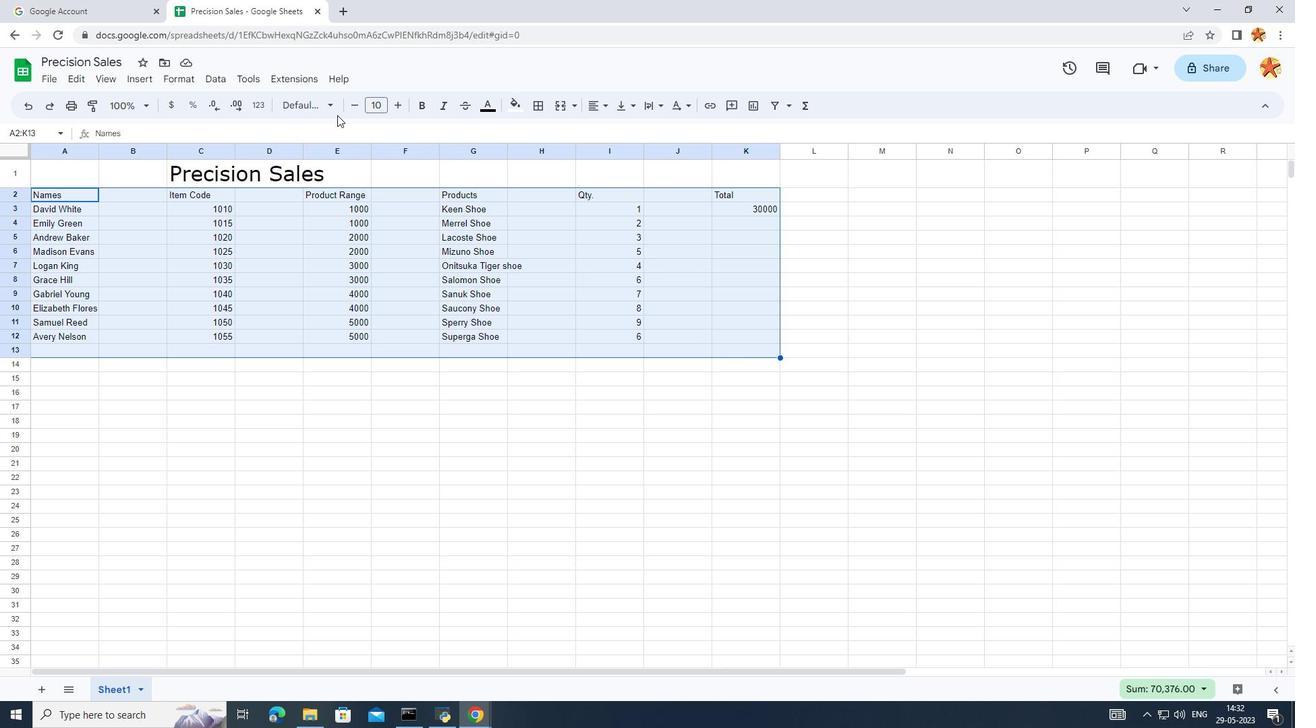 
Action: Mouse pressed left at (321, 101)
Screenshot: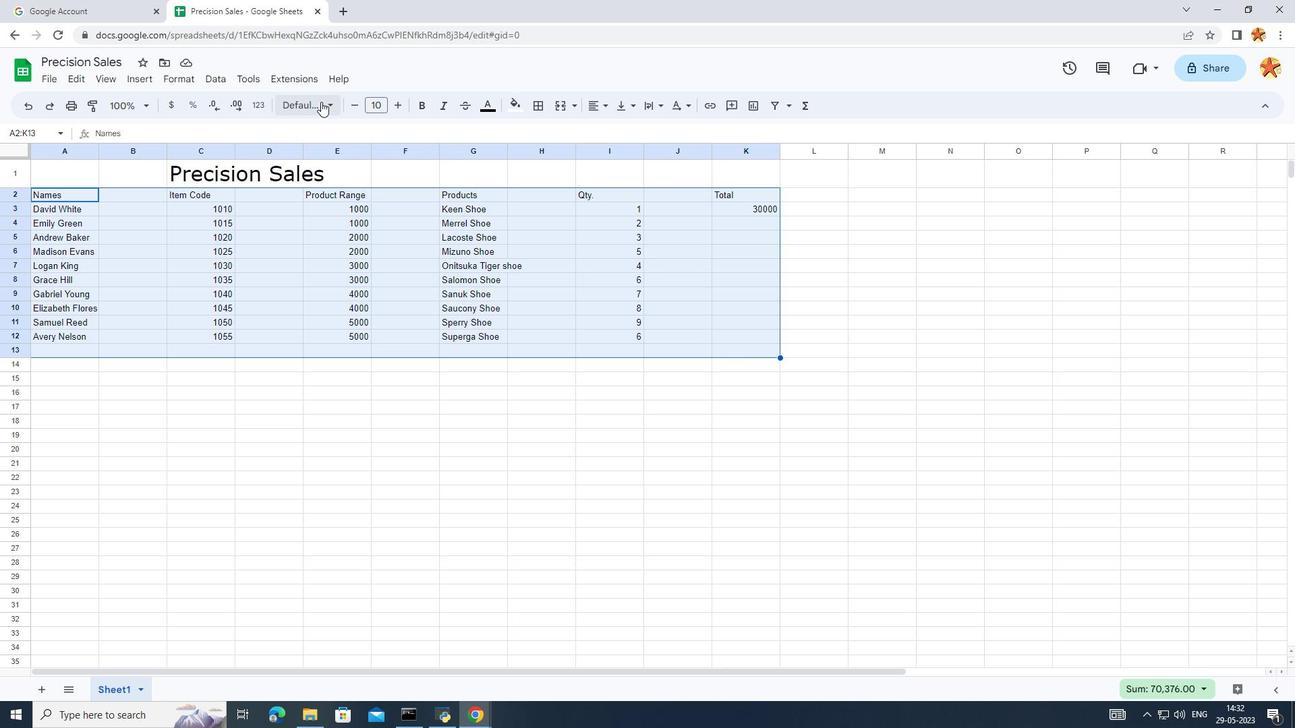 
Action: Mouse moved to (342, 242)
Screenshot: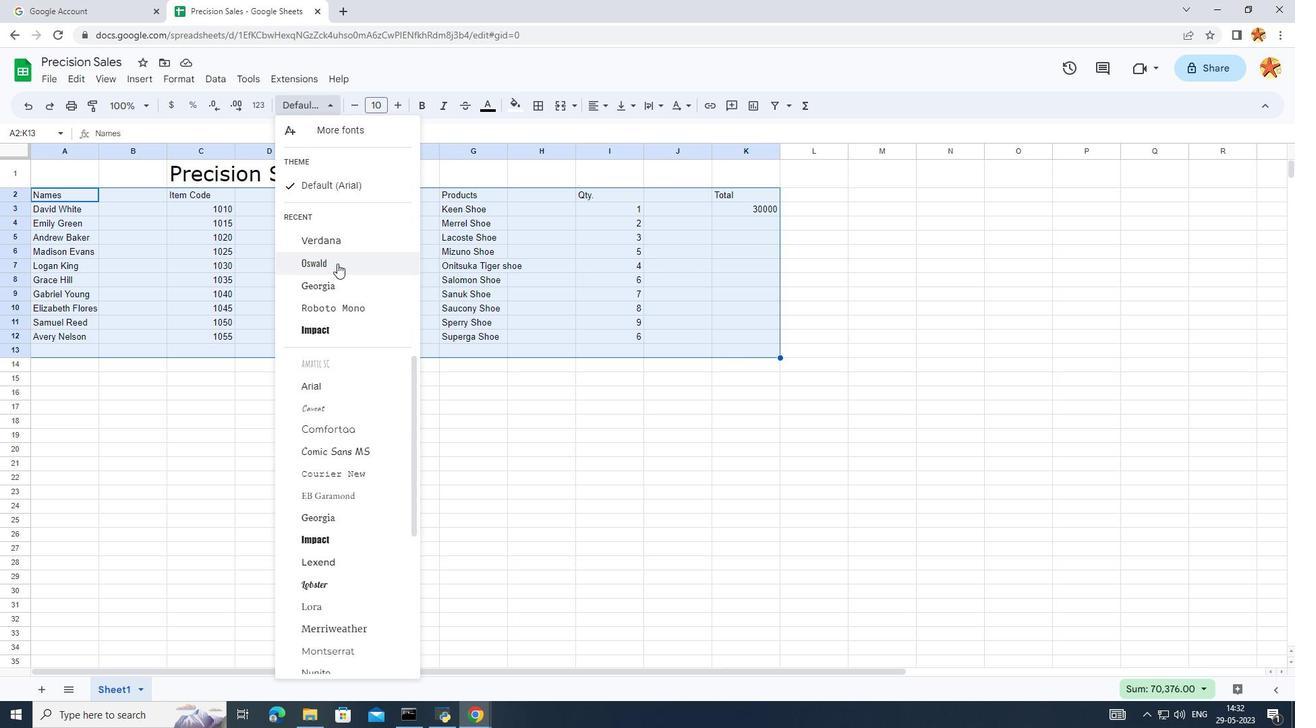 
Action: Mouse pressed left at (342, 242)
Screenshot: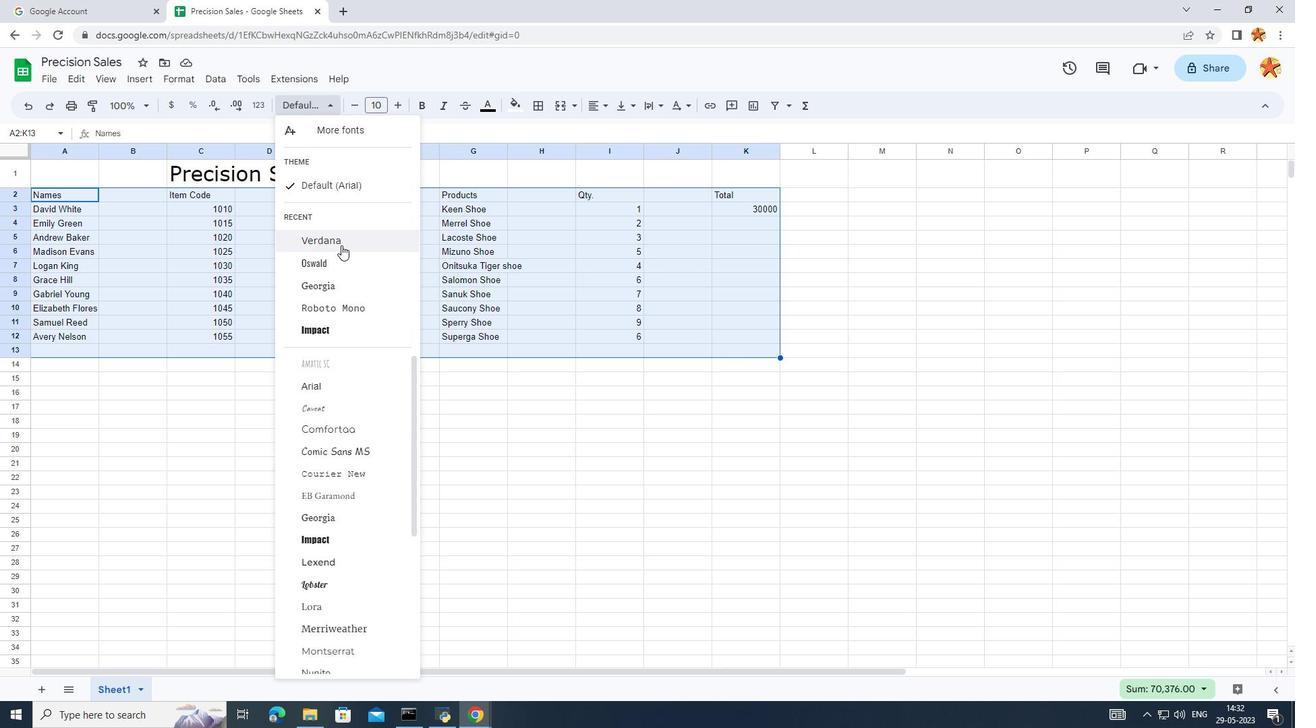 
Action: Mouse moved to (394, 102)
Screenshot: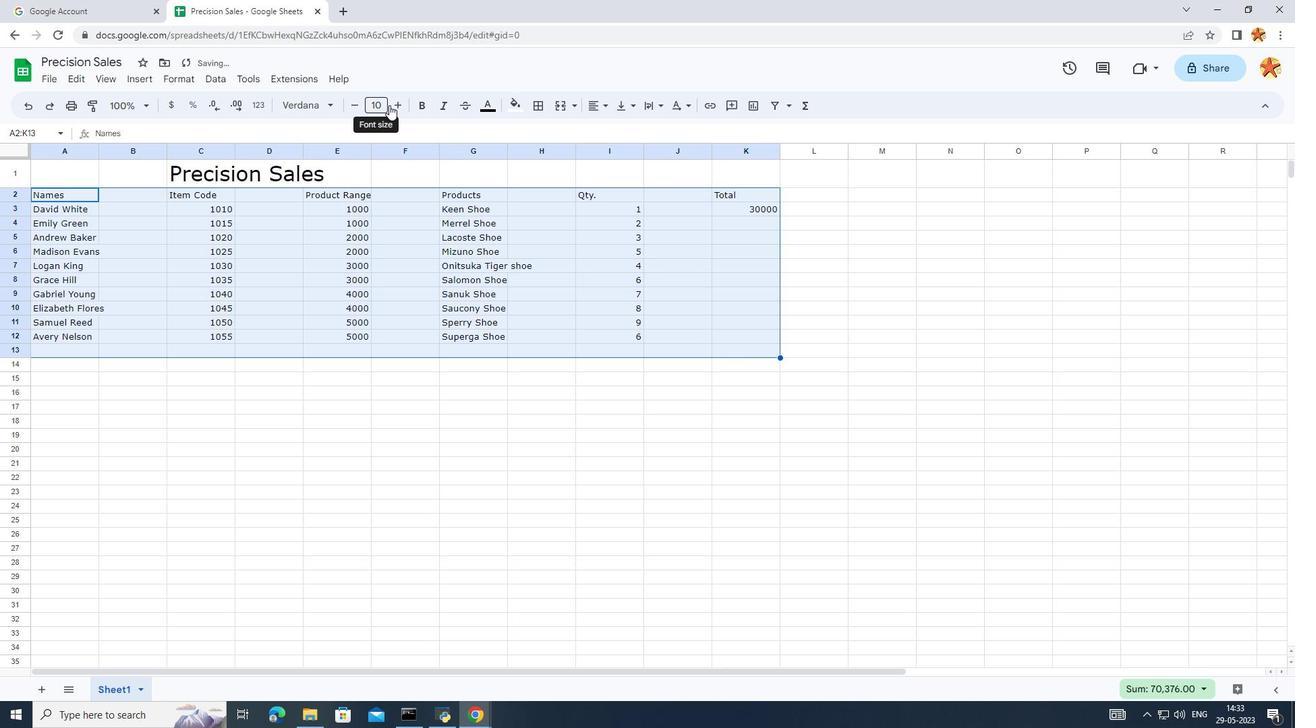 
Action: Mouse pressed left at (394, 102)
Screenshot: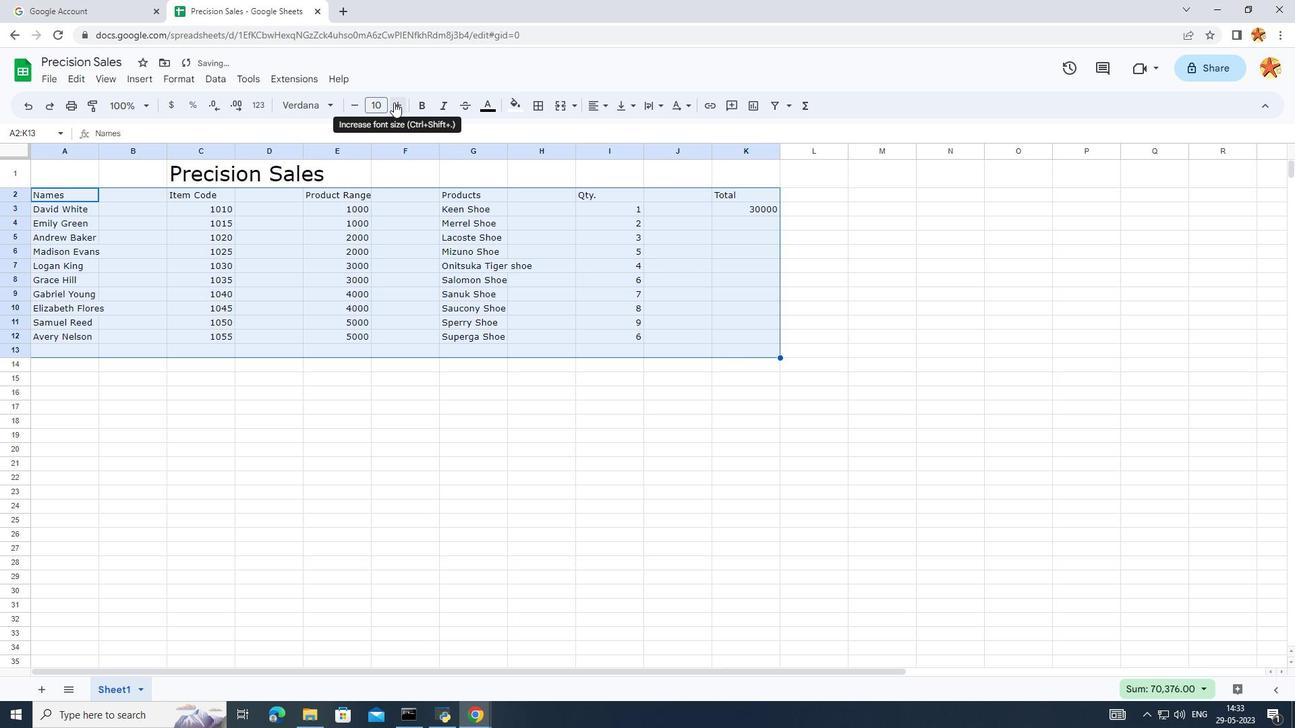 
Action: Mouse pressed left at (394, 102)
Screenshot: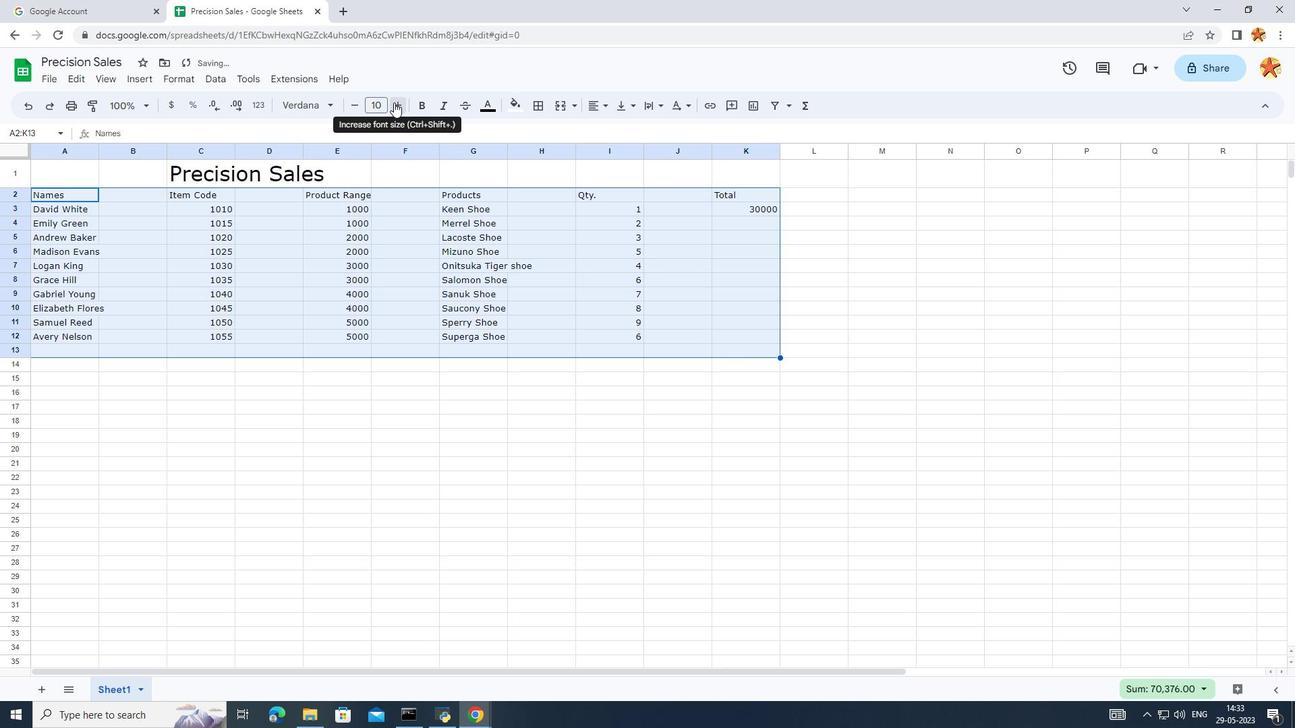 
Action: Mouse pressed left at (394, 102)
Screenshot: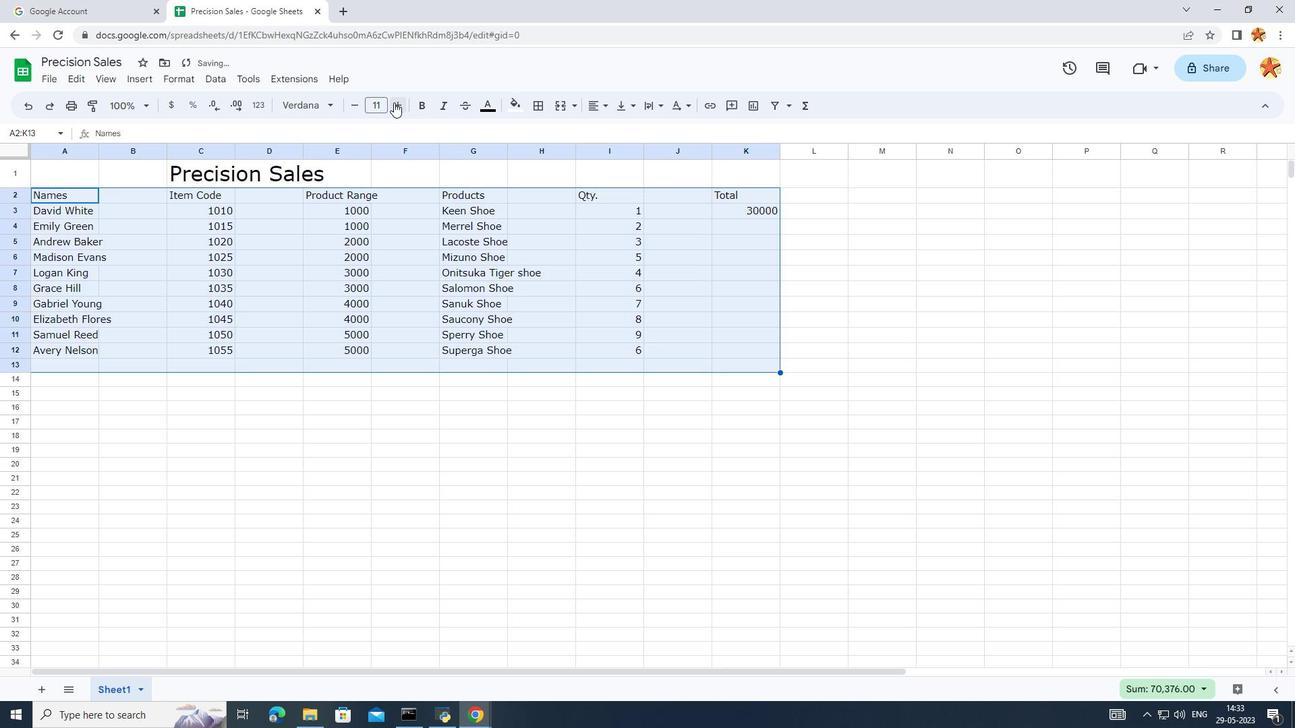 
Action: Mouse pressed left at (394, 102)
Screenshot: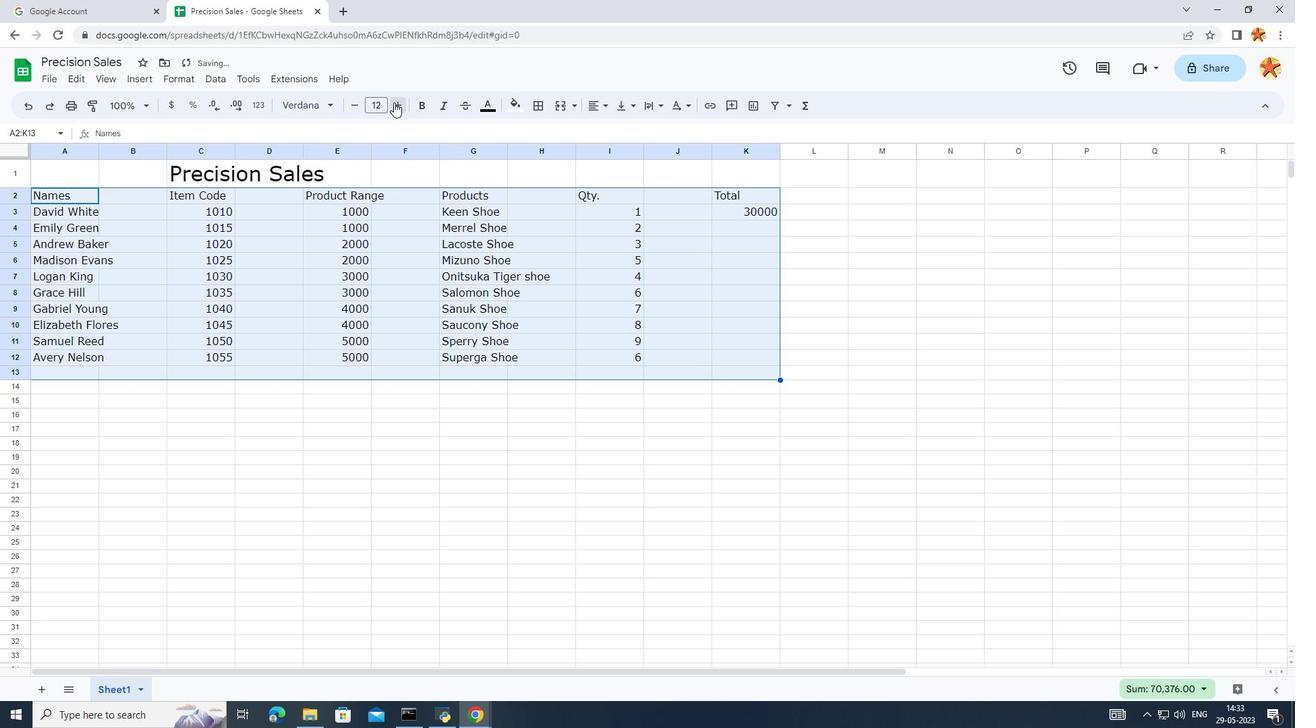 
Action: Mouse pressed left at (394, 102)
Screenshot: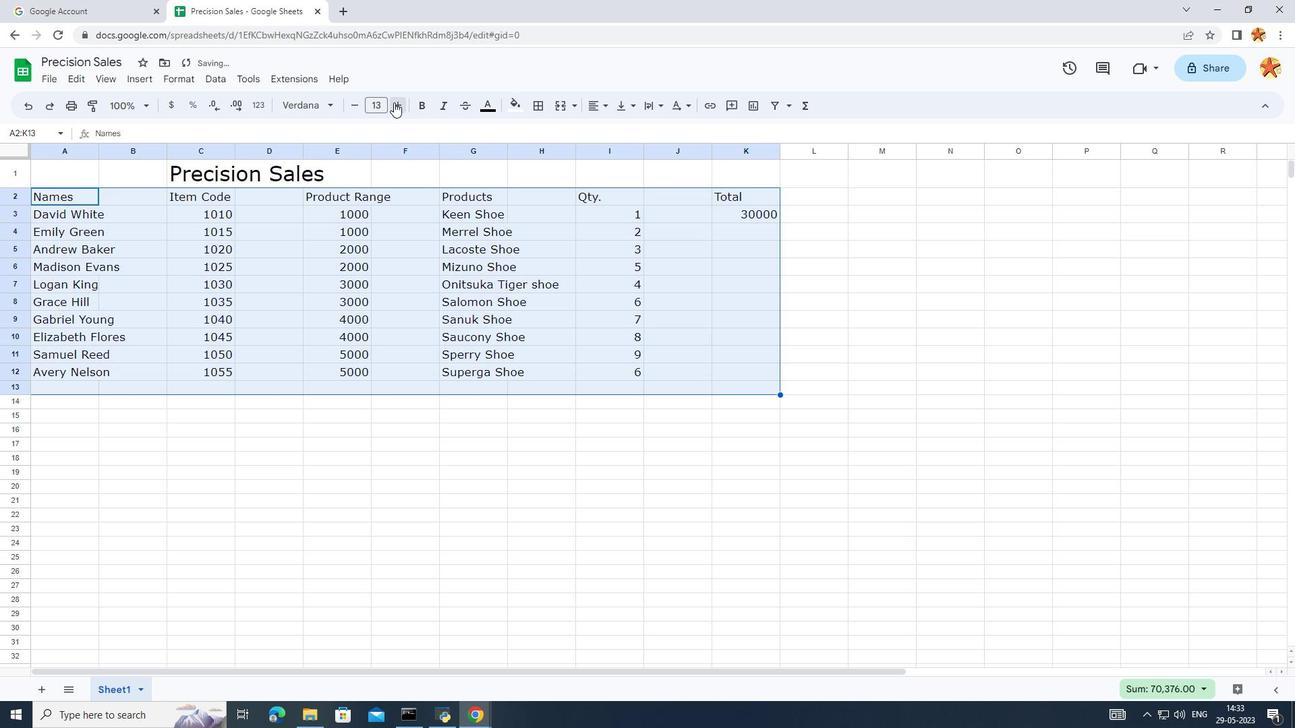 
Action: Mouse pressed left at (394, 102)
Screenshot: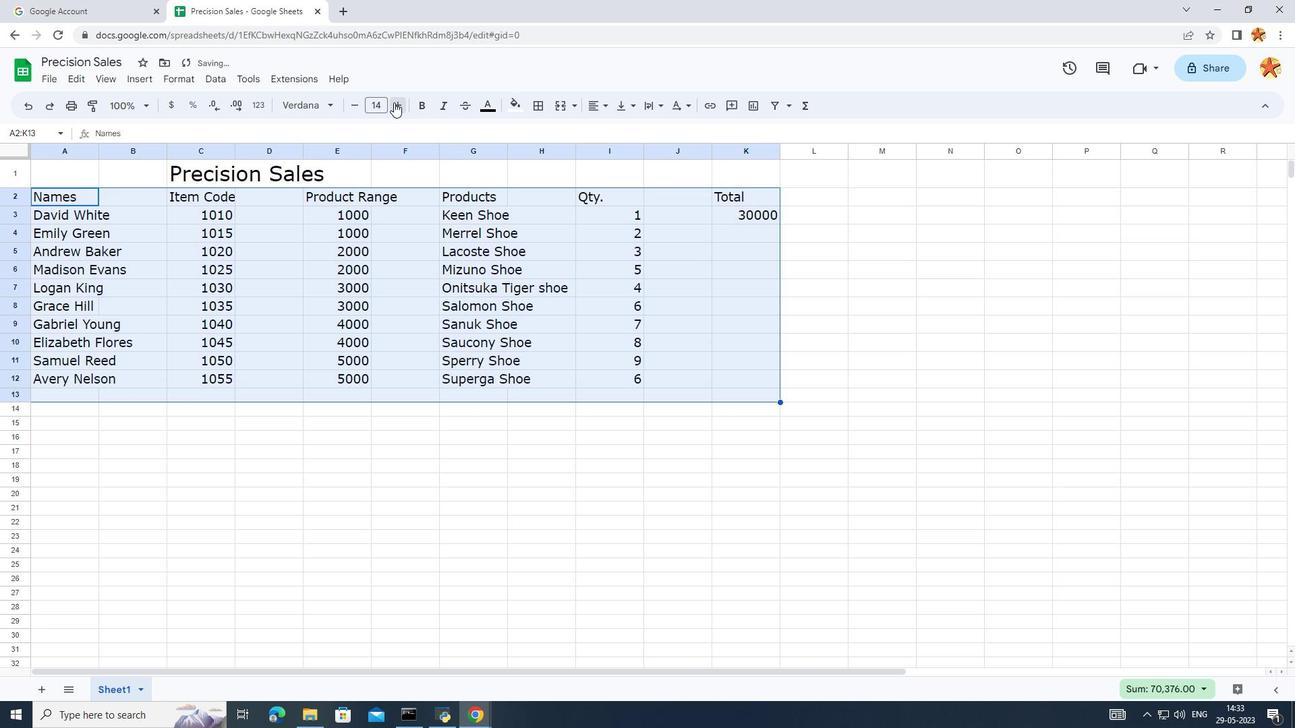 
Action: Mouse pressed left at (394, 102)
Screenshot: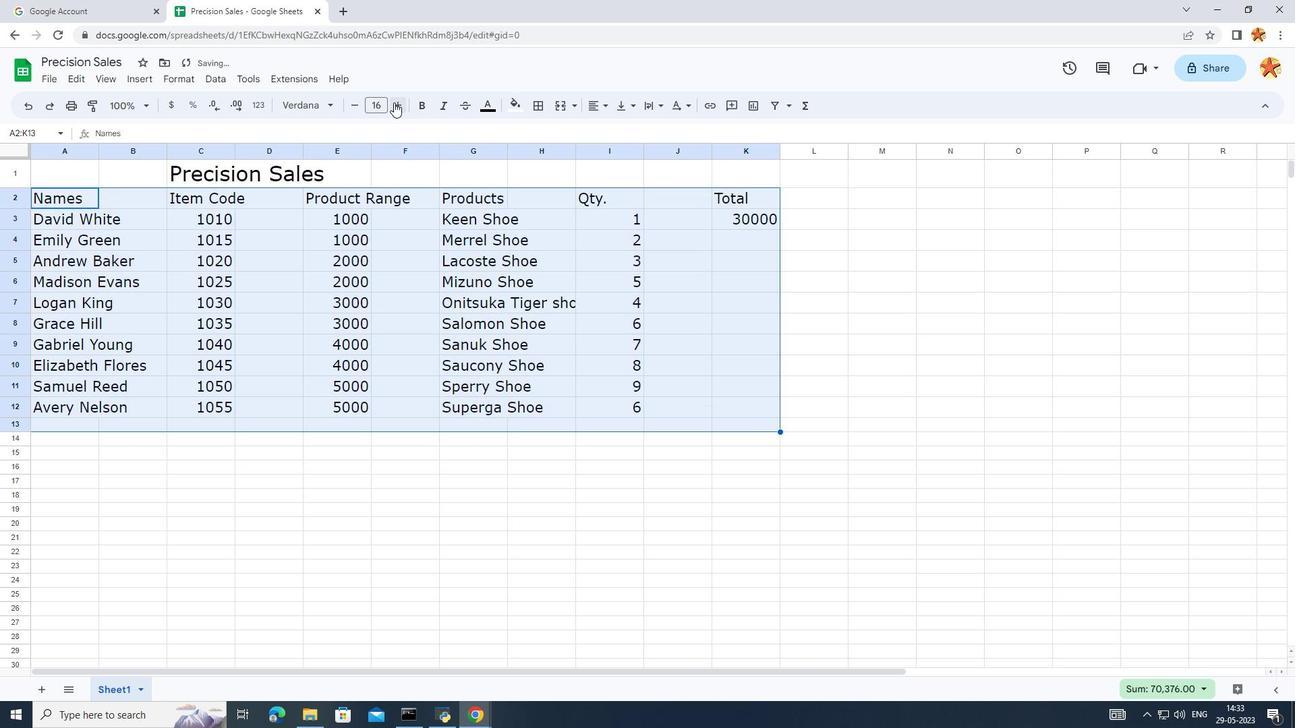 
Action: Mouse moved to (358, 105)
Screenshot: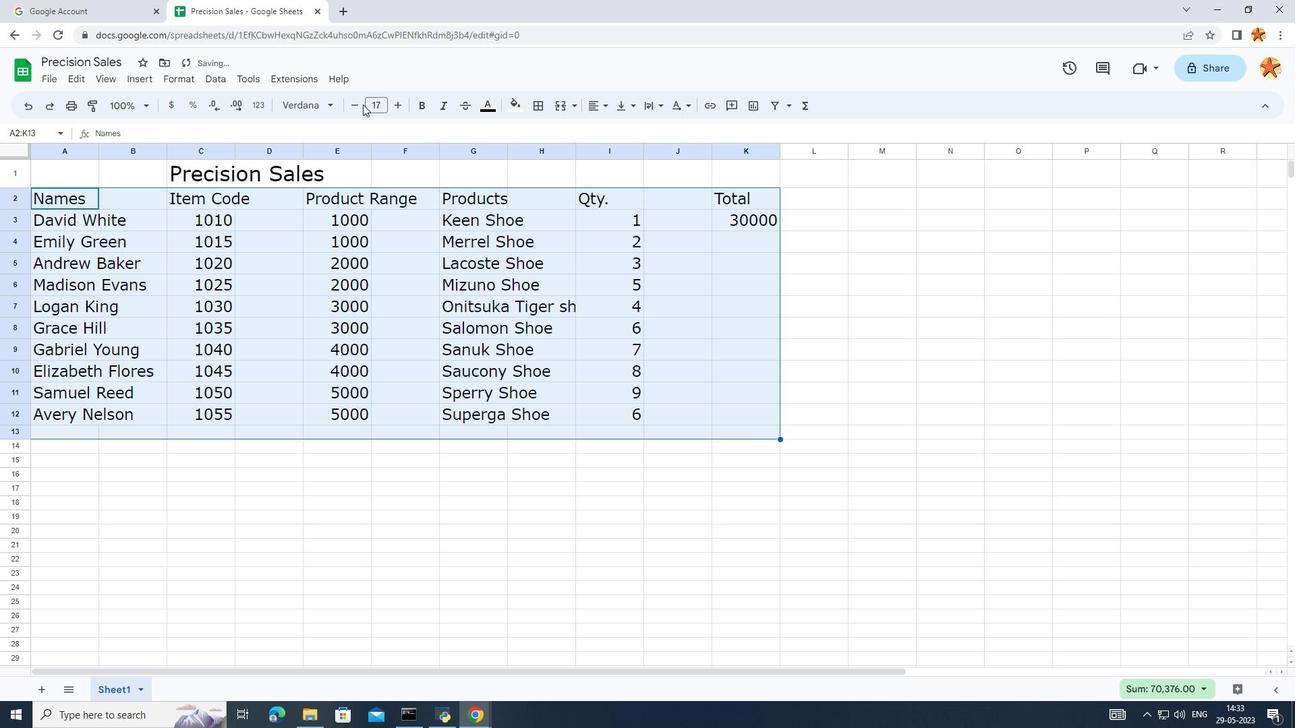 
Action: Mouse pressed left at (358, 105)
Screenshot: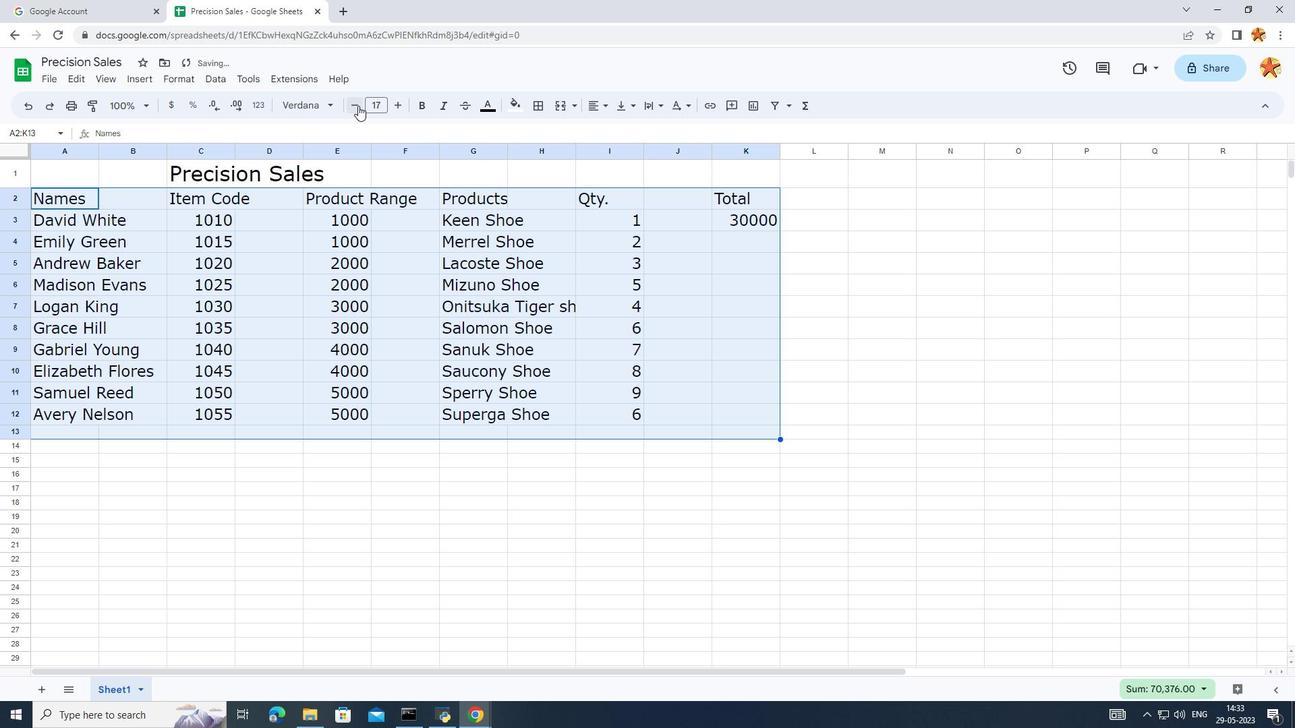 
Action: Mouse moved to (360, 408)
Screenshot: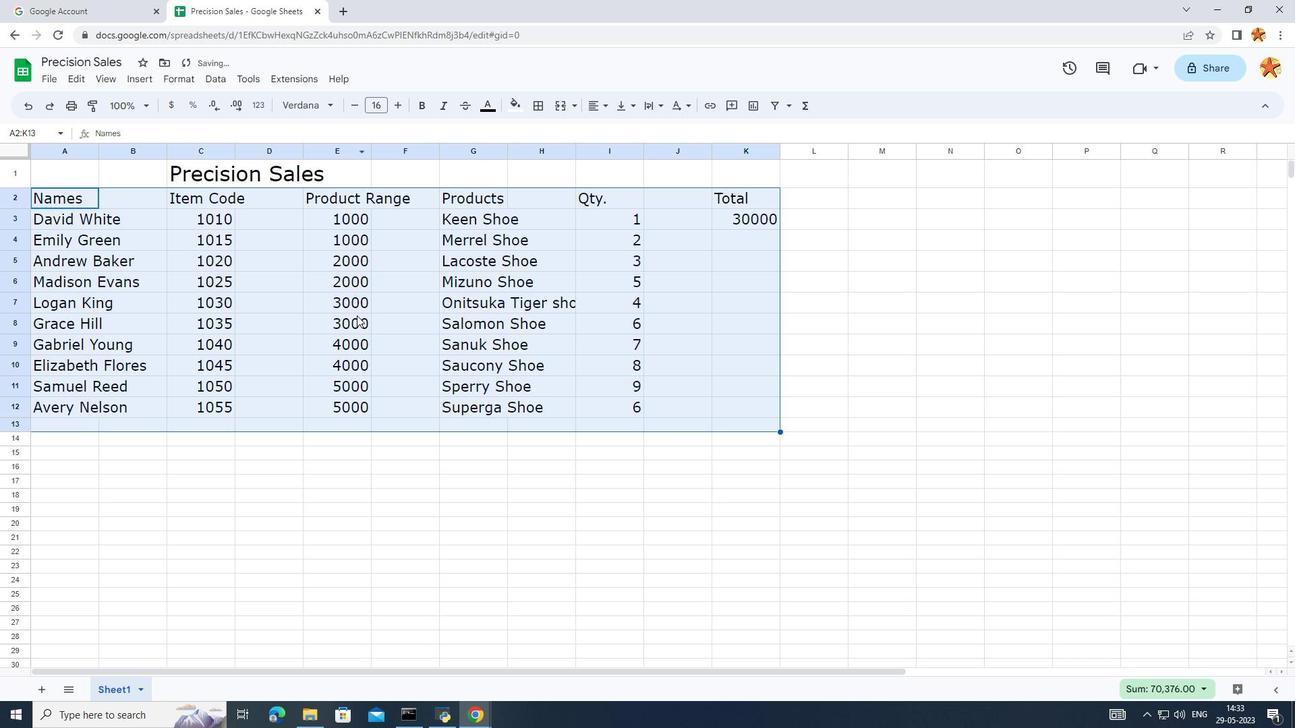 
Action: Mouse pressed left at (360, 408)
Screenshot: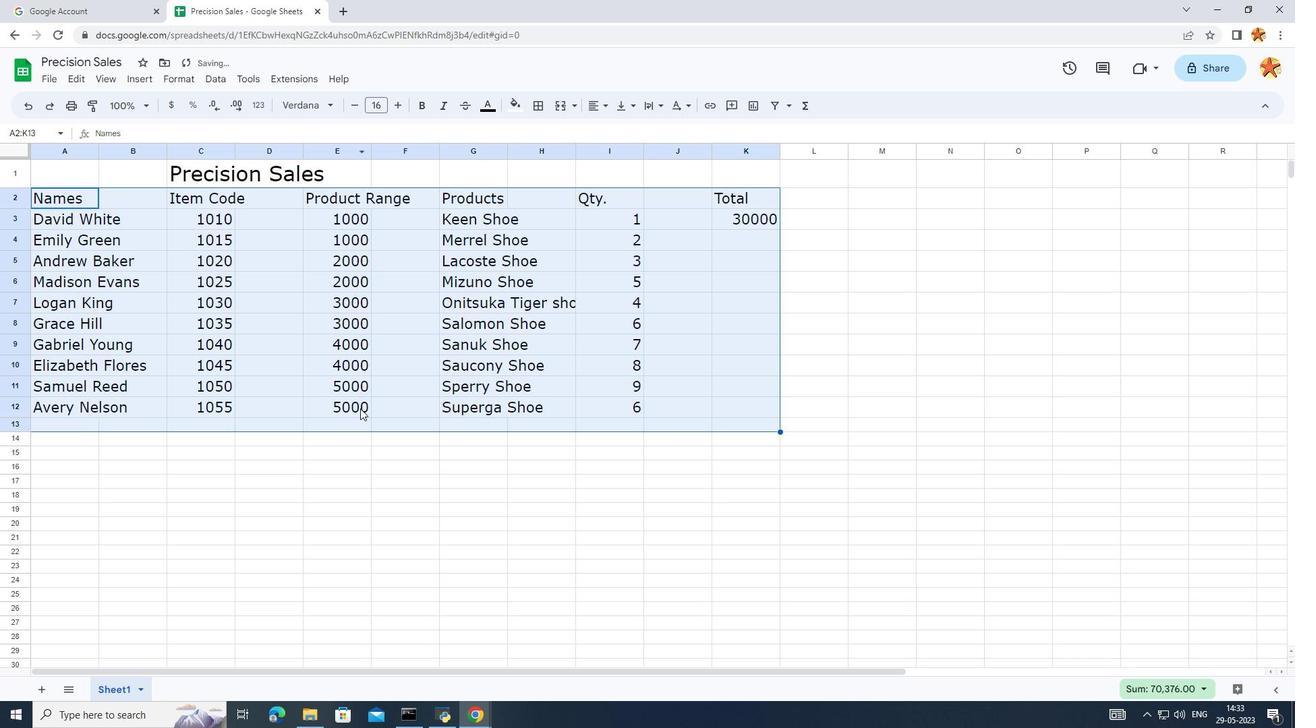 
Action: Mouse moved to (143, 175)
Screenshot: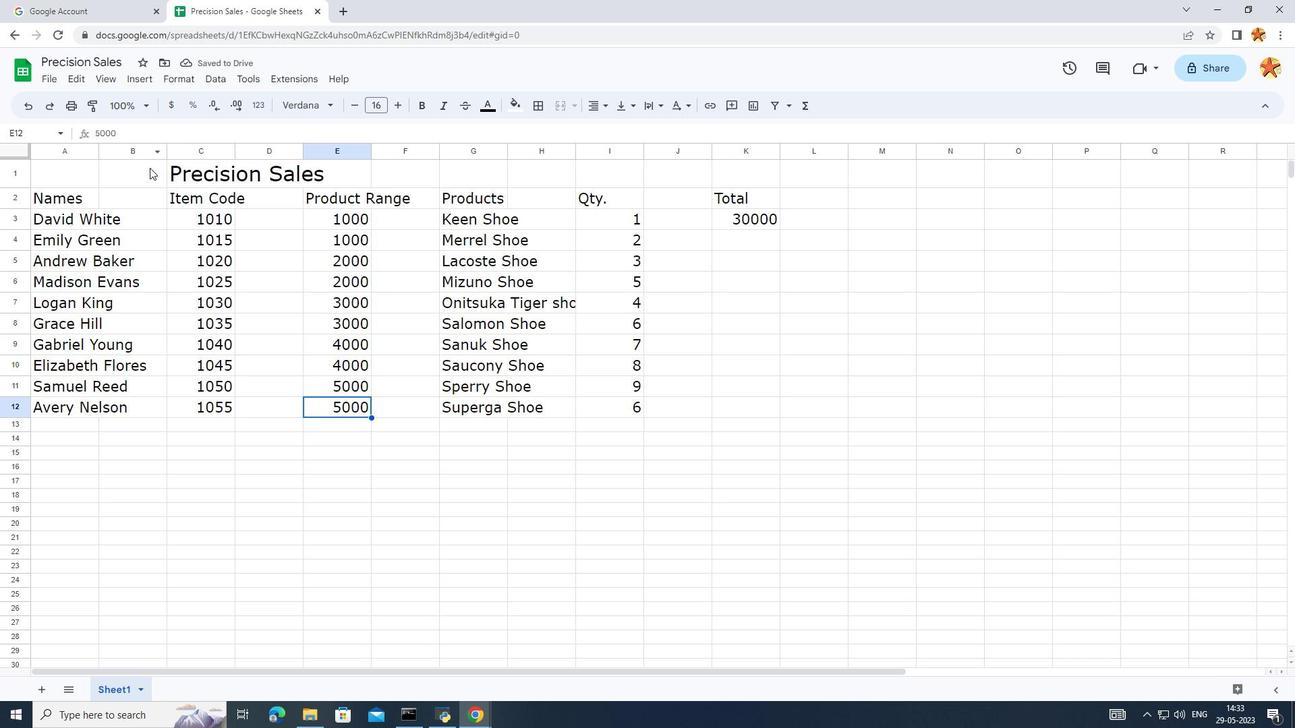 
Action: Mouse pressed left at (143, 175)
Screenshot: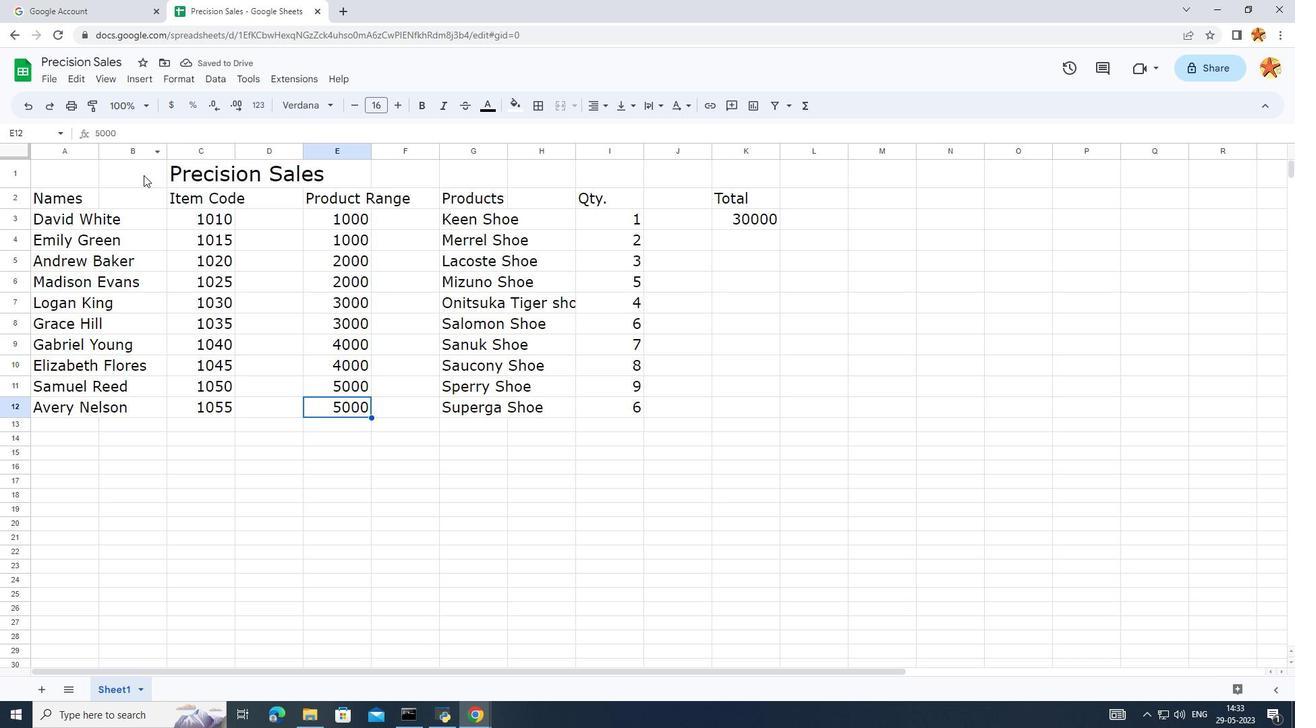
Action: Mouse moved to (596, 107)
Screenshot: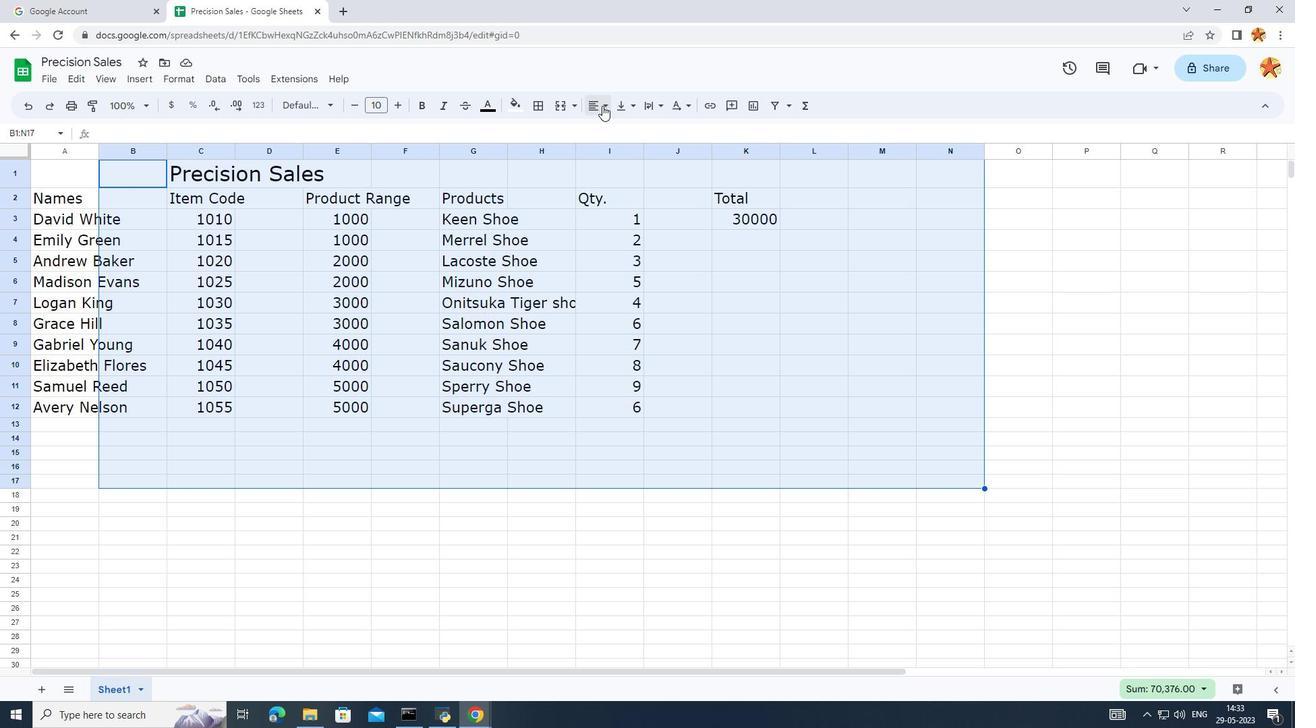
Action: Mouse pressed left at (596, 107)
Screenshot: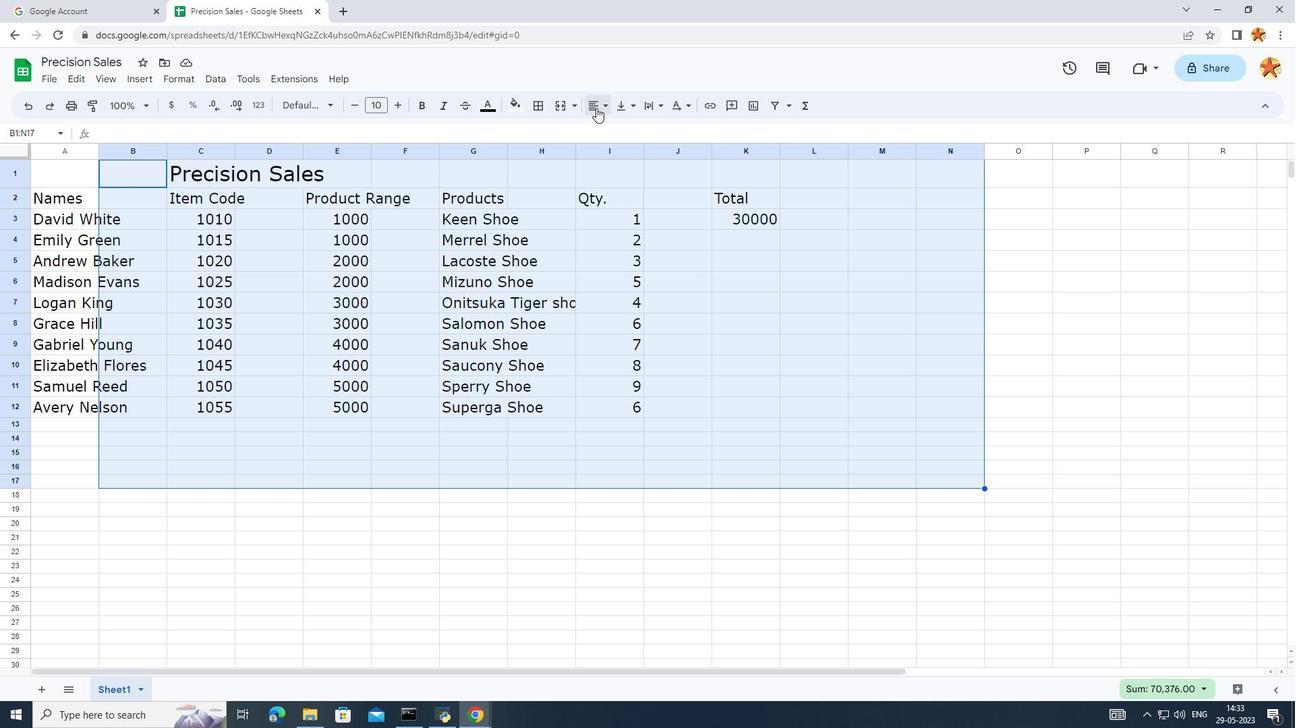 
Action: Mouse moved to (634, 140)
Screenshot: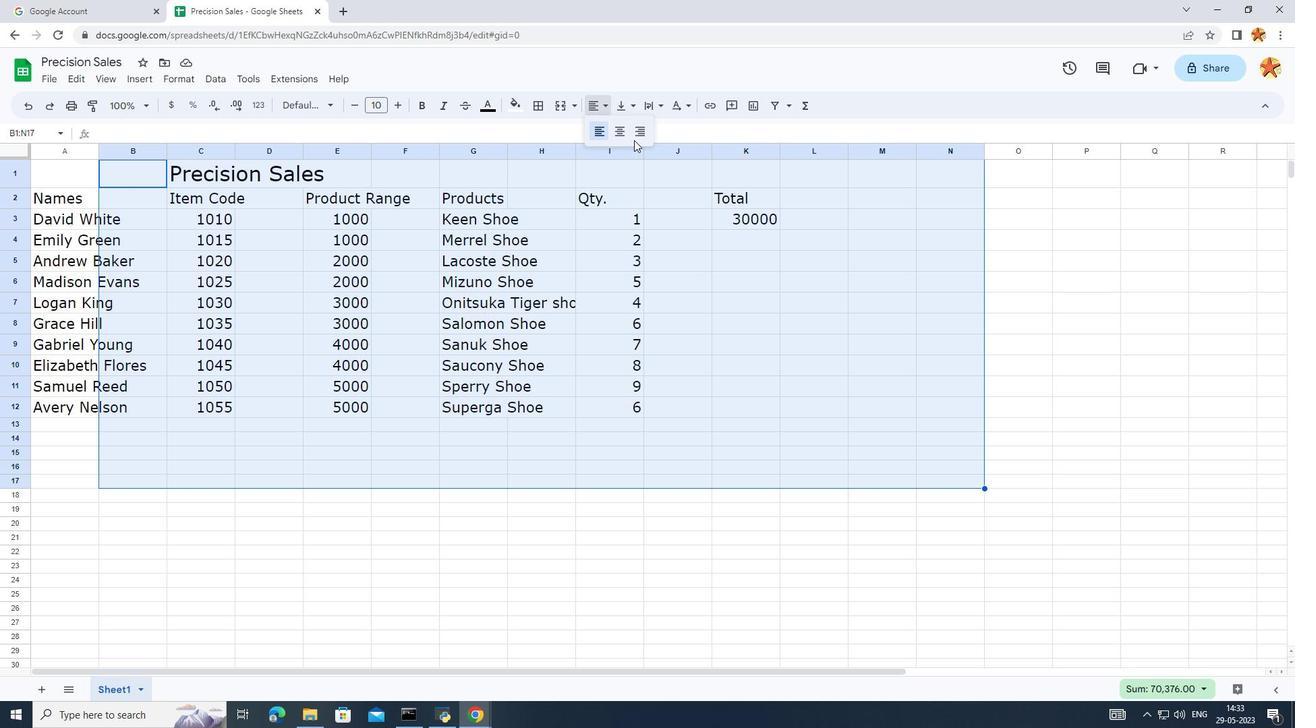 
Action: Mouse pressed left at (634, 140)
Screenshot: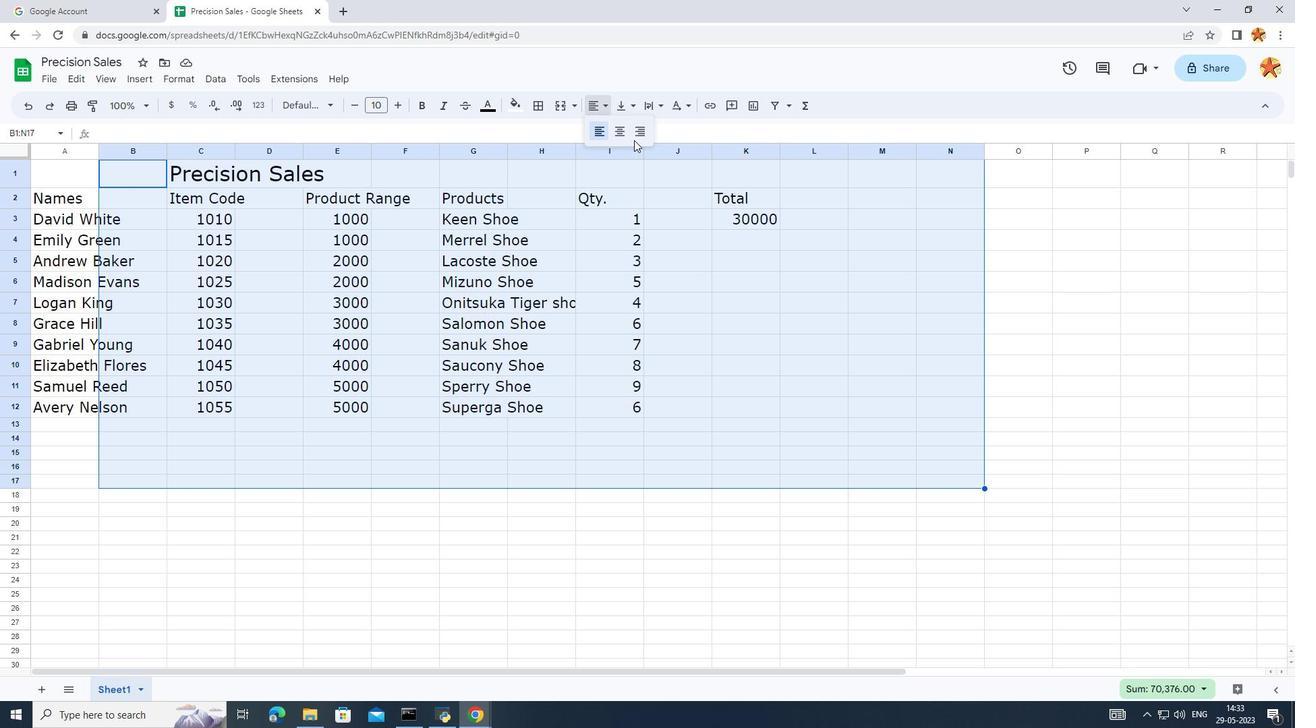 
Action: Mouse moved to (493, 585)
Screenshot: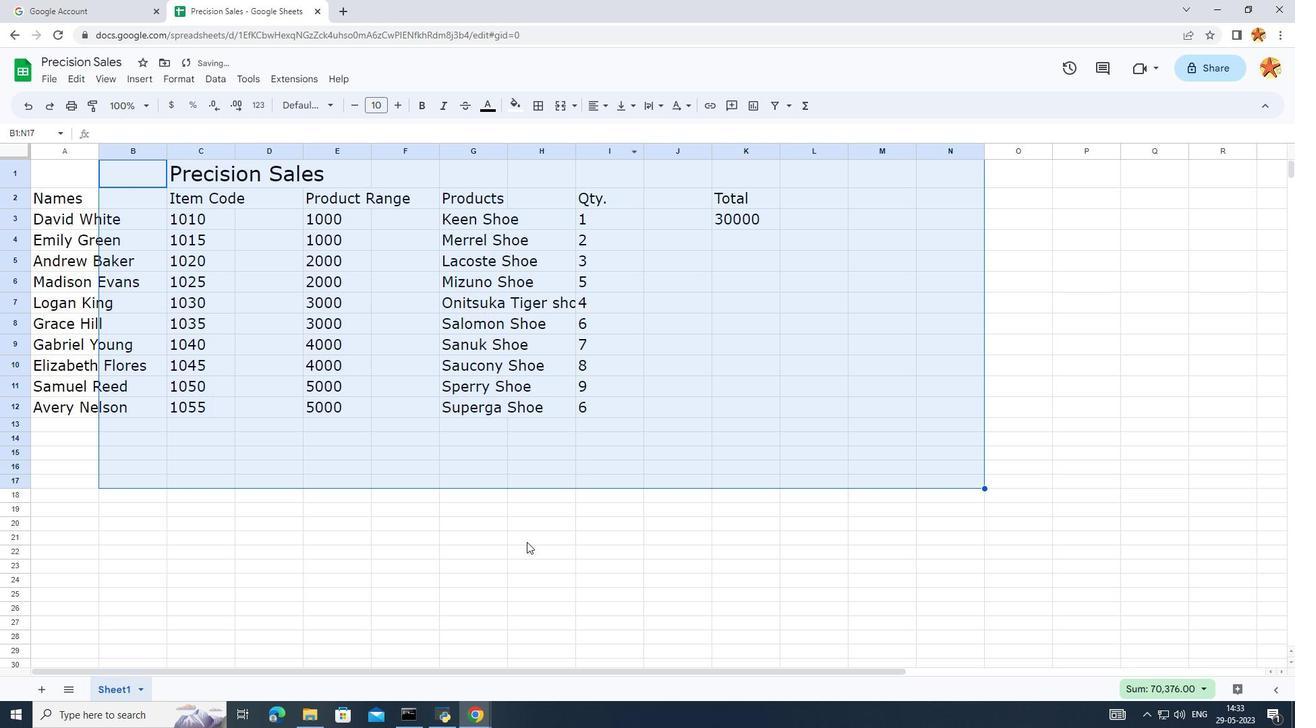 
Action: Mouse pressed left at (493, 585)
Screenshot: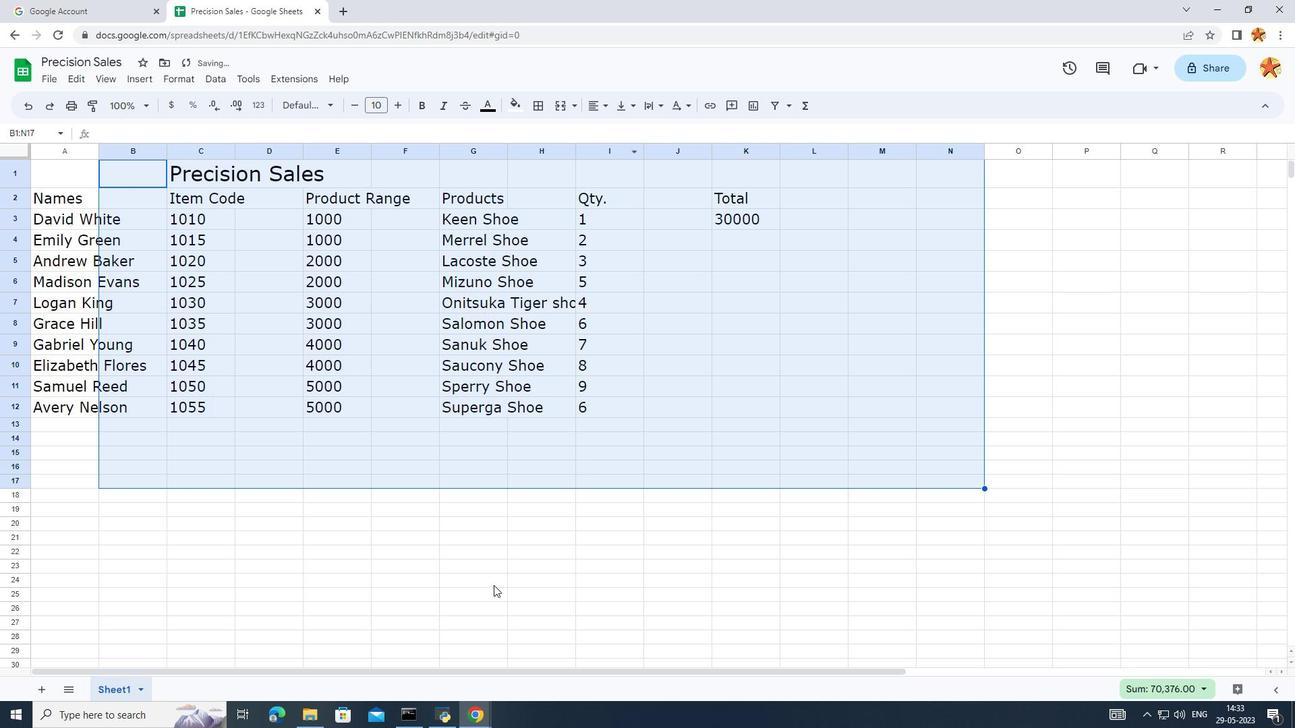 
Action: Mouse moved to (300, 489)
Screenshot: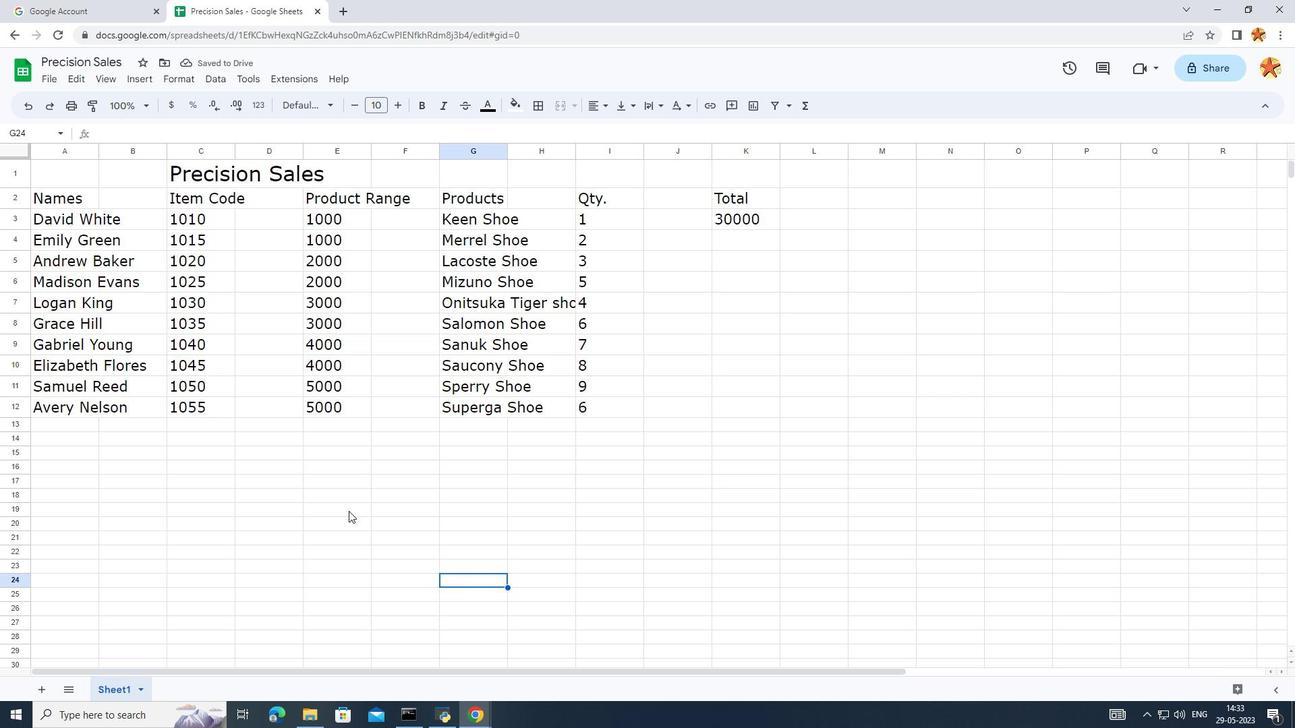 
Action: Mouse pressed left at (300, 489)
Screenshot: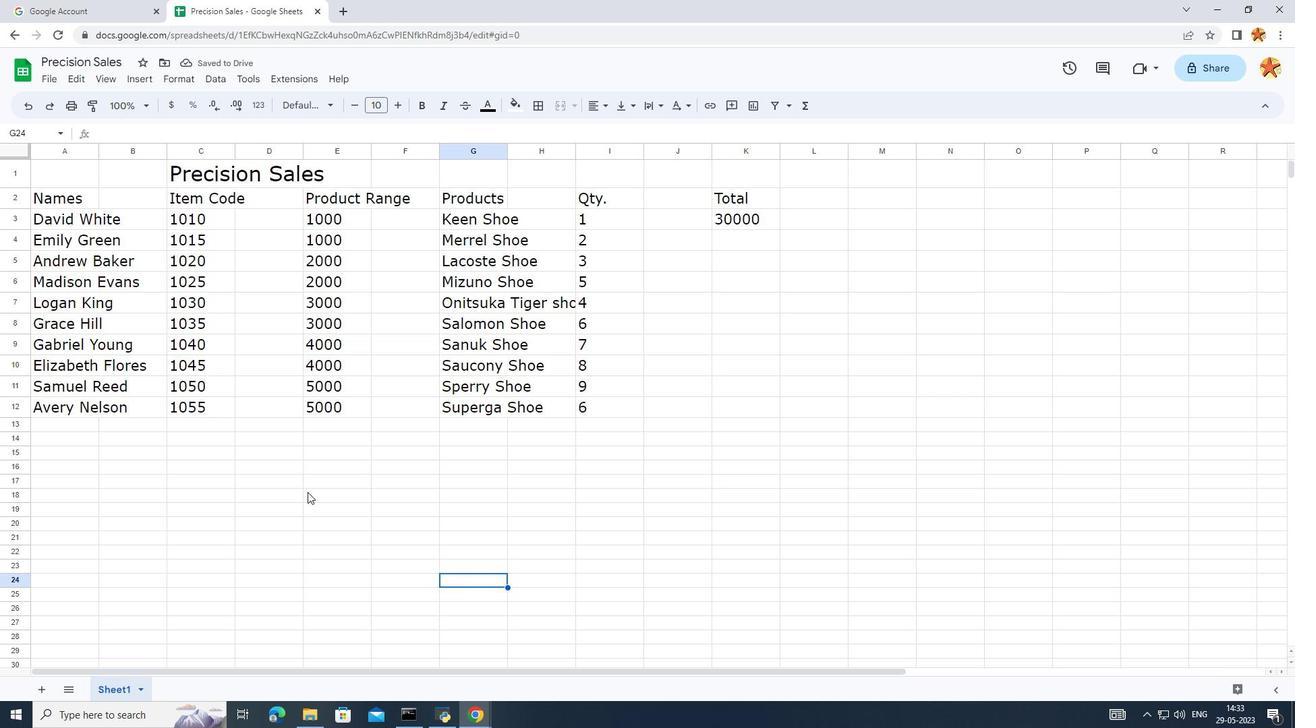
